 Task: Add a signature Krystal Hall containing With sincere appreciation and gratitude, Krystal Hall to email address softage.6@softage.net and add a label Warehousing
Action: Mouse moved to (1057, 64)
Screenshot: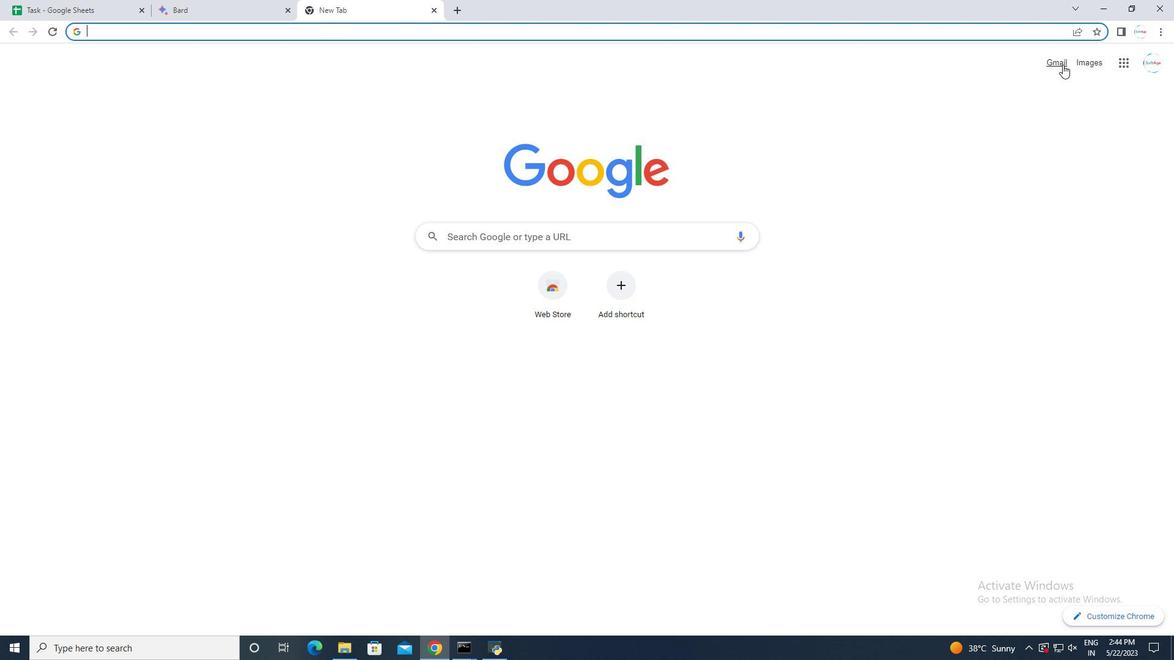 
Action: Mouse pressed left at (1057, 64)
Screenshot: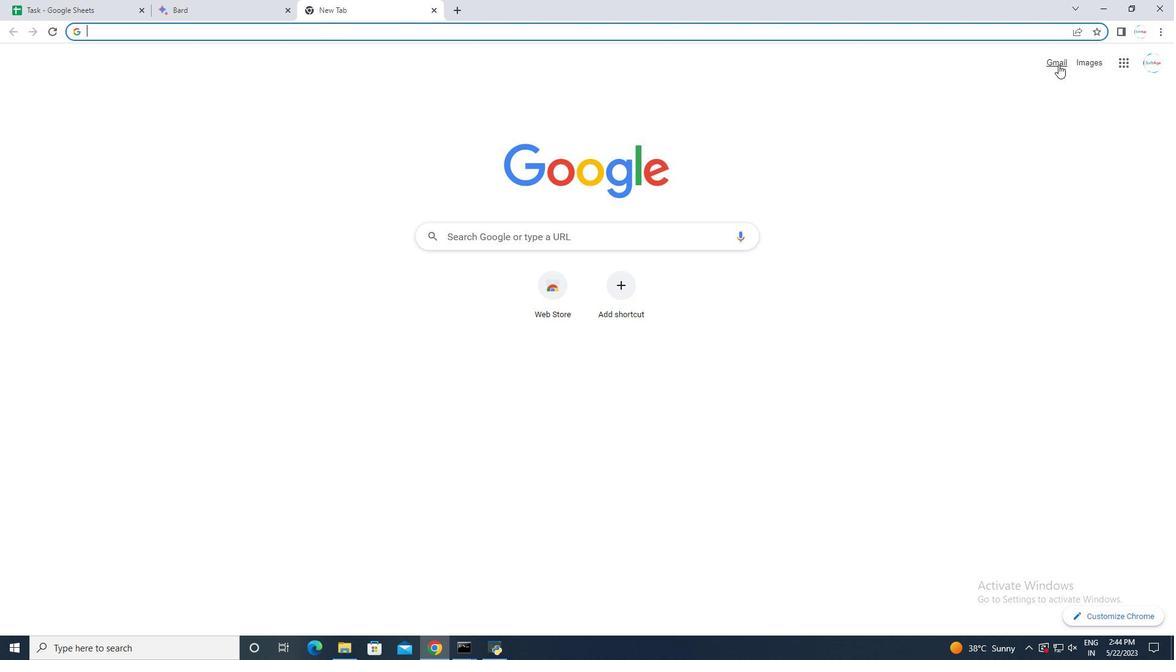 
Action: Mouse moved to (63, 108)
Screenshot: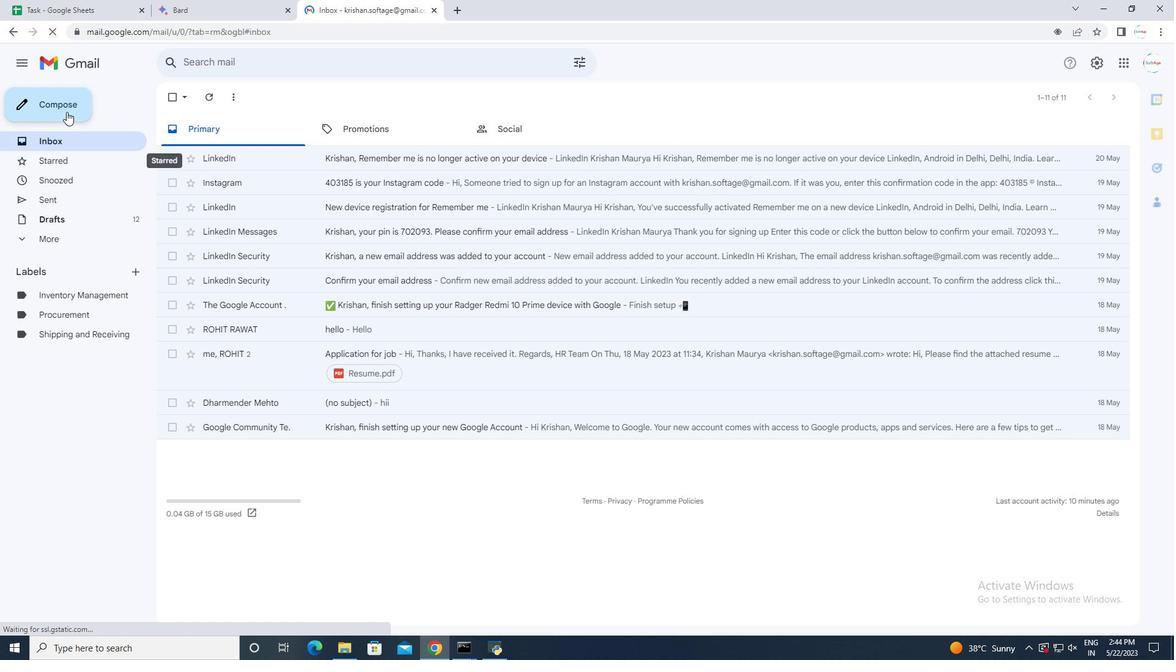 
Action: Mouse pressed left at (63, 108)
Screenshot: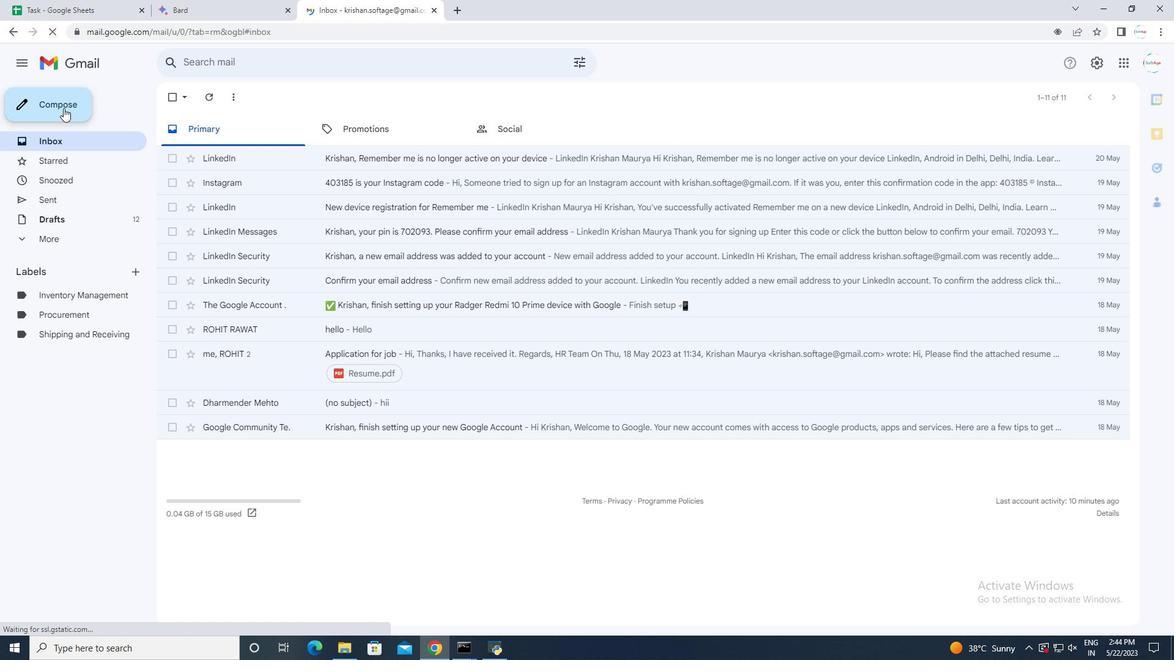 
Action: Mouse moved to (993, 613)
Screenshot: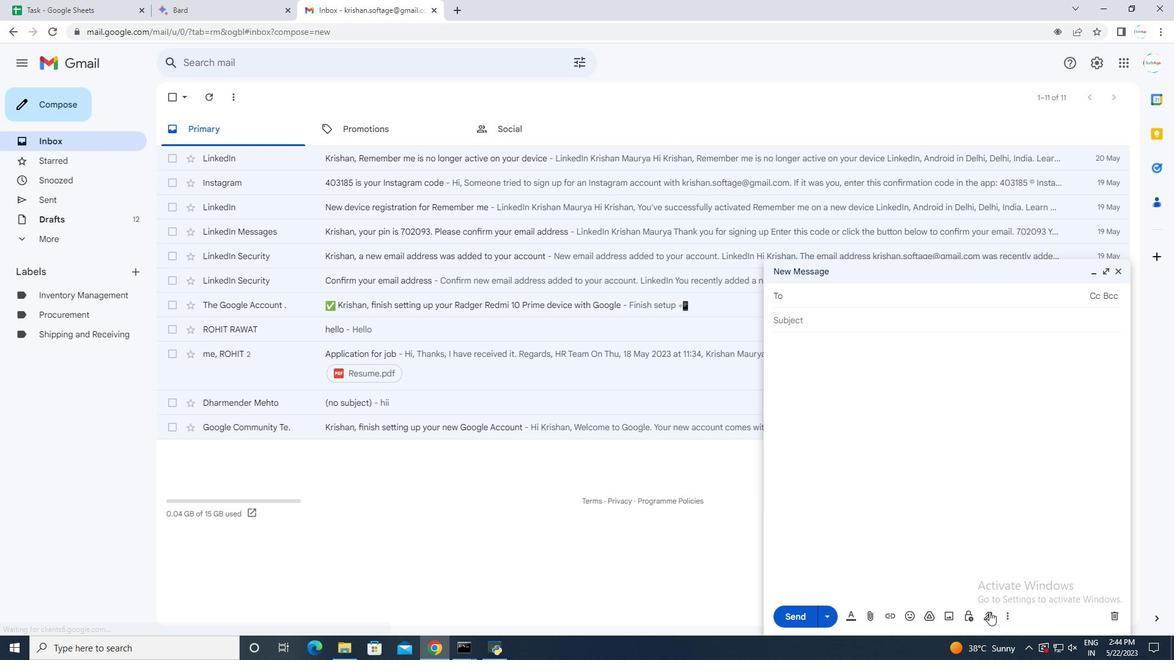 
Action: Mouse pressed left at (993, 613)
Screenshot: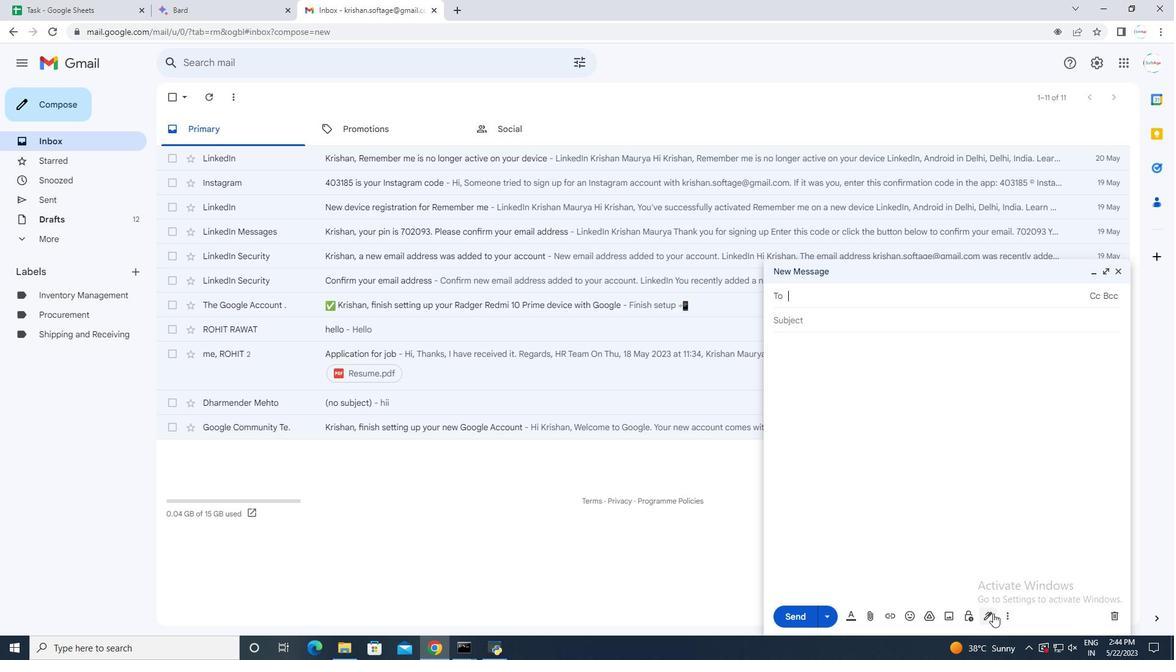 
Action: Mouse moved to (1024, 547)
Screenshot: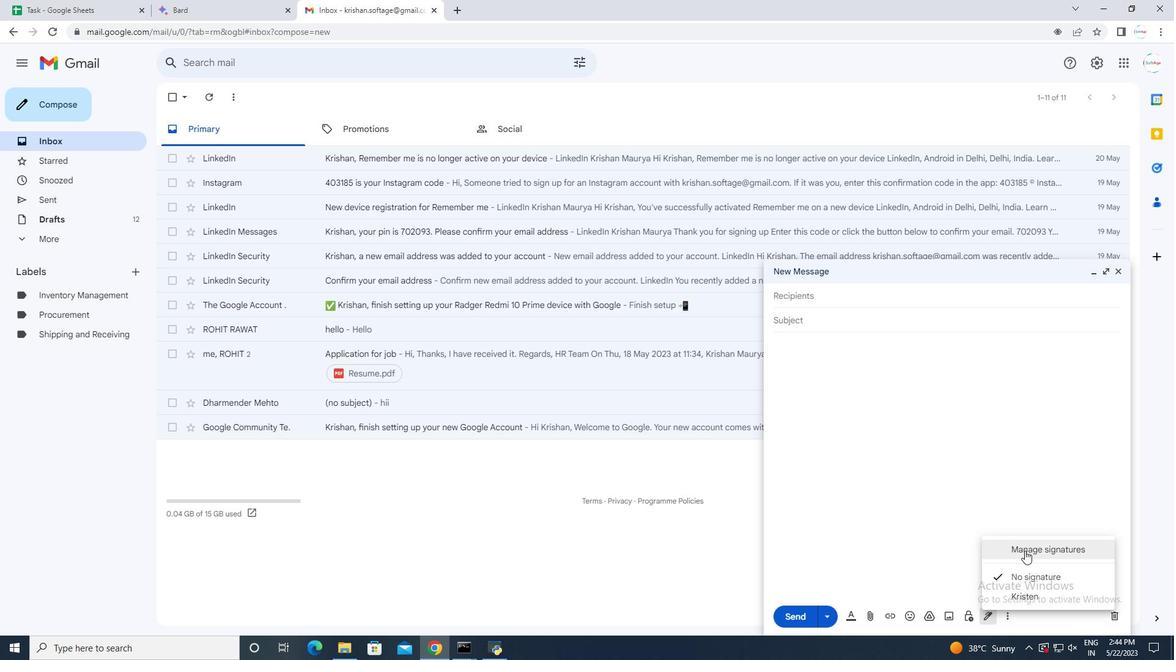 
Action: Mouse pressed left at (1024, 547)
Screenshot: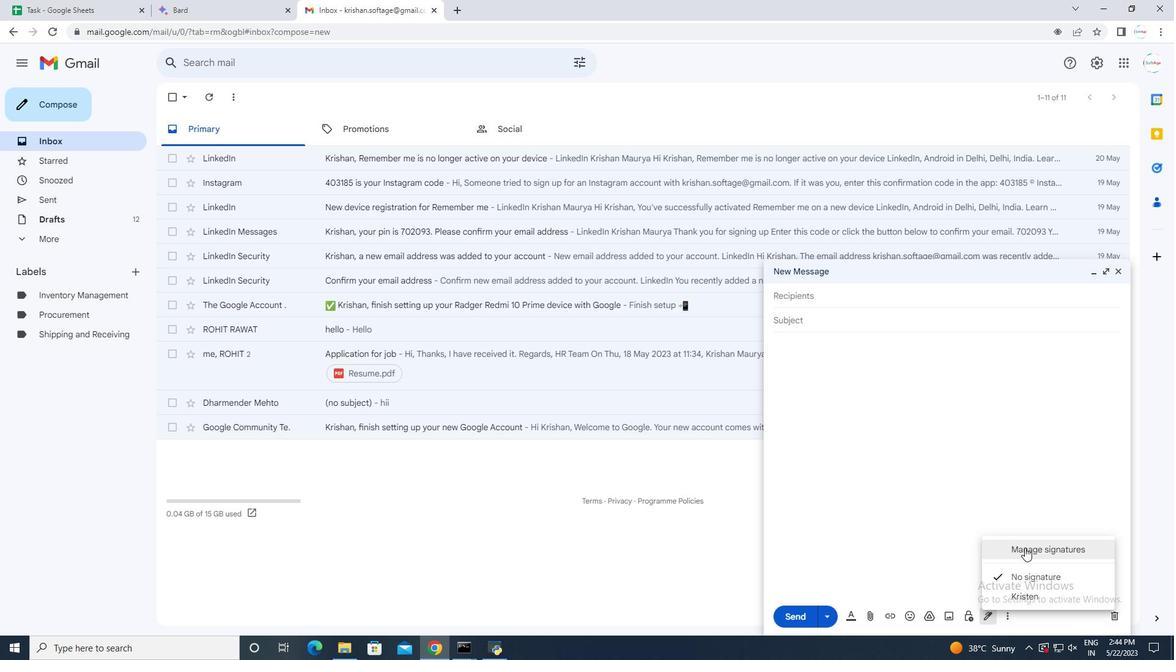
Action: Mouse moved to (525, 406)
Screenshot: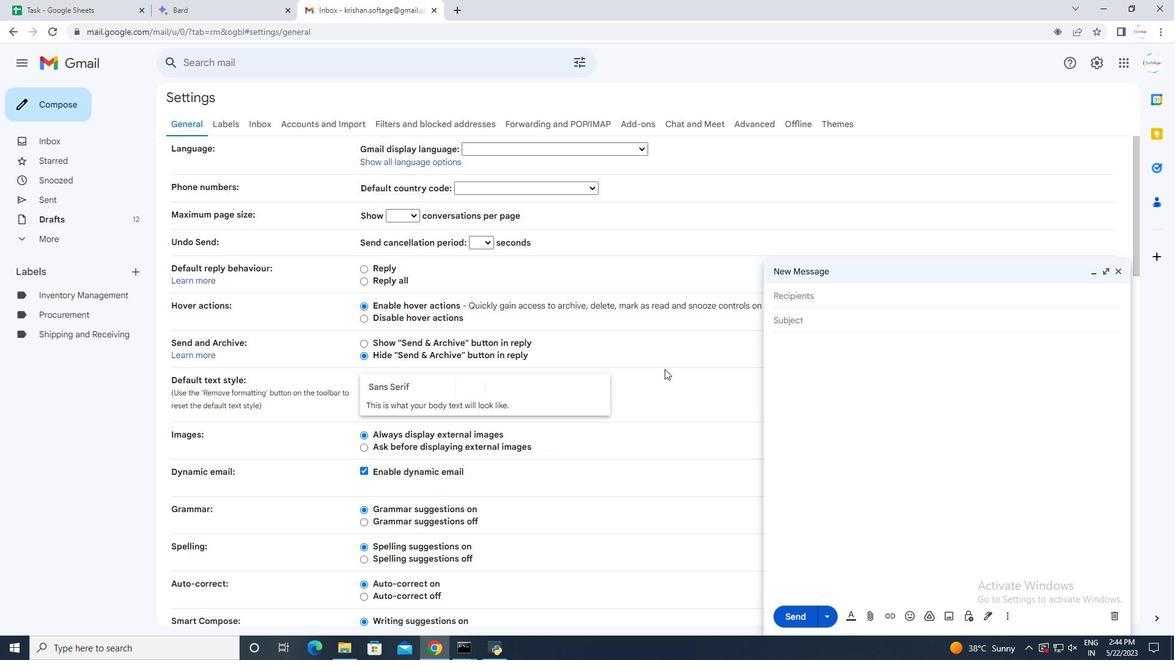 
Action: Mouse scrolled (525, 406) with delta (0, 0)
Screenshot: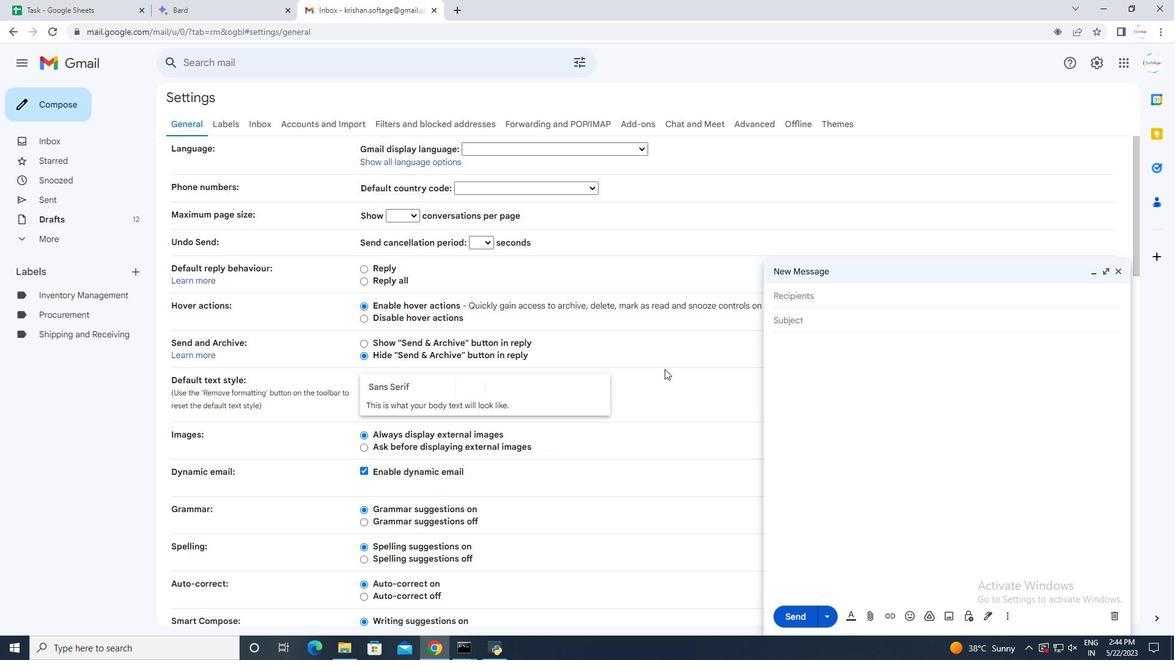 
Action: Mouse moved to (525, 408)
Screenshot: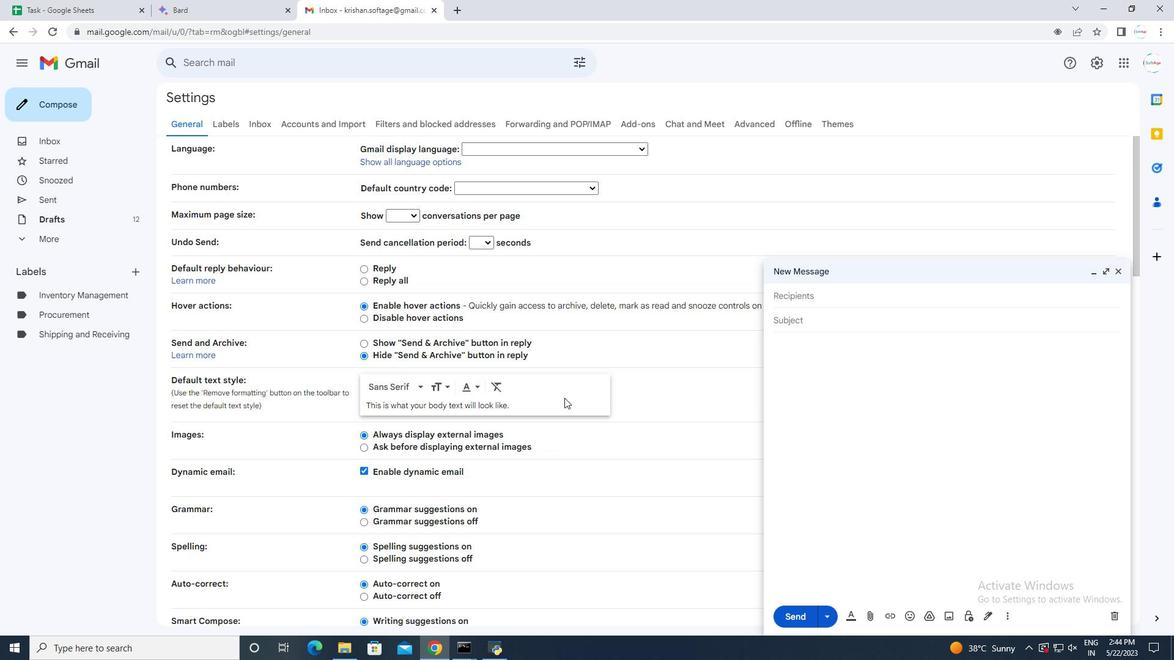 
Action: Mouse scrolled (525, 407) with delta (0, 0)
Screenshot: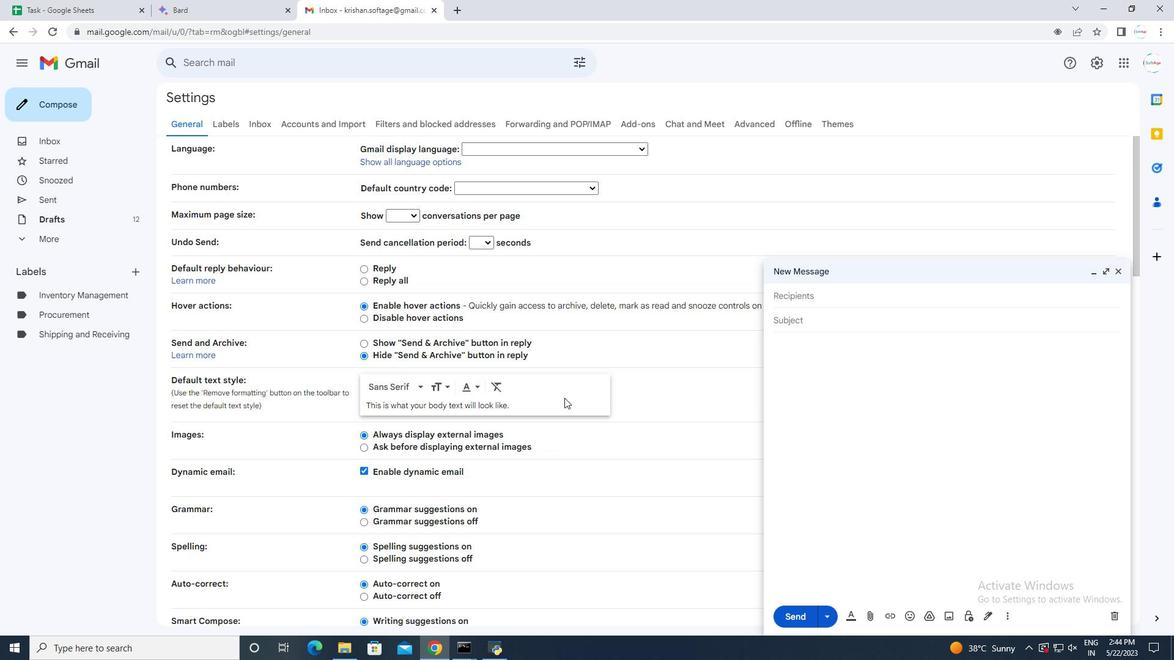 
Action: Mouse moved to (524, 410)
Screenshot: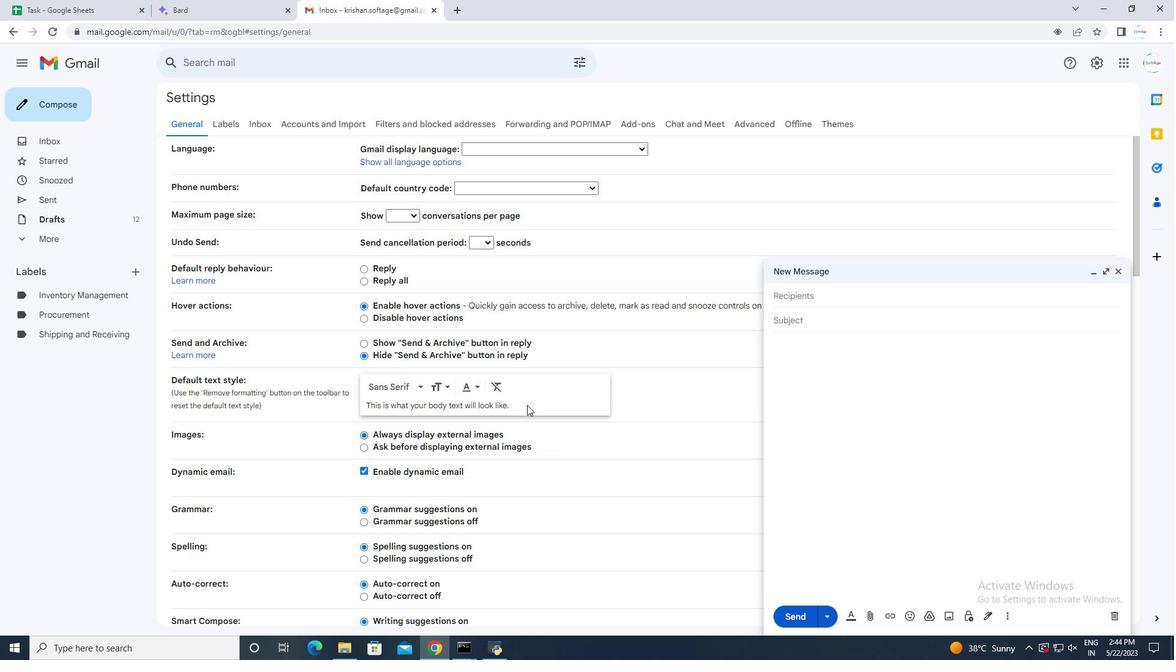 
Action: Mouse scrolled (524, 409) with delta (0, 0)
Screenshot: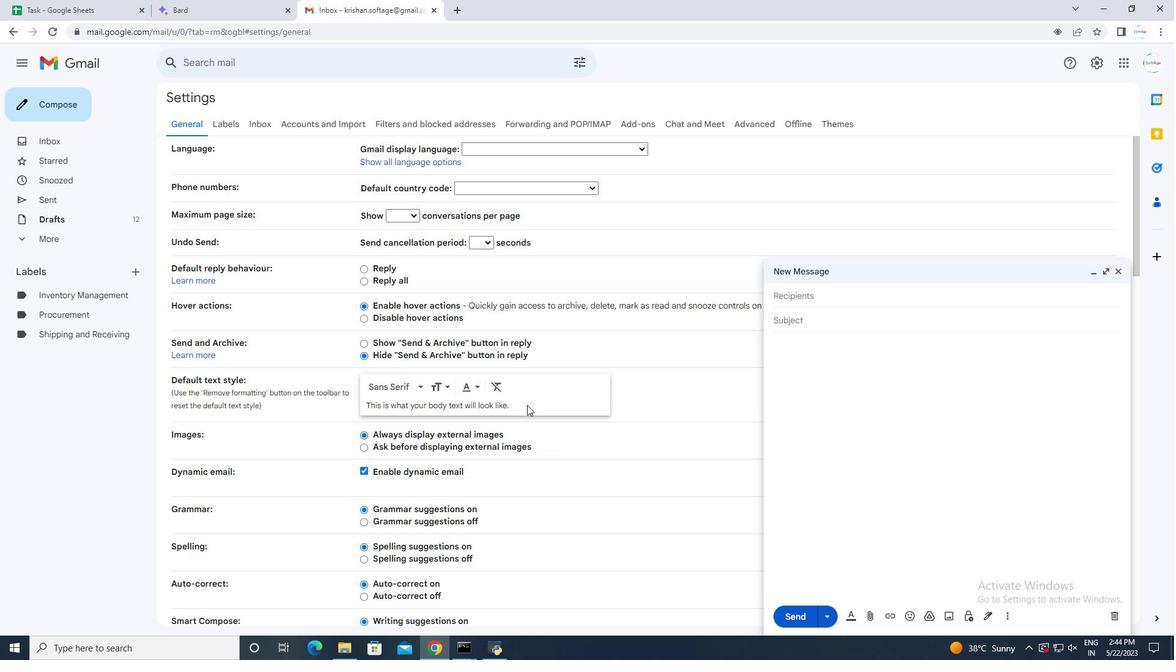 
Action: Mouse scrolled (524, 410) with delta (0, 0)
Screenshot: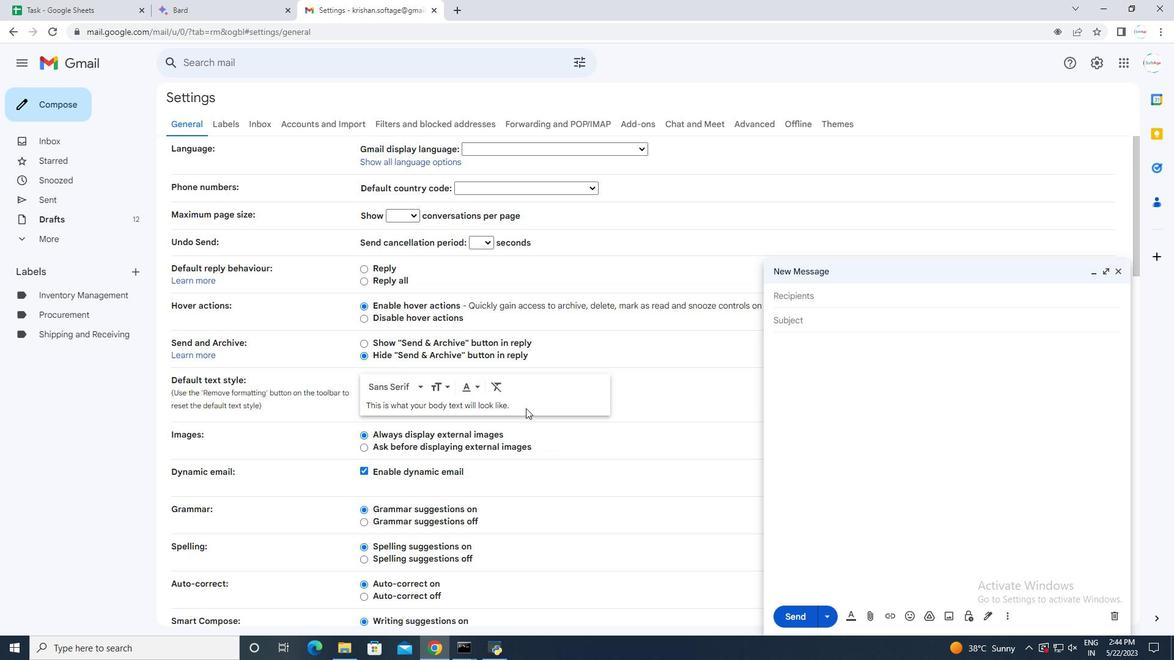 
Action: Mouse scrolled (524, 410) with delta (0, 0)
Screenshot: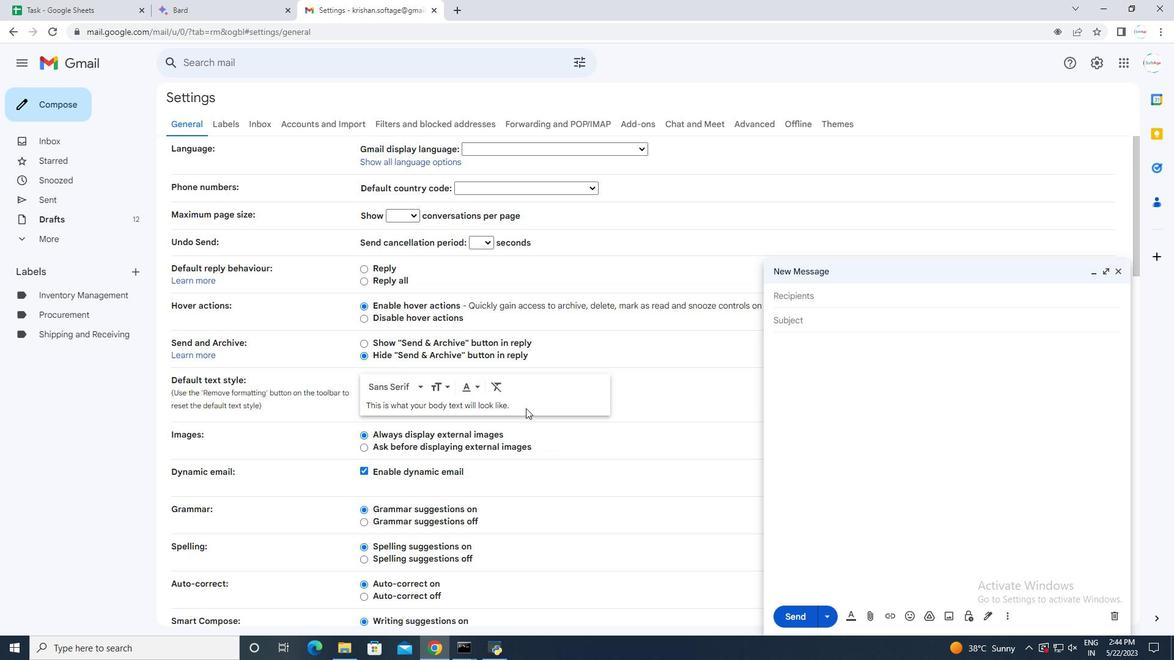 
Action: Mouse scrolled (524, 410) with delta (0, 0)
Screenshot: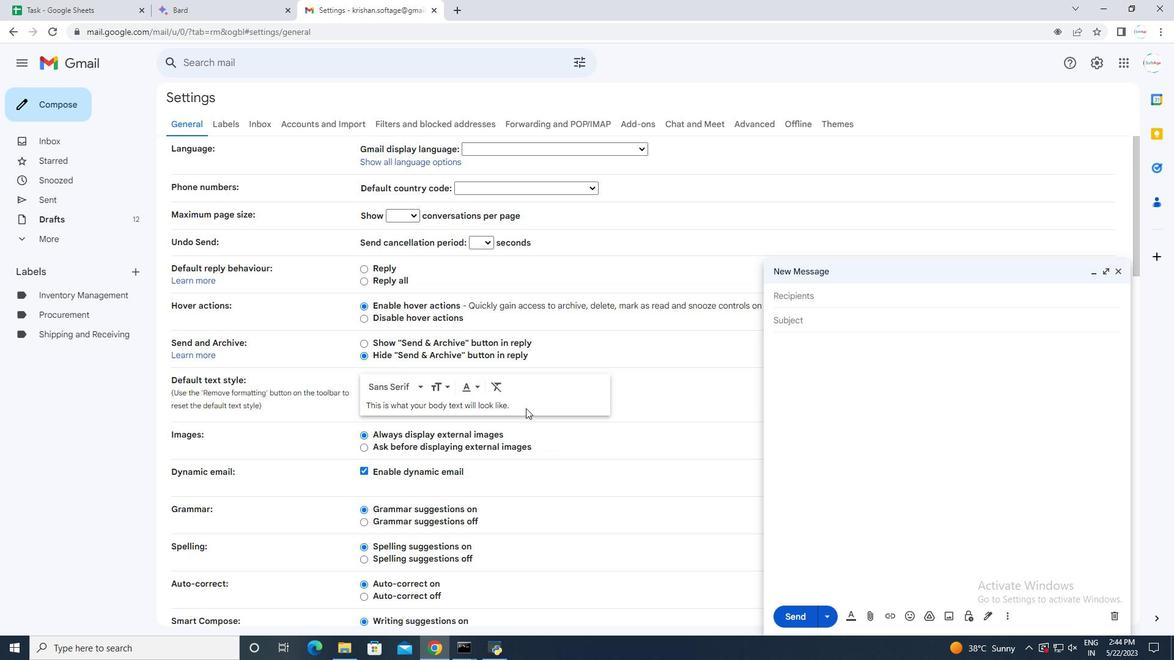 
Action: Mouse scrolled (524, 410) with delta (0, 0)
Screenshot: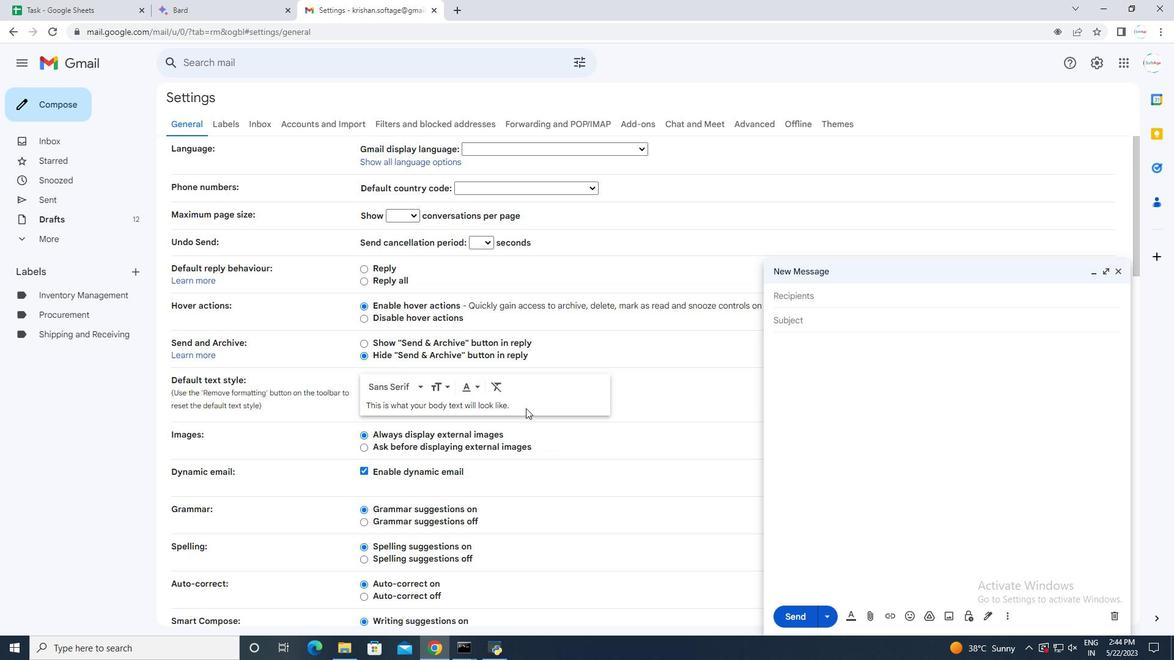 
Action: Mouse moved to (522, 411)
Screenshot: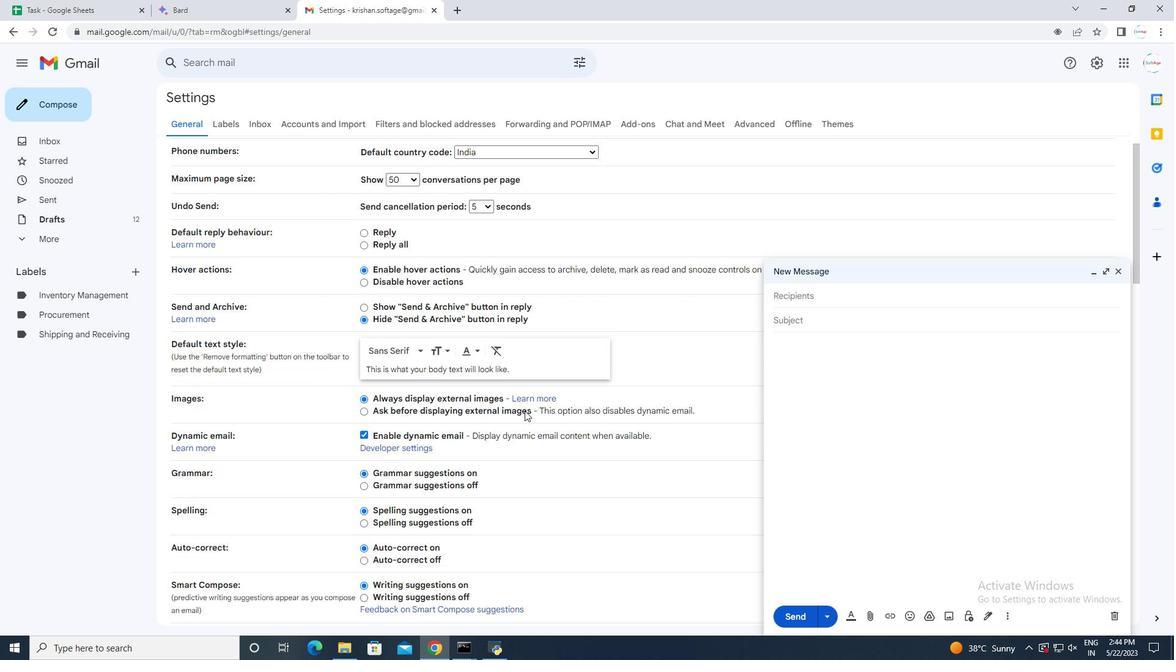 
Action: Mouse scrolled (522, 410) with delta (0, 0)
Screenshot: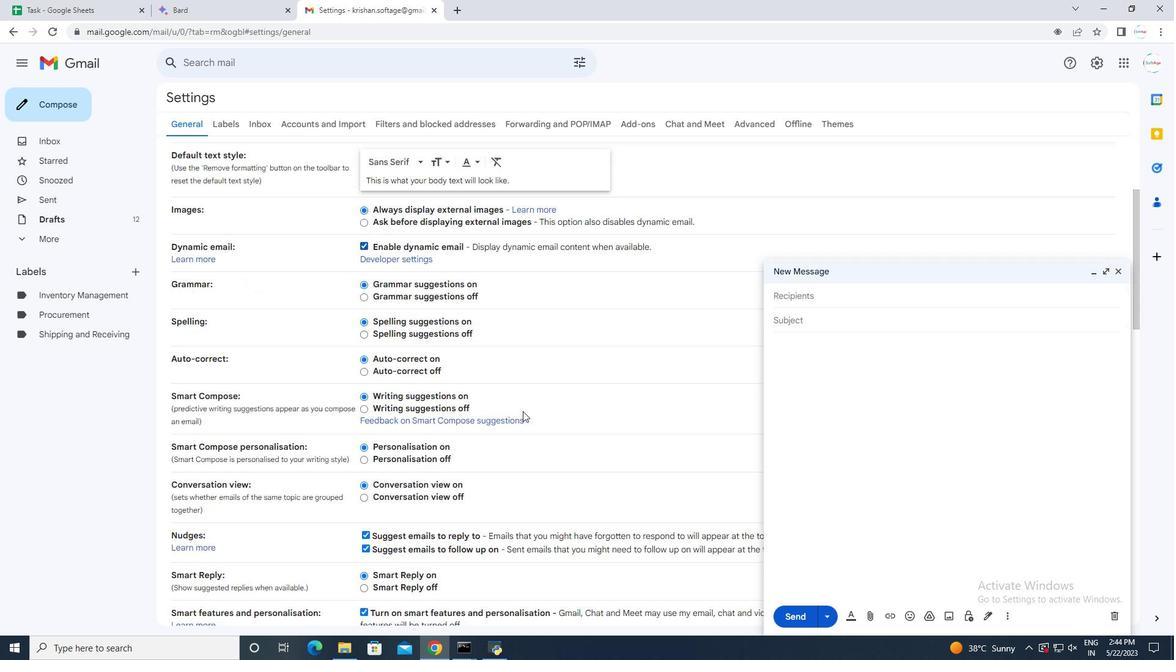 
Action: Mouse scrolled (522, 410) with delta (0, 0)
Screenshot: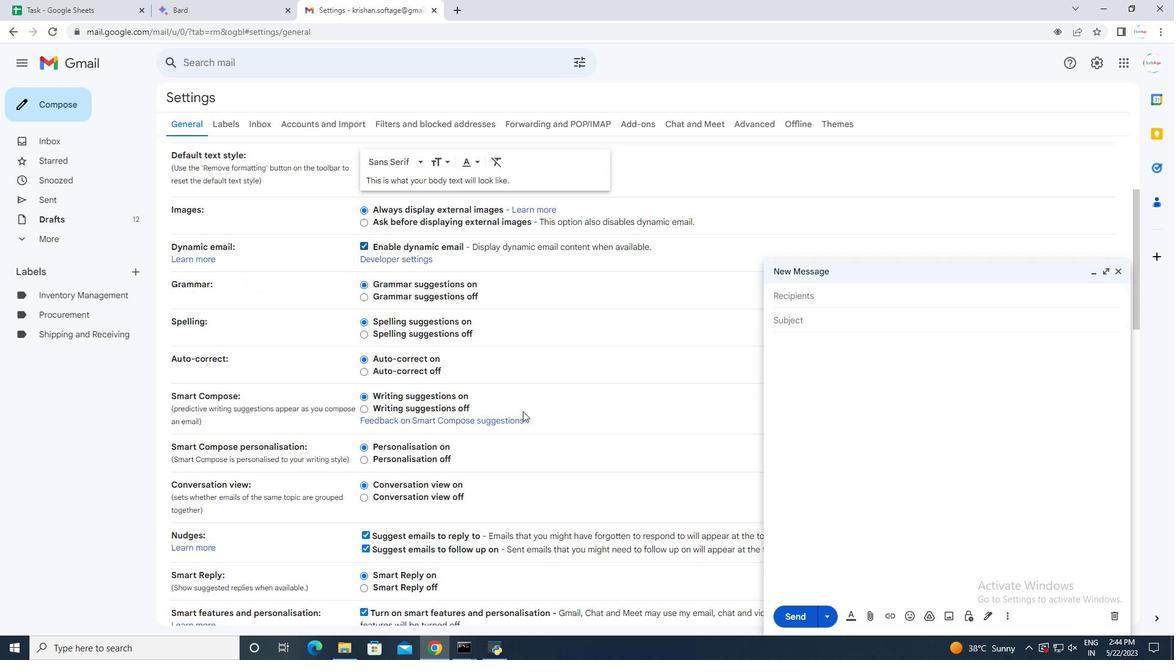 
Action: Mouse scrolled (522, 410) with delta (0, 0)
Screenshot: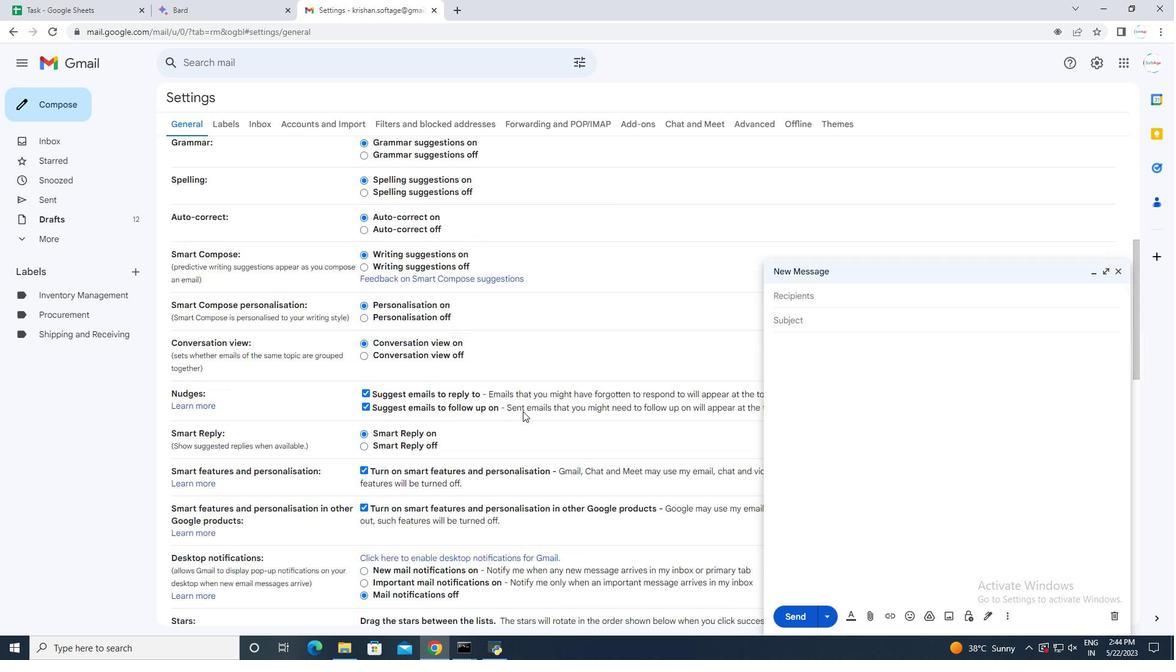 
Action: Mouse scrolled (522, 410) with delta (0, 0)
Screenshot: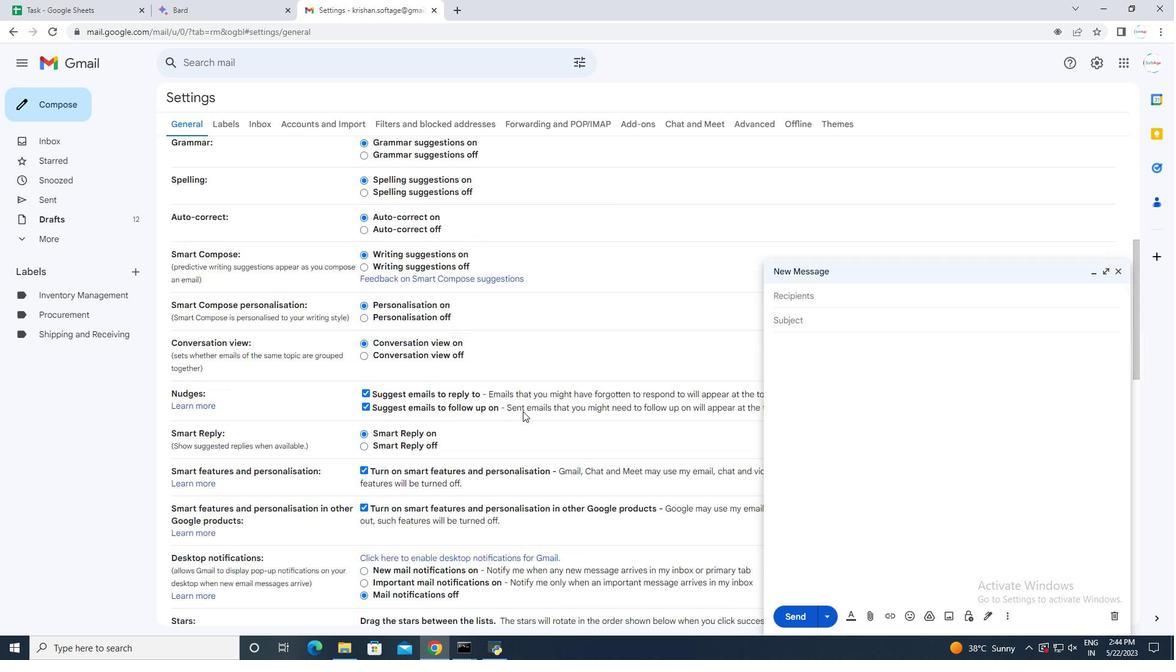 
Action: Mouse scrolled (522, 410) with delta (0, 0)
Screenshot: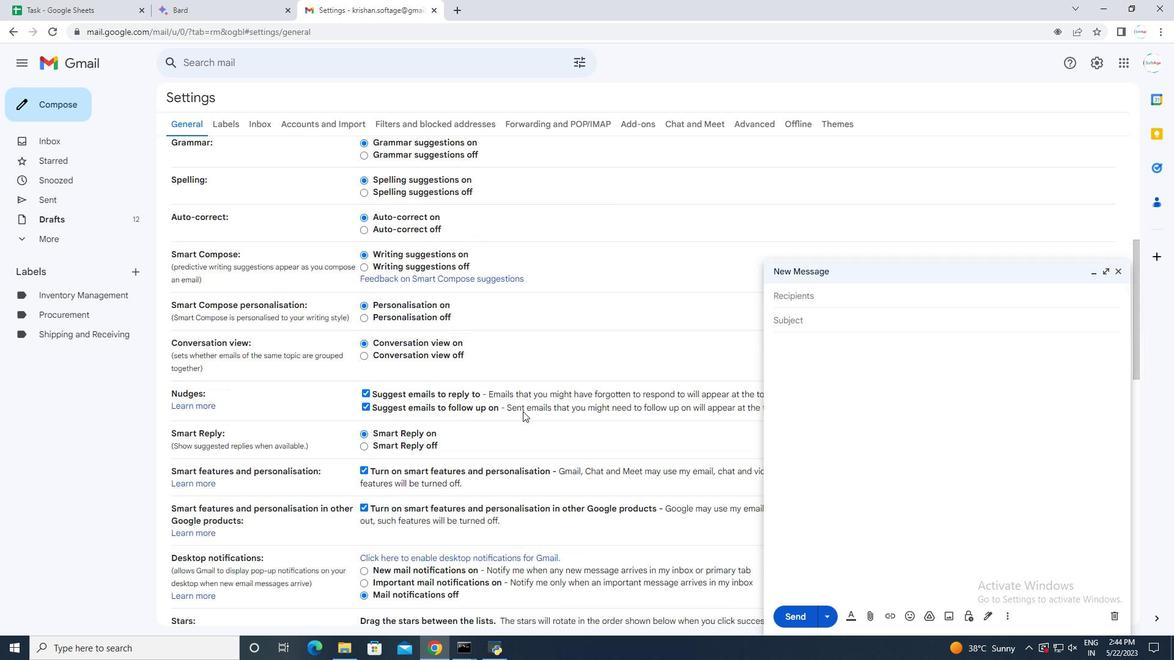 
Action: Mouse scrolled (522, 410) with delta (0, 0)
Screenshot: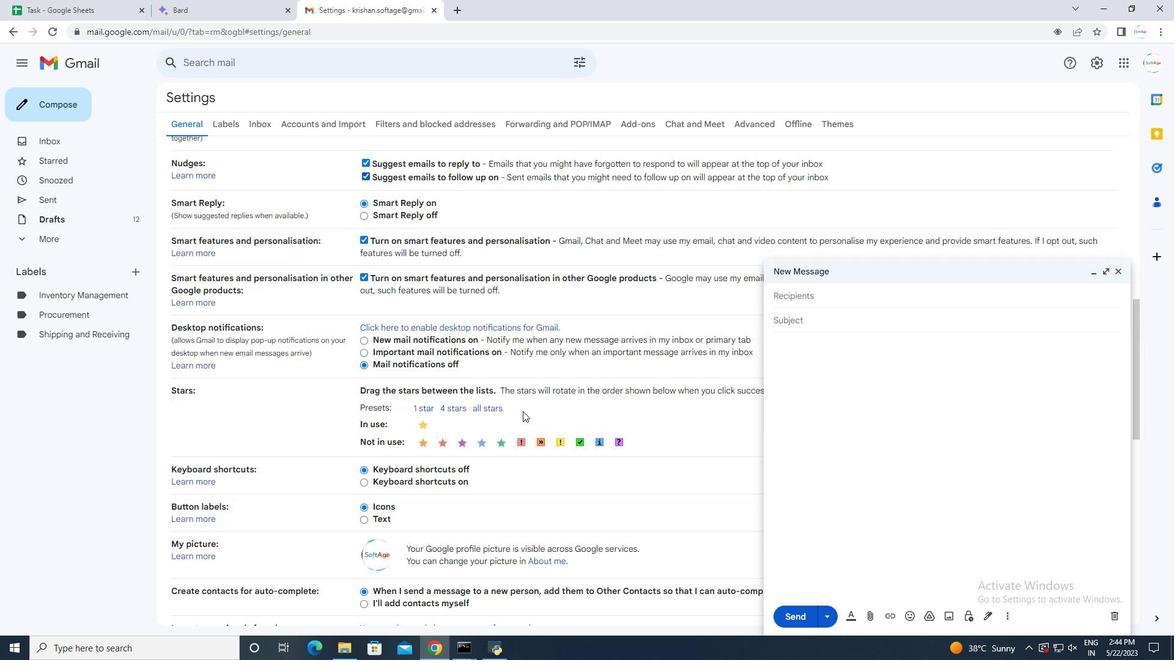 
Action: Mouse scrolled (522, 410) with delta (0, 0)
Screenshot: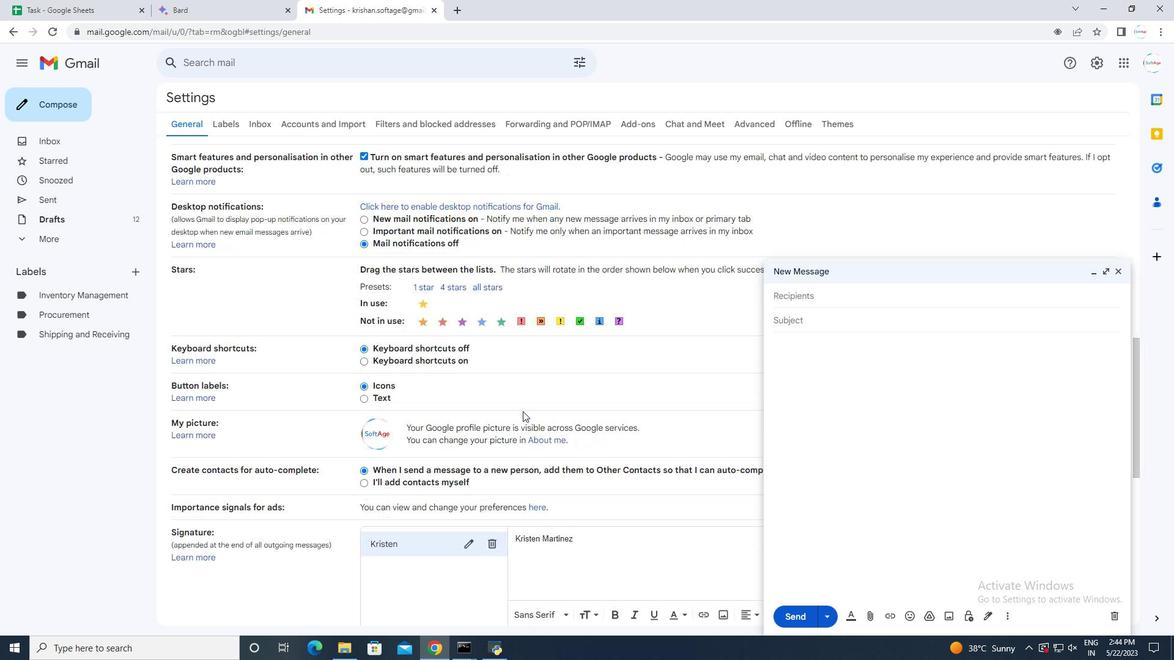 
Action: Mouse scrolled (522, 410) with delta (0, 0)
Screenshot: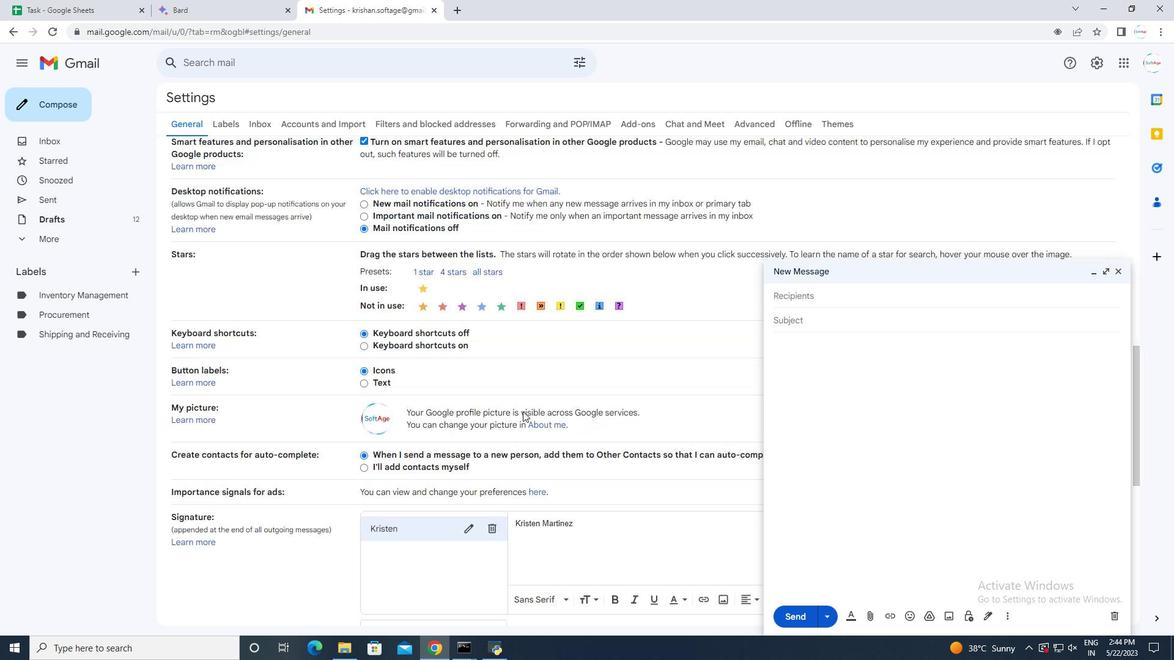 
Action: Mouse moved to (436, 446)
Screenshot: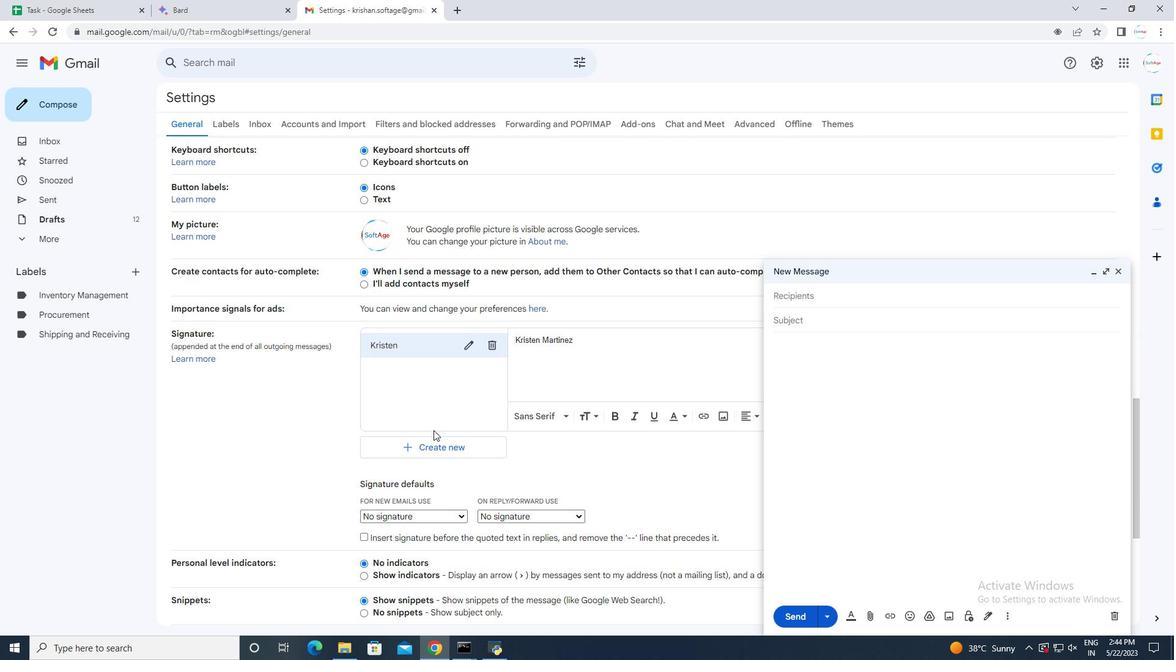 
Action: Mouse pressed left at (436, 446)
Screenshot: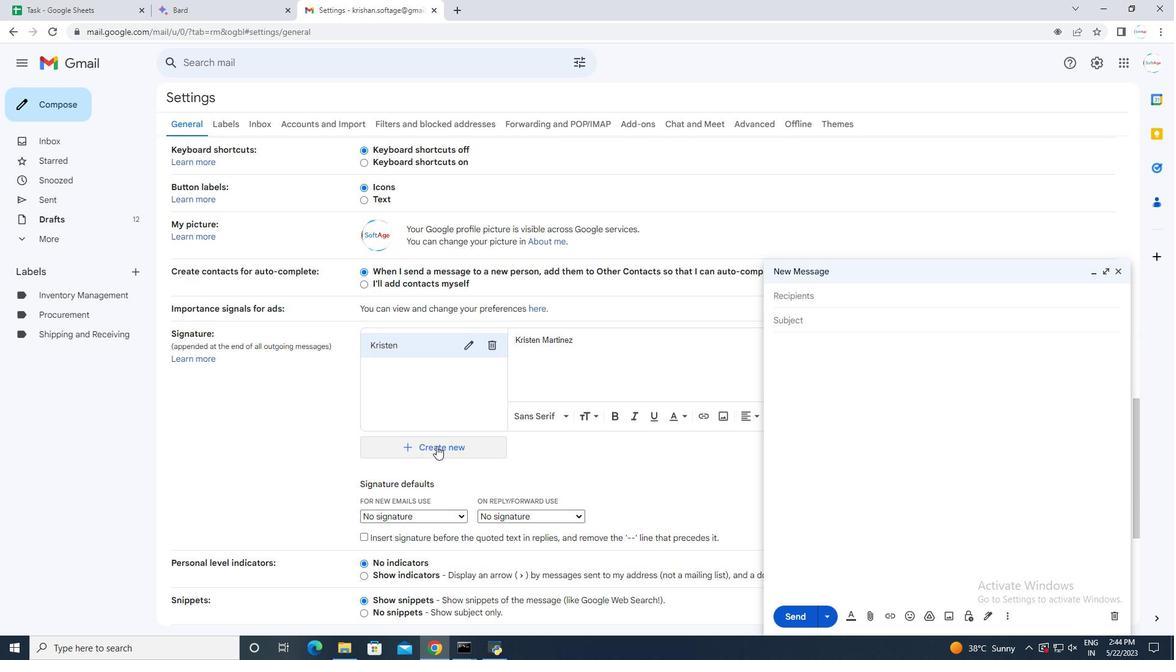 
Action: Mouse moved to (477, 336)
Screenshot: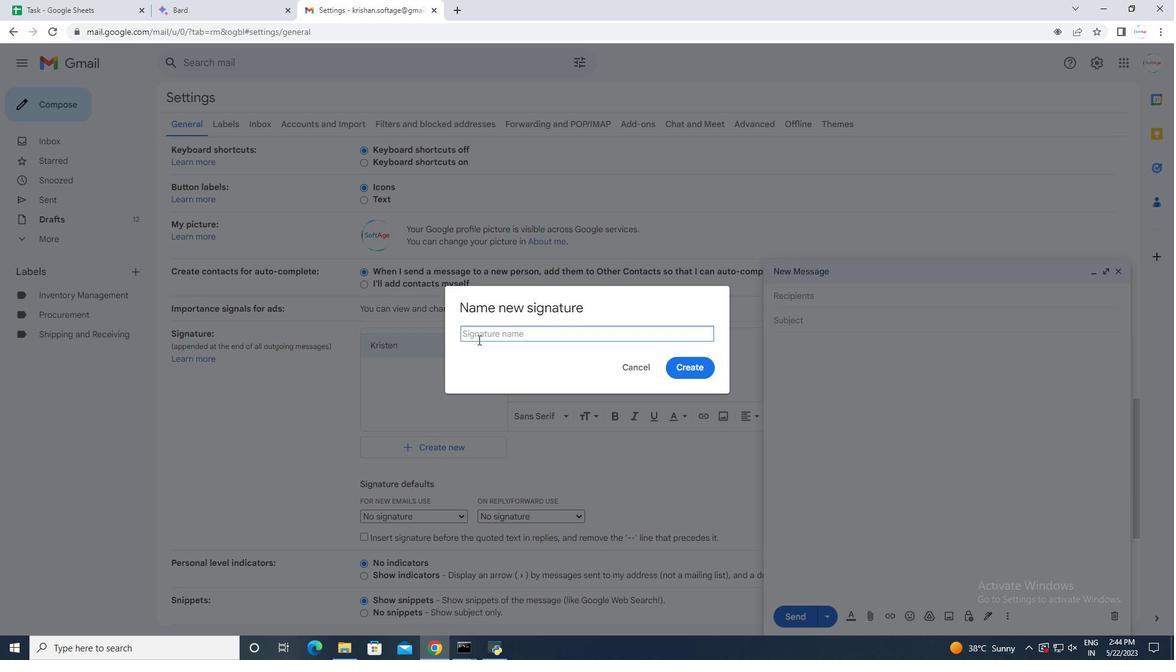 
Action: Mouse pressed left at (477, 336)
Screenshot: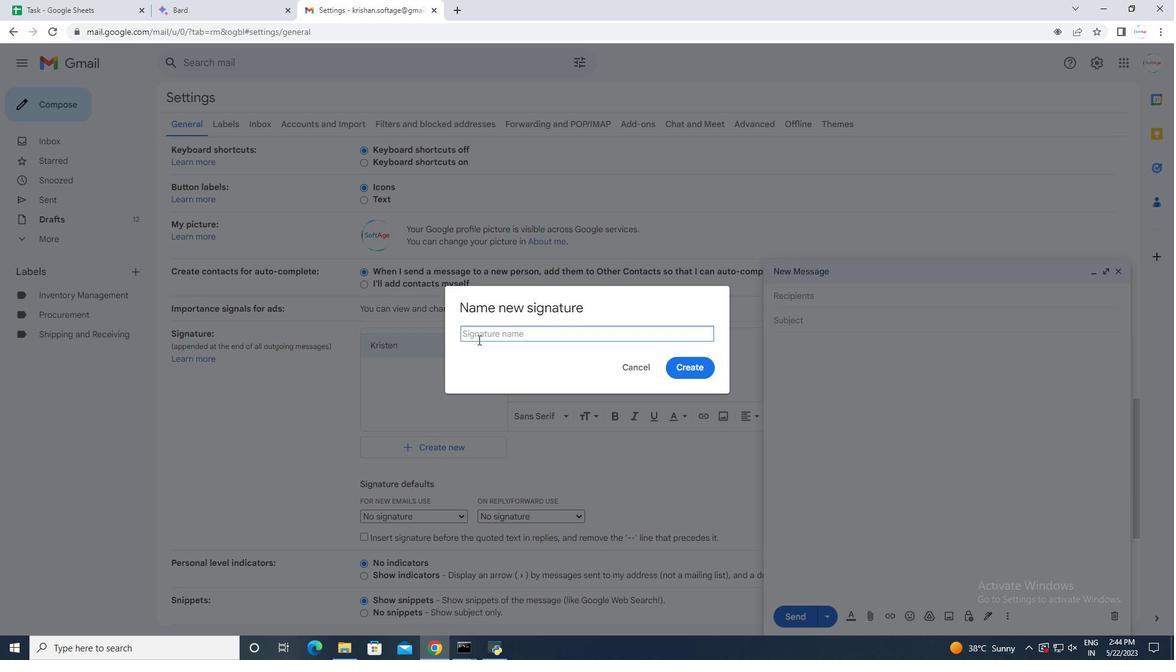 
Action: Key pressed <Key.shift>Krystal
Screenshot: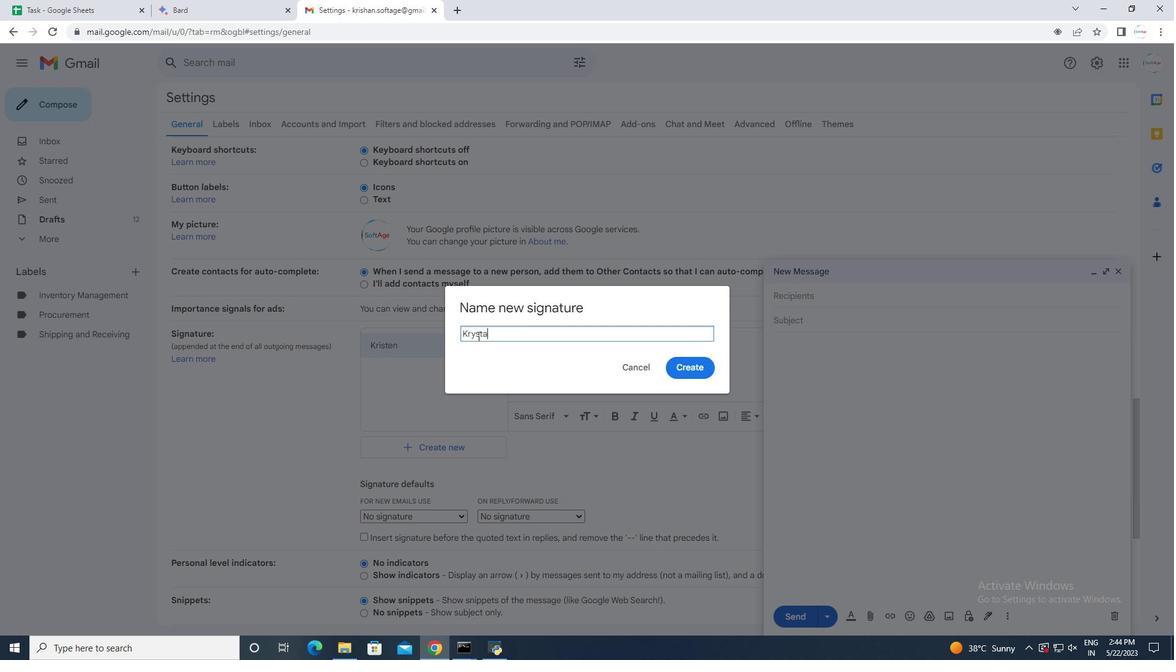 
Action: Mouse moved to (682, 369)
Screenshot: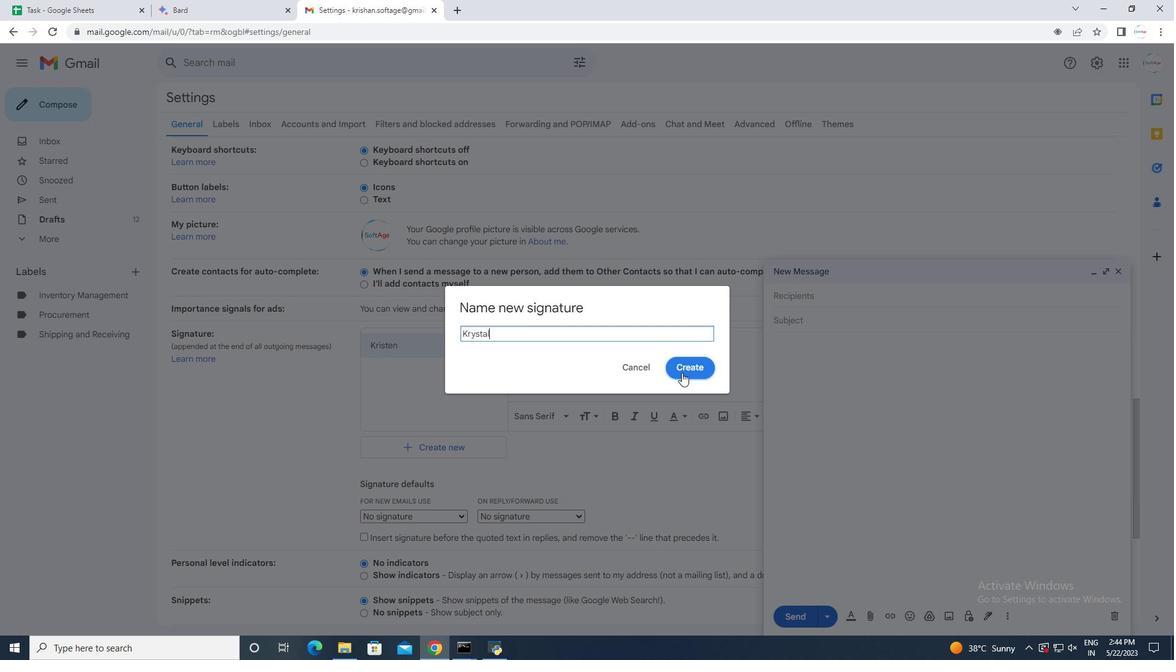 
Action: Mouse pressed left at (682, 369)
Screenshot: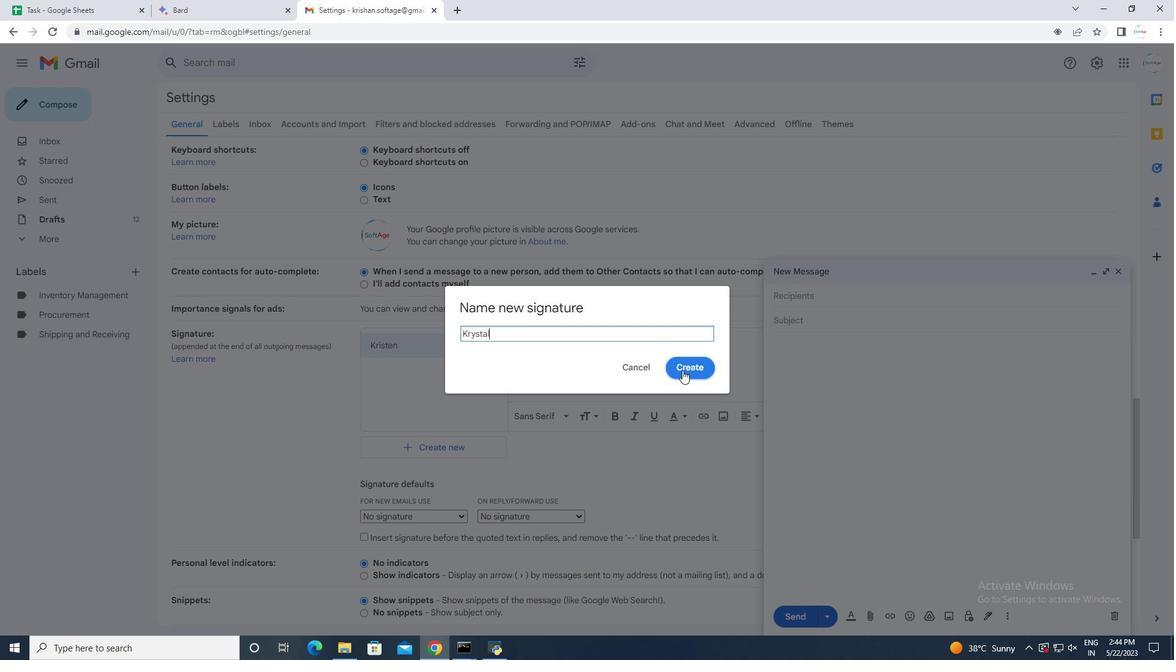 
Action: Mouse moved to (544, 343)
Screenshot: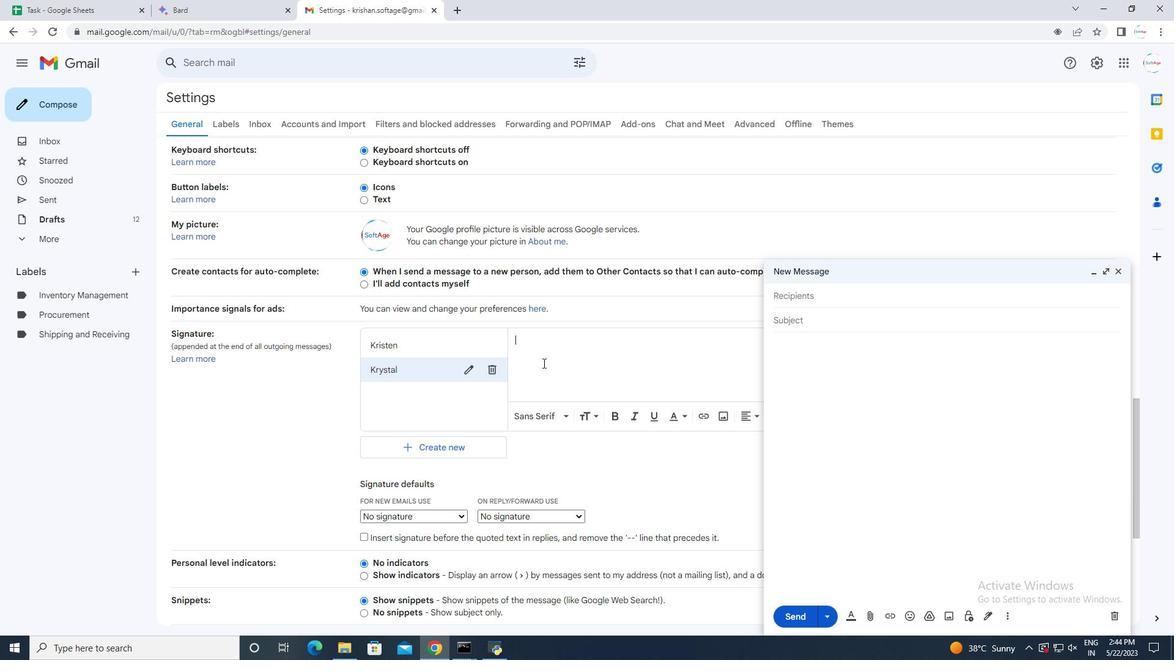 
Action: Mouse pressed left at (544, 343)
Screenshot: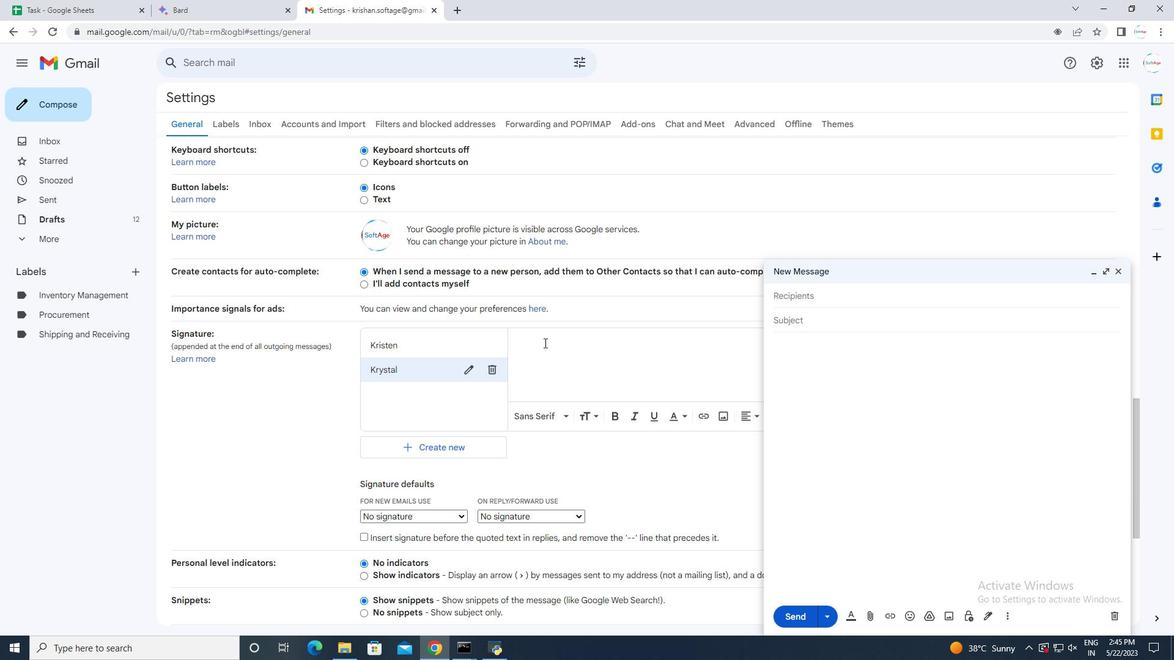
Action: Key pressed <Key.shift>Krystal<Key.space><Key.shift>Hall
Screenshot: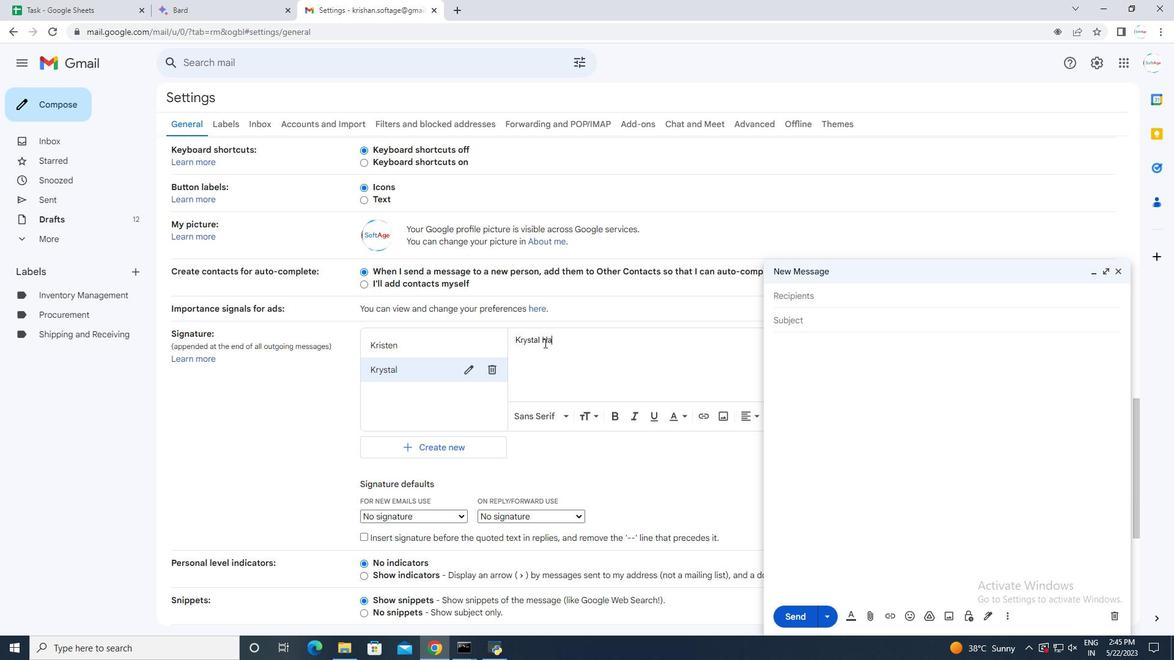 
Action: Mouse moved to (492, 496)
Screenshot: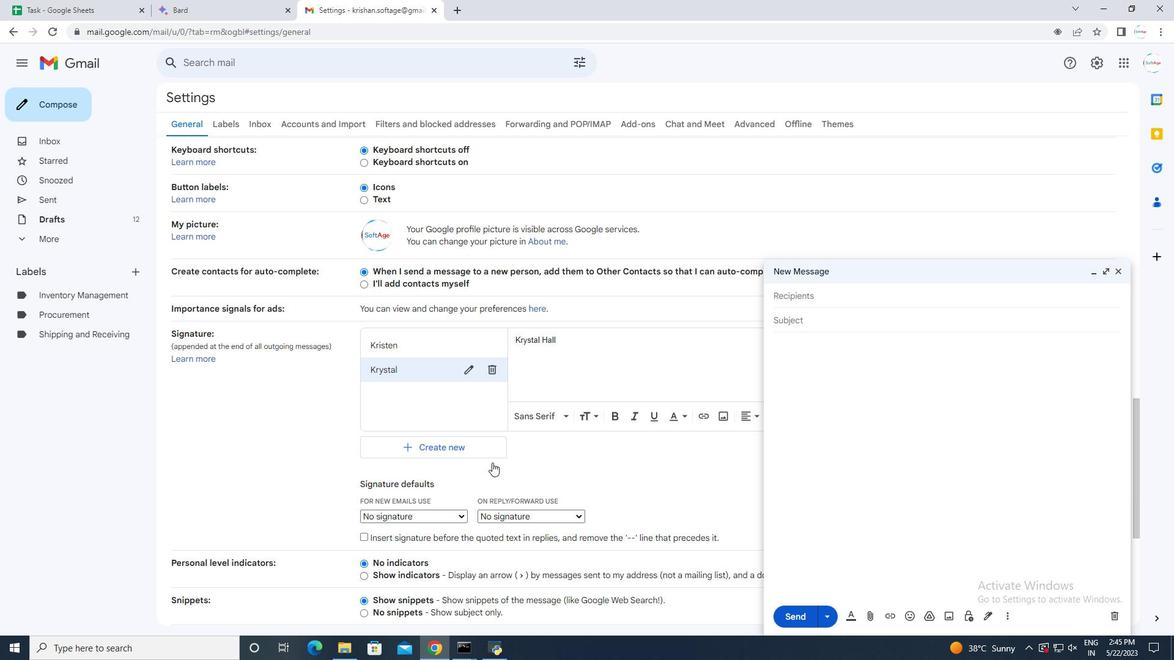 
Action: Mouse scrolled (492, 495) with delta (0, 0)
Screenshot: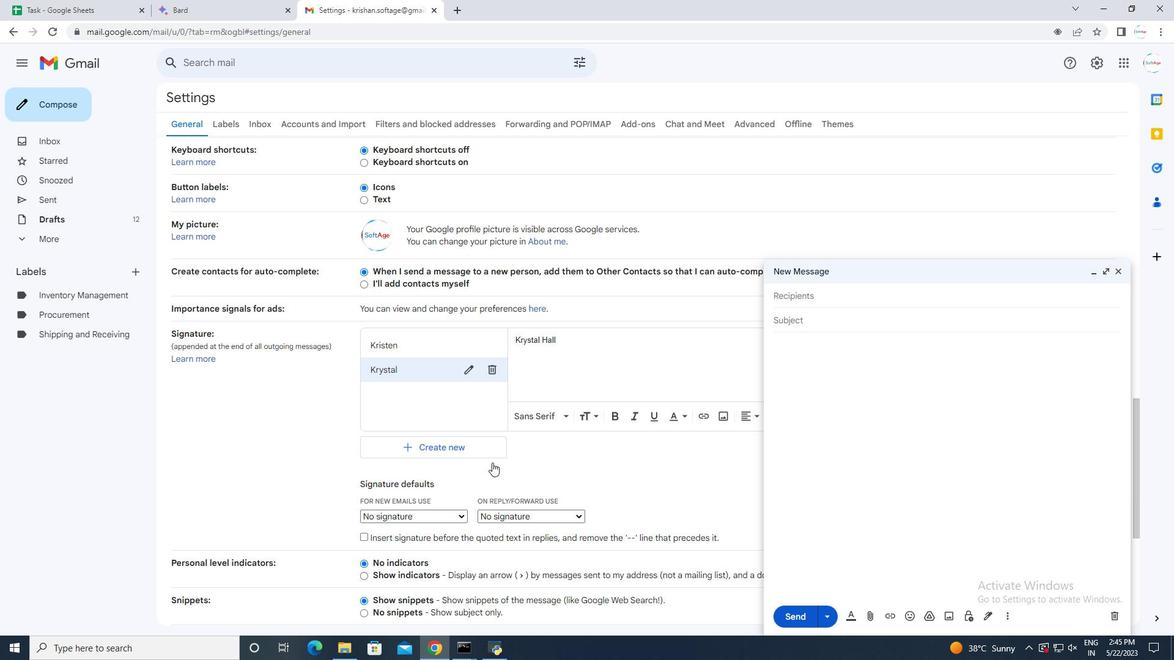 
Action: Mouse scrolled (492, 495) with delta (0, 0)
Screenshot: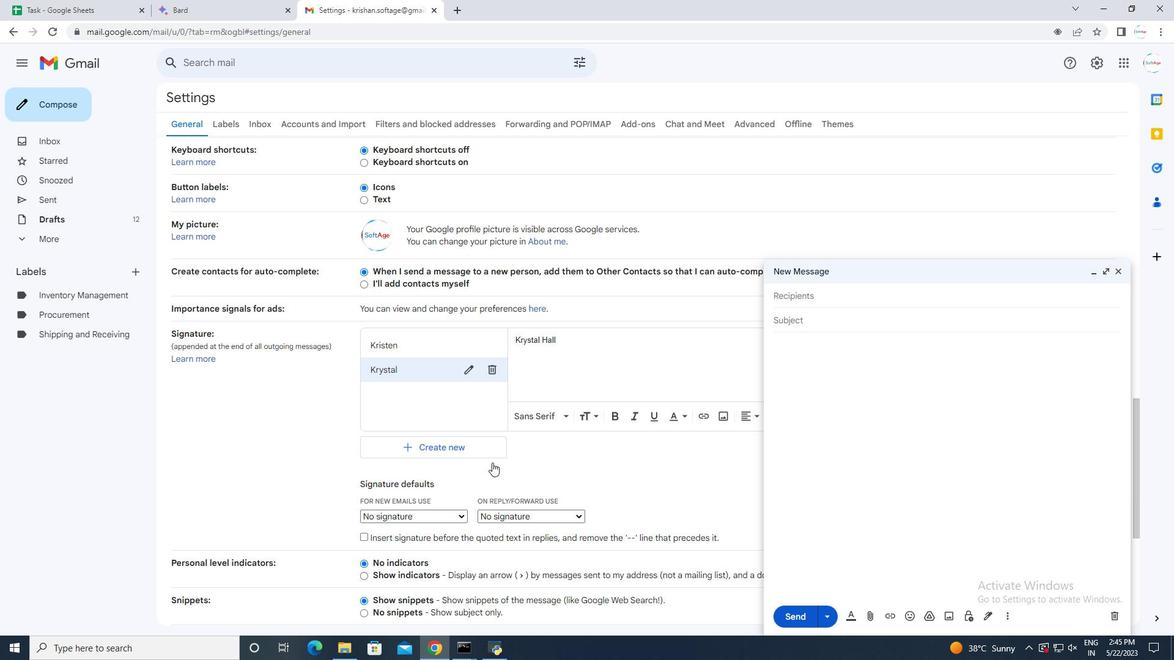 
Action: Mouse scrolled (492, 495) with delta (0, 0)
Screenshot: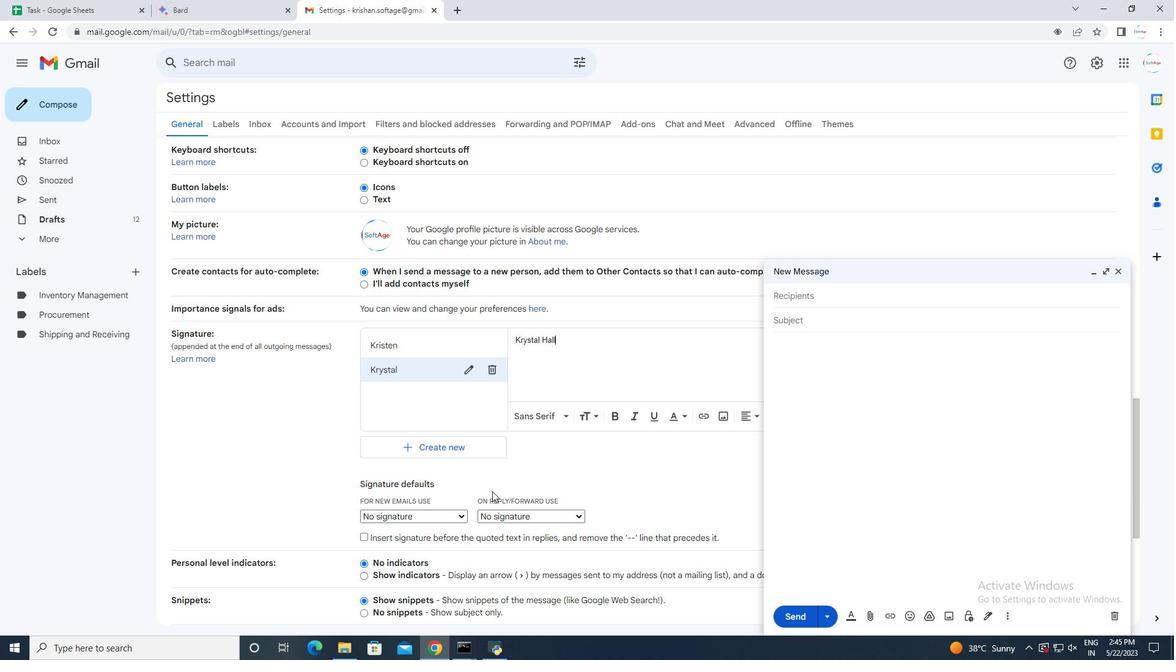 
Action: Mouse scrolled (492, 495) with delta (0, 0)
Screenshot: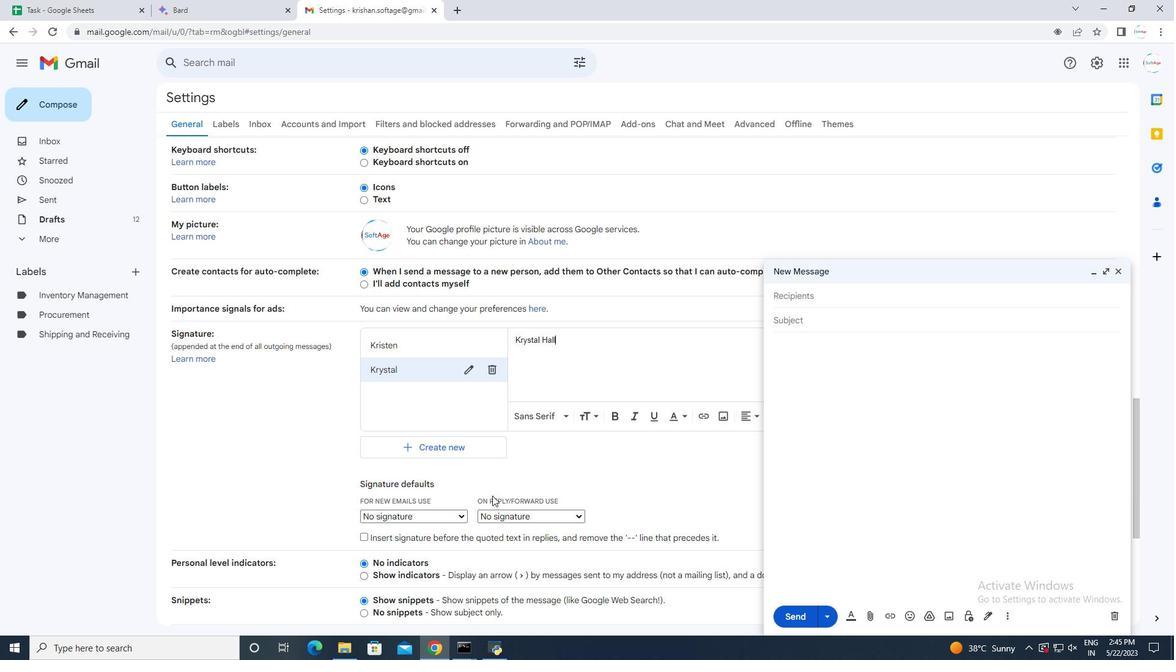 
Action: Mouse moved to (493, 496)
Screenshot: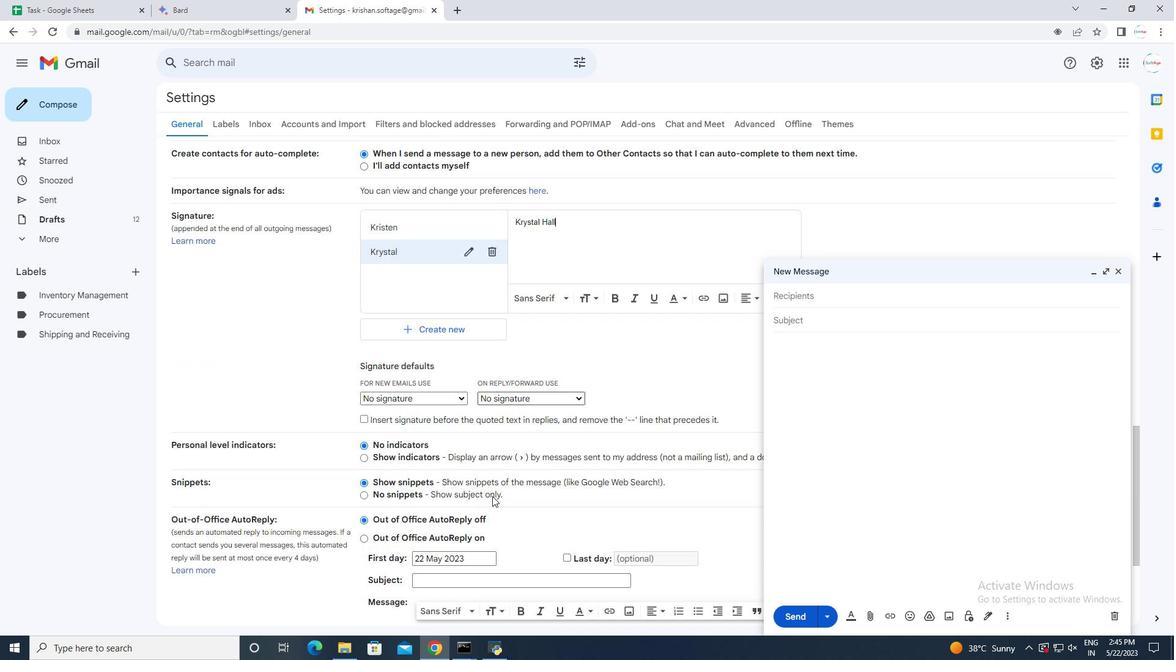 
Action: Mouse scrolled (493, 495) with delta (0, 0)
Screenshot: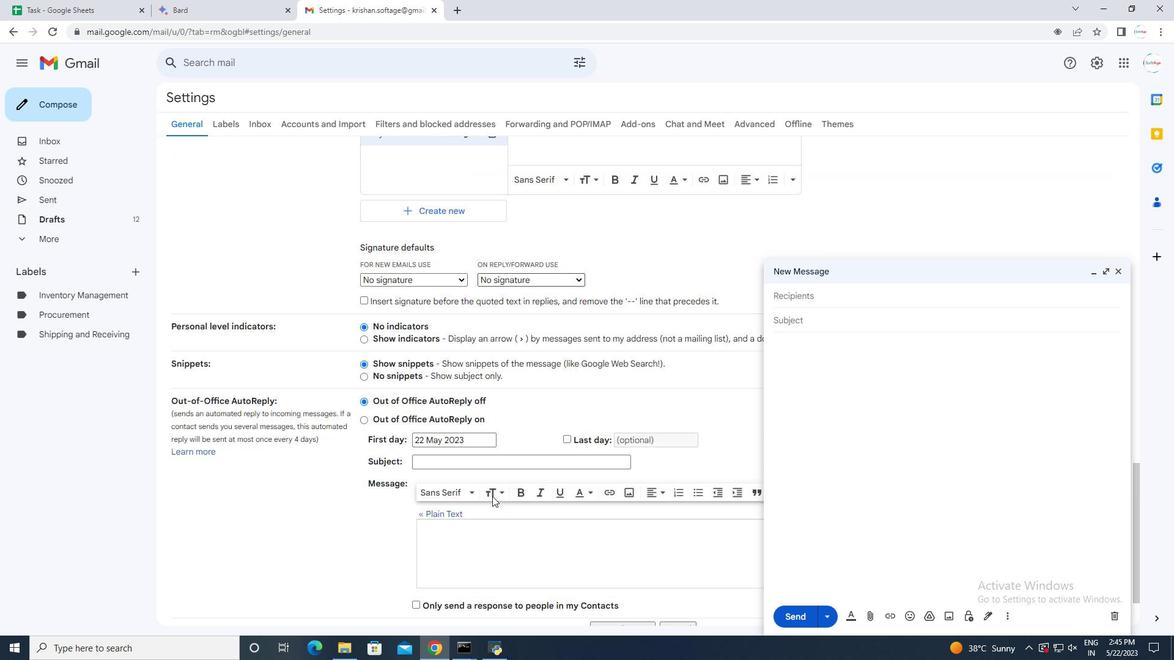 
Action: Mouse scrolled (493, 495) with delta (0, 0)
Screenshot: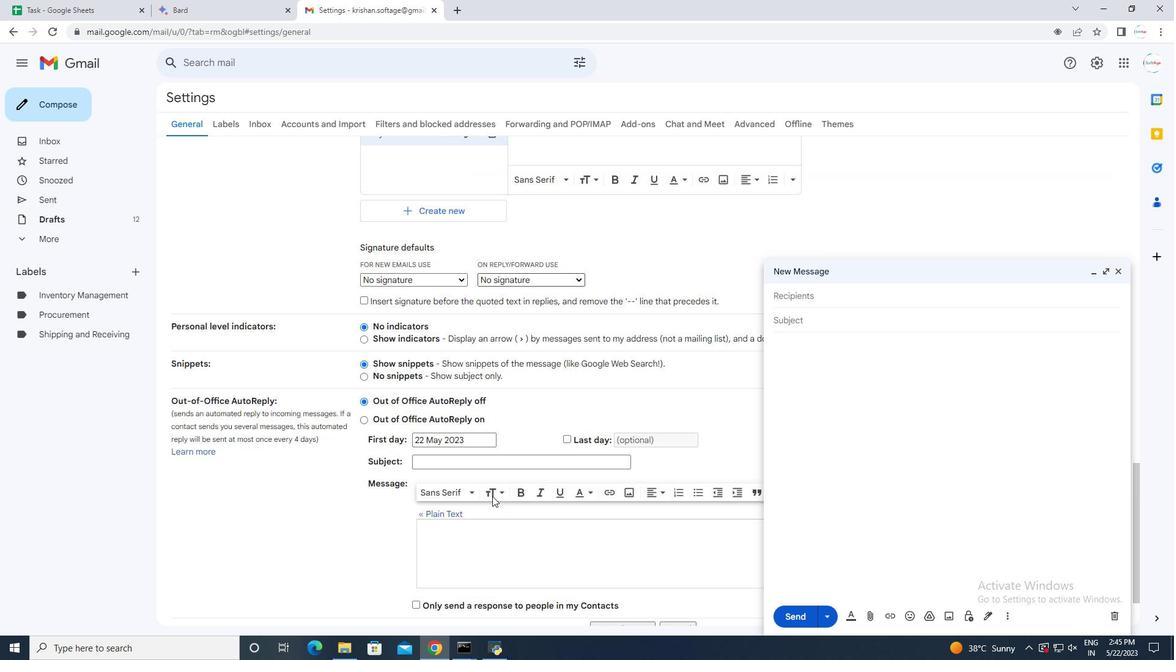 
Action: Mouse scrolled (493, 495) with delta (0, 0)
Screenshot: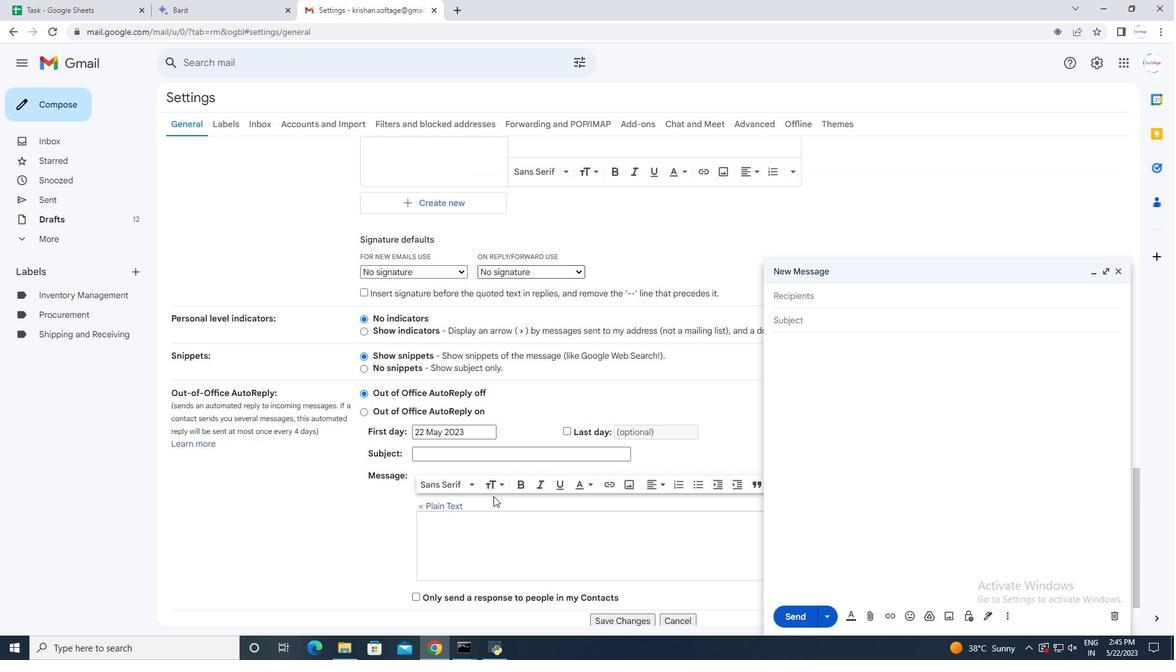 
Action: Mouse moved to (590, 554)
Screenshot: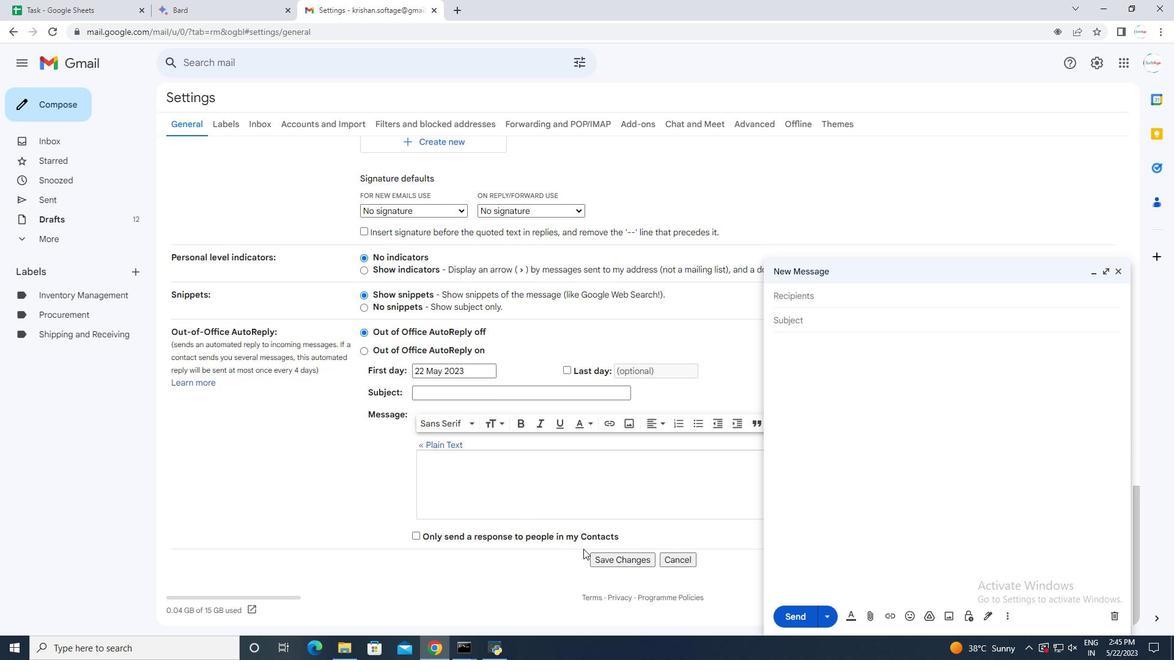 
Action: Mouse pressed left at (590, 554)
Screenshot: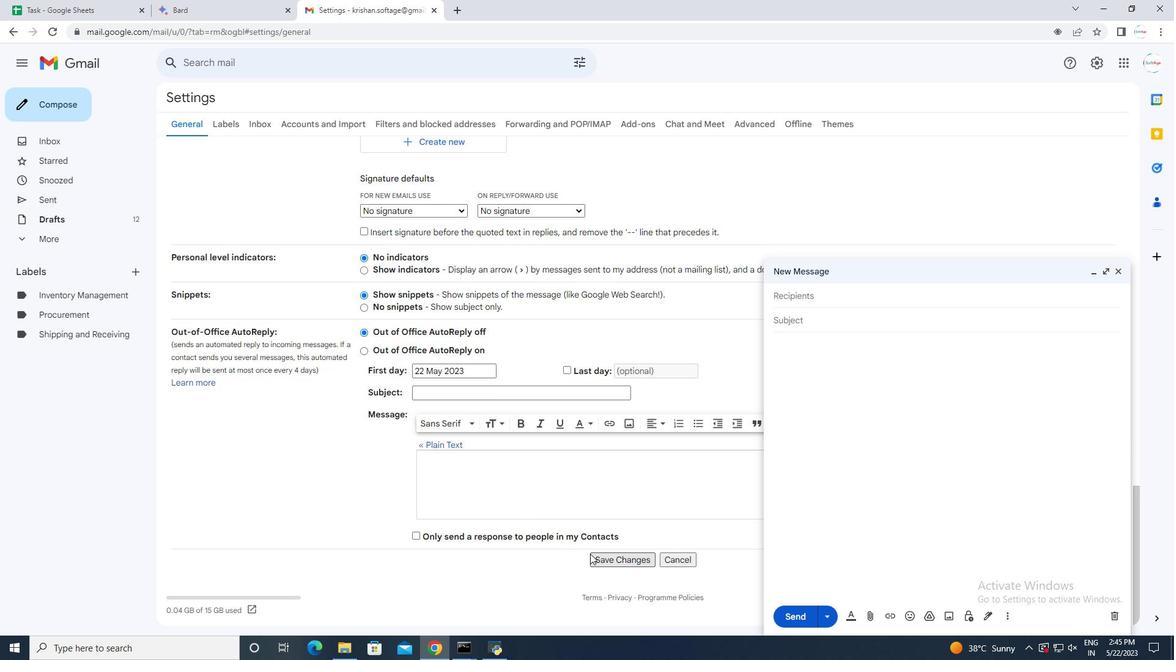 
Action: Mouse moved to (65, 108)
Screenshot: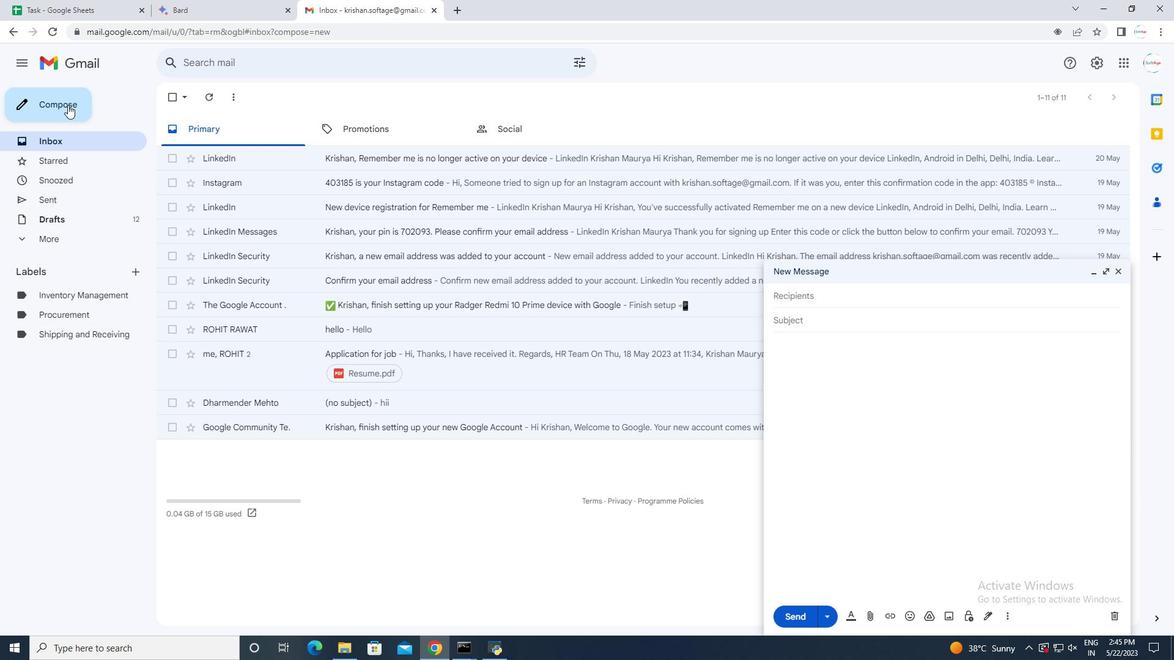 
Action: Mouse pressed left at (65, 108)
Screenshot: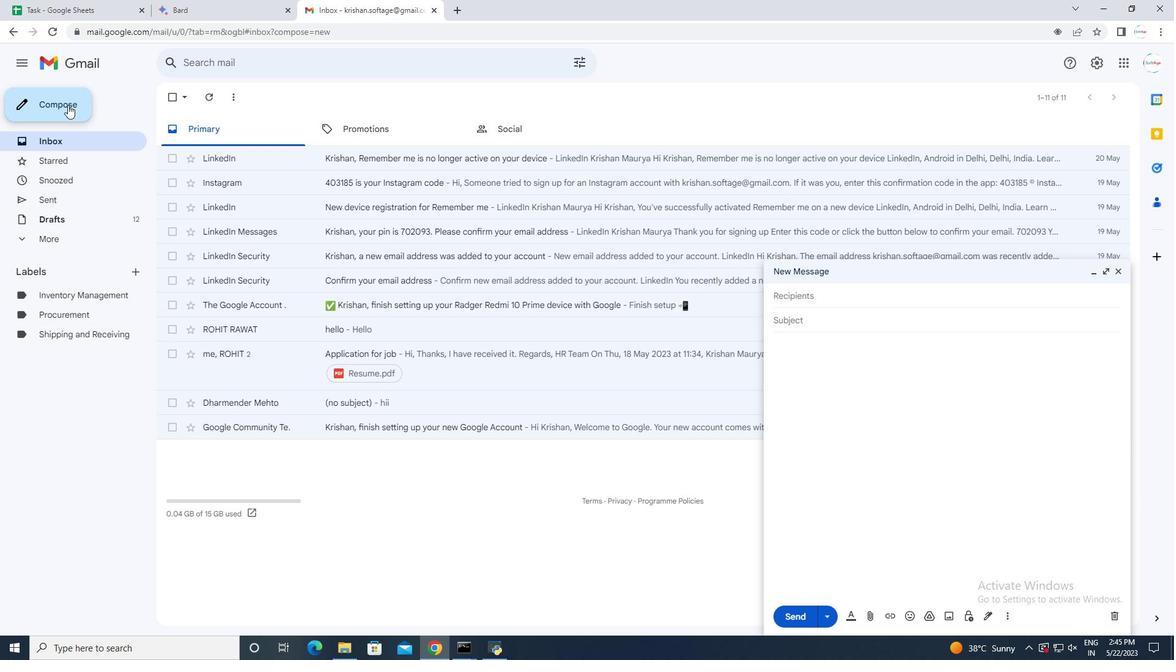 
Action: Mouse moved to (1119, 272)
Screenshot: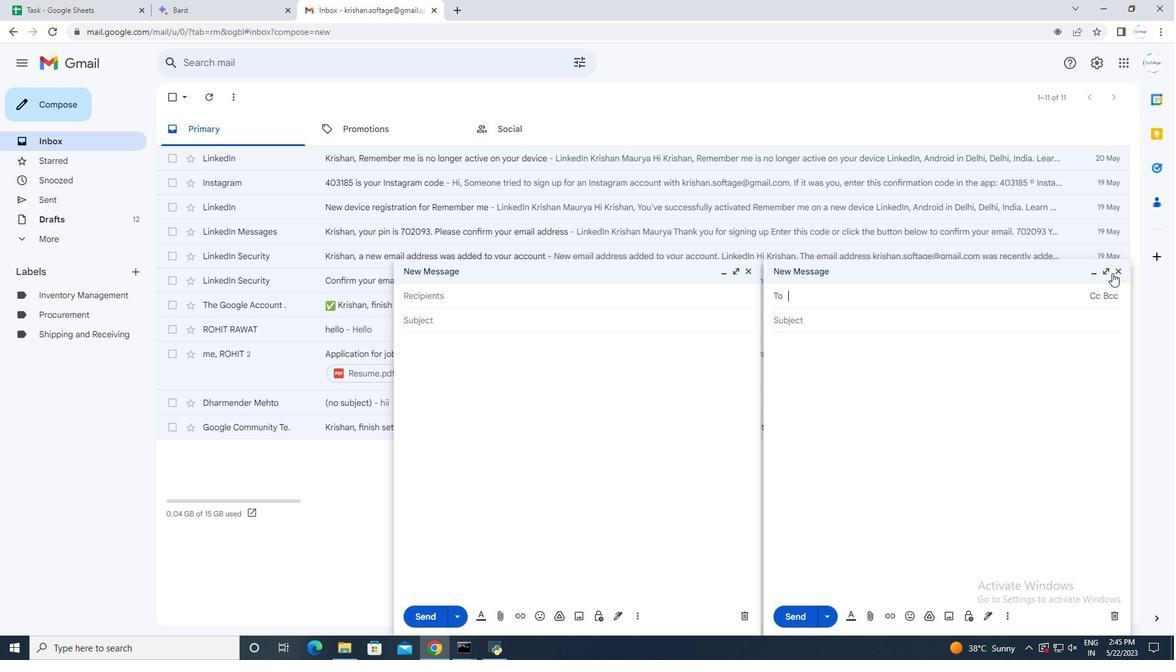 
Action: Mouse pressed left at (1119, 272)
Screenshot: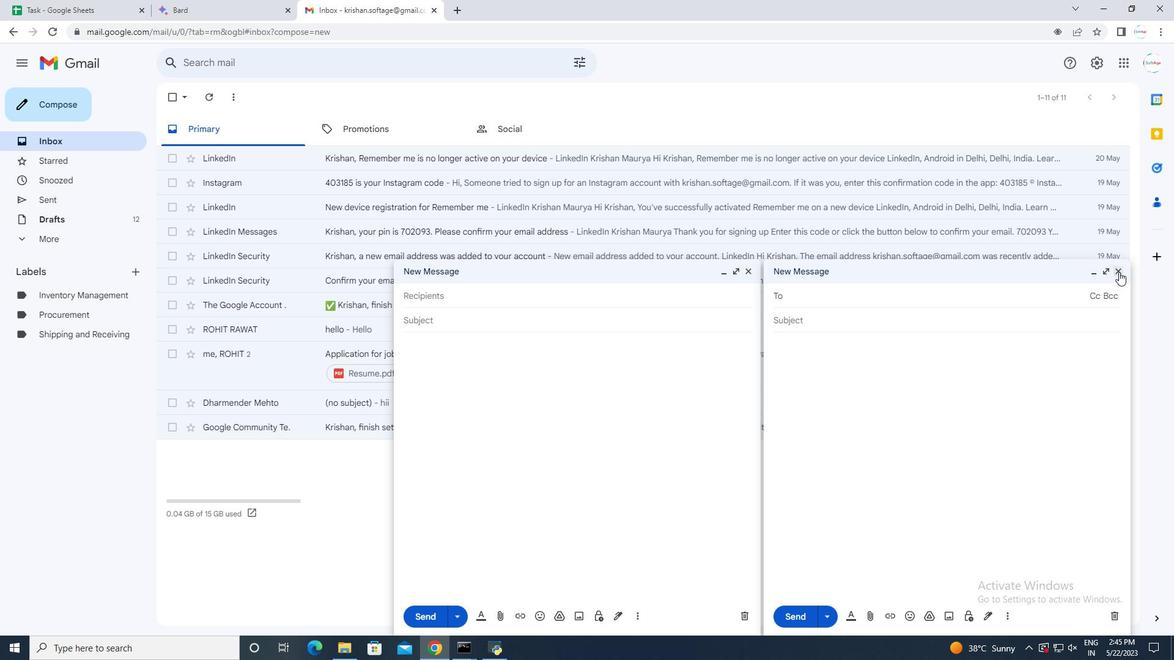 
Action: Mouse moved to (989, 617)
Screenshot: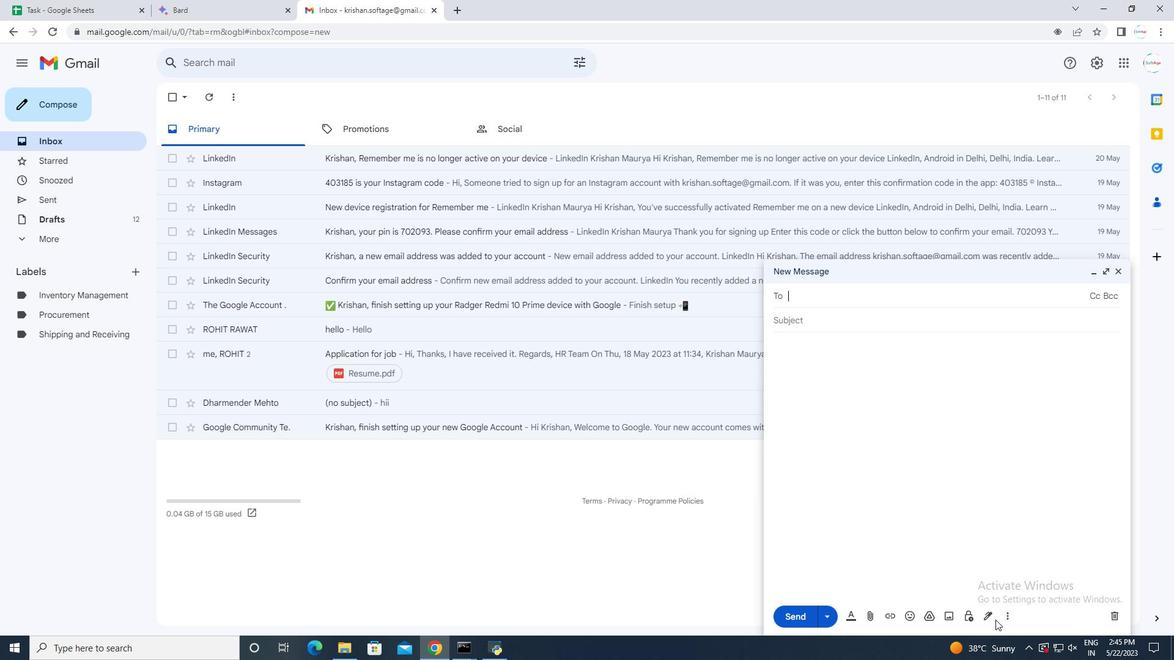 
Action: Mouse pressed left at (989, 617)
Screenshot: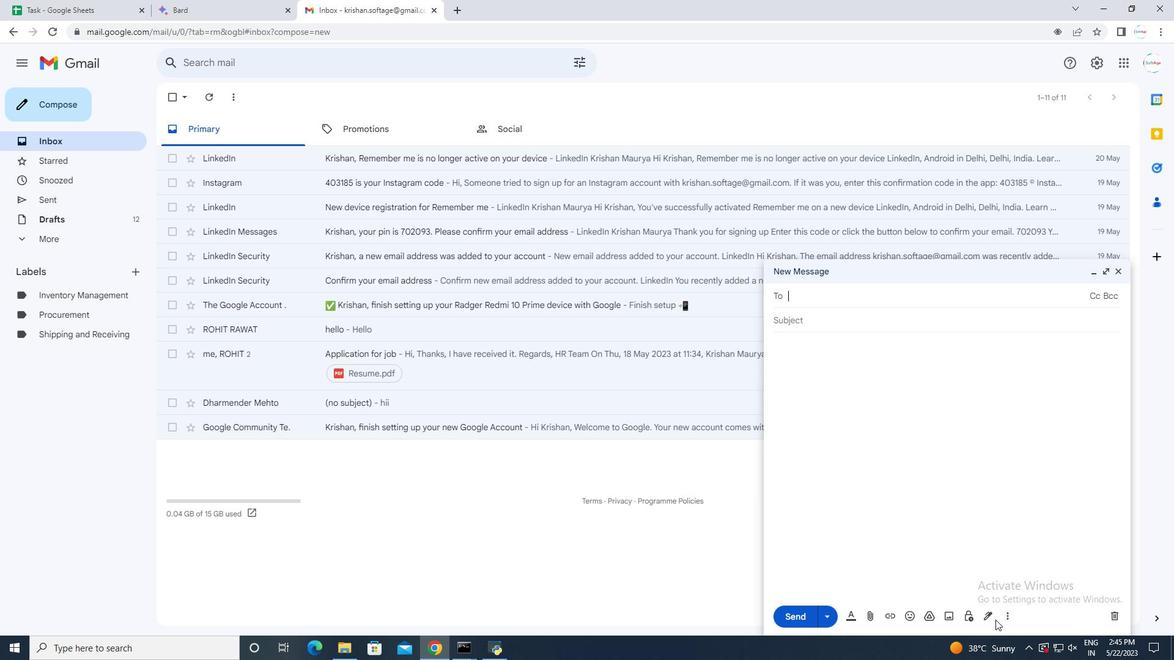 
Action: Mouse moved to (834, 416)
Screenshot: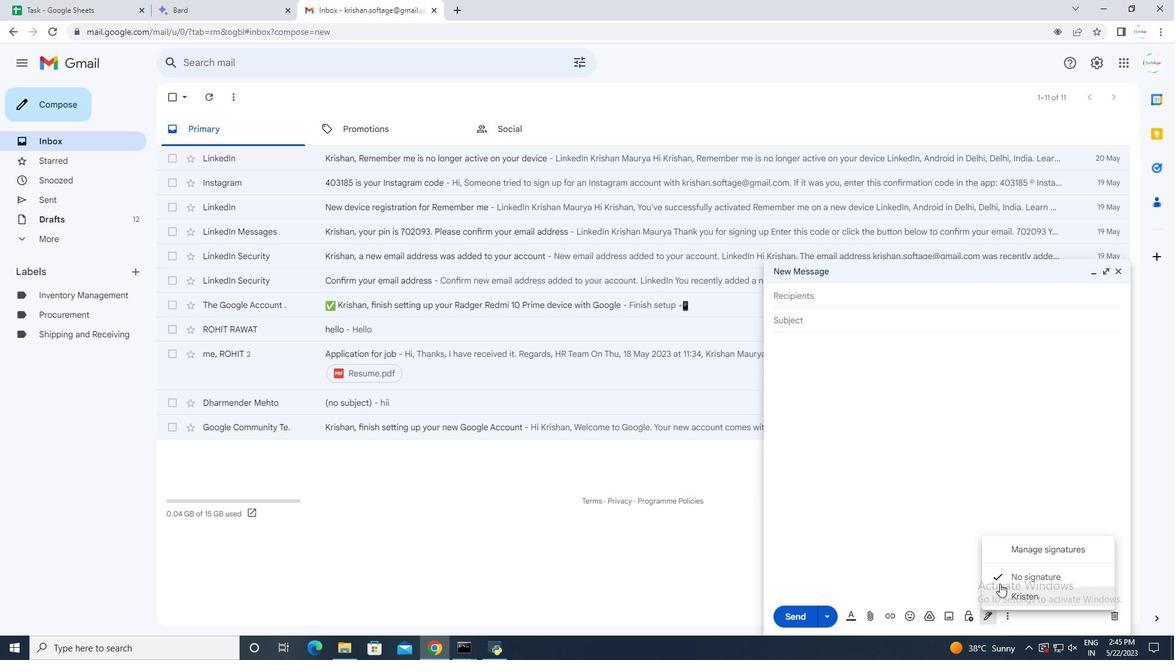 
Action: Mouse pressed left at (834, 416)
Screenshot: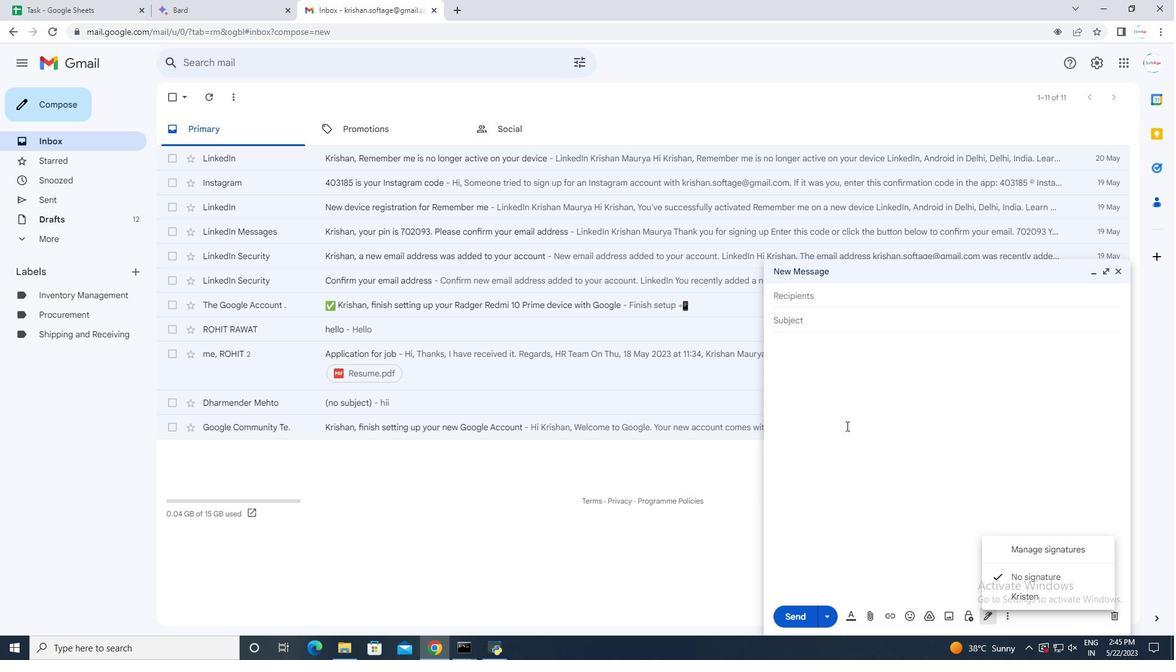 
Action: Mouse moved to (828, 388)
Screenshot: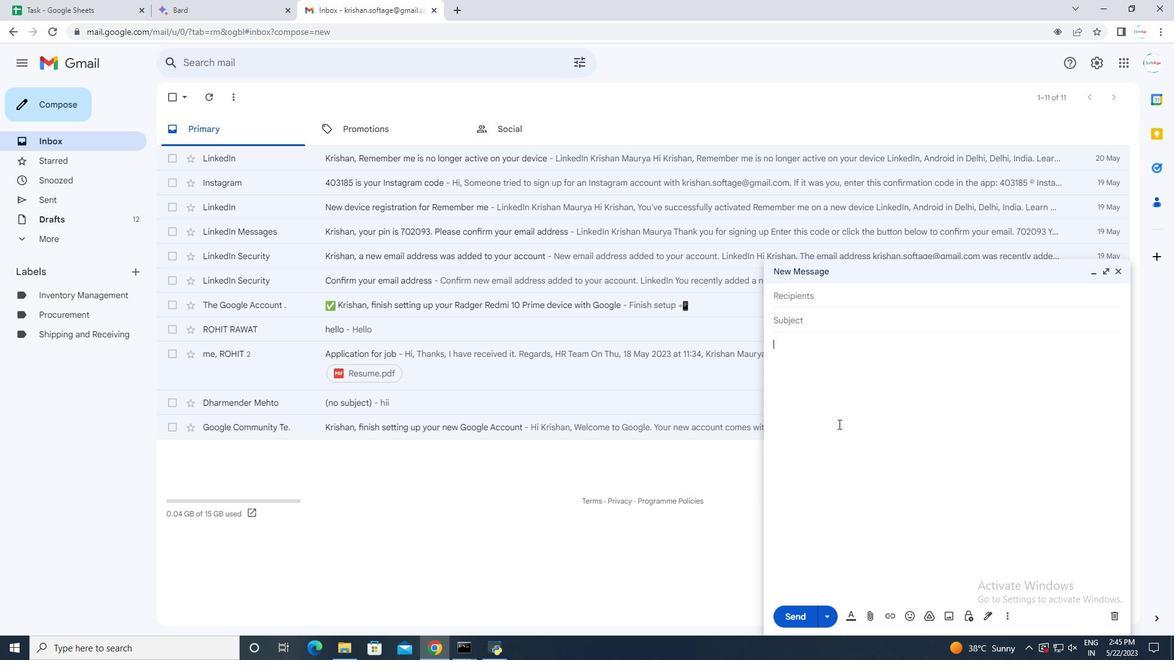 
Action: Mouse pressed left at (828, 388)
Screenshot: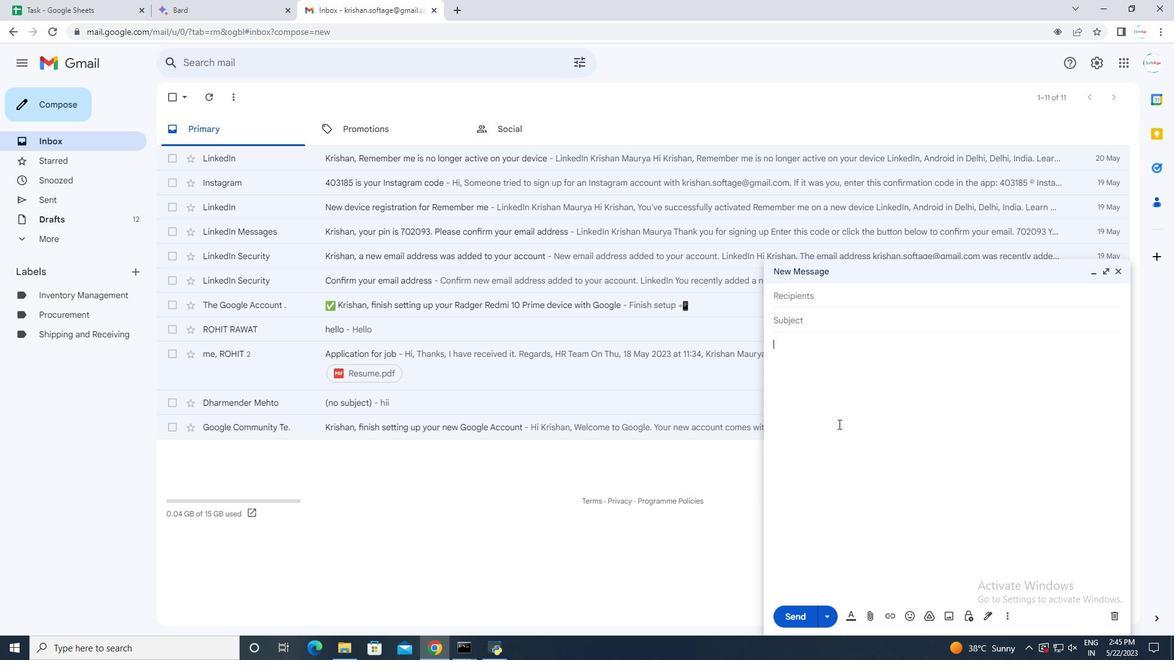 
Action: Mouse moved to (823, 387)
Screenshot: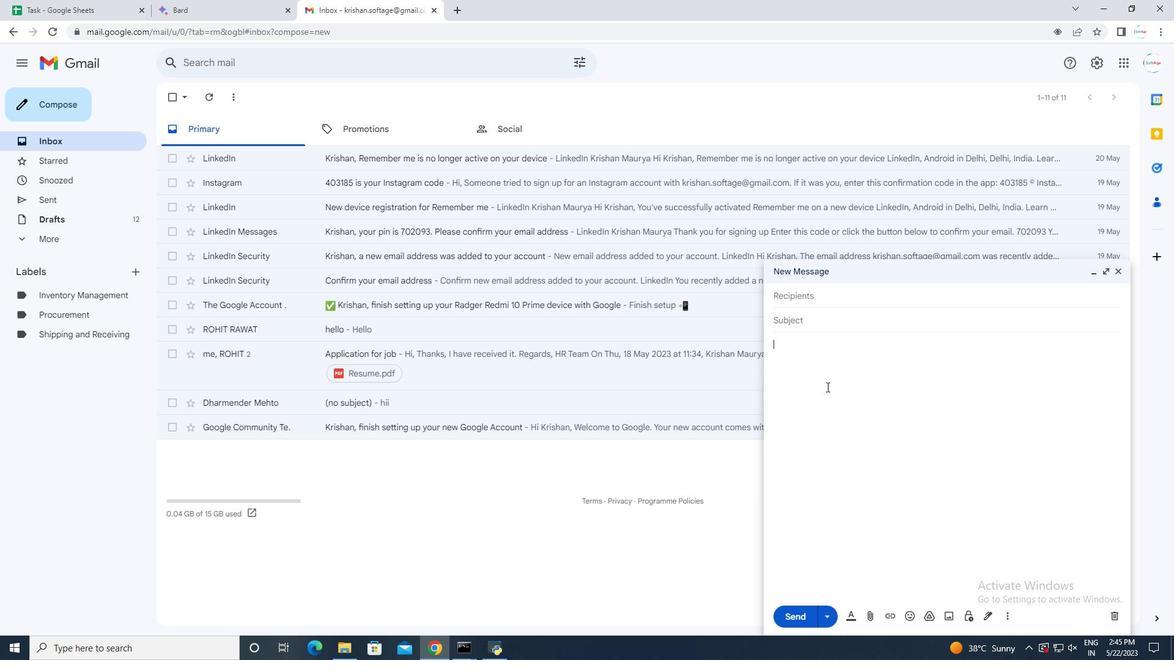 
Action: Mouse pressed right at (823, 387)
Screenshot: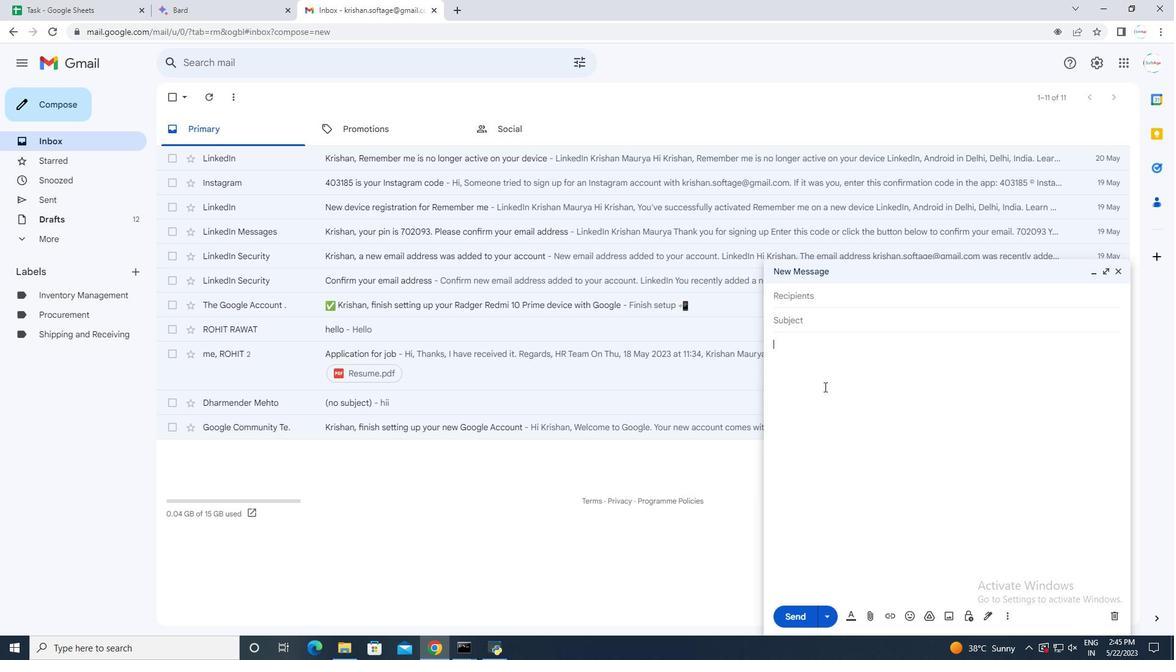 
Action: Mouse moved to (796, 391)
Screenshot: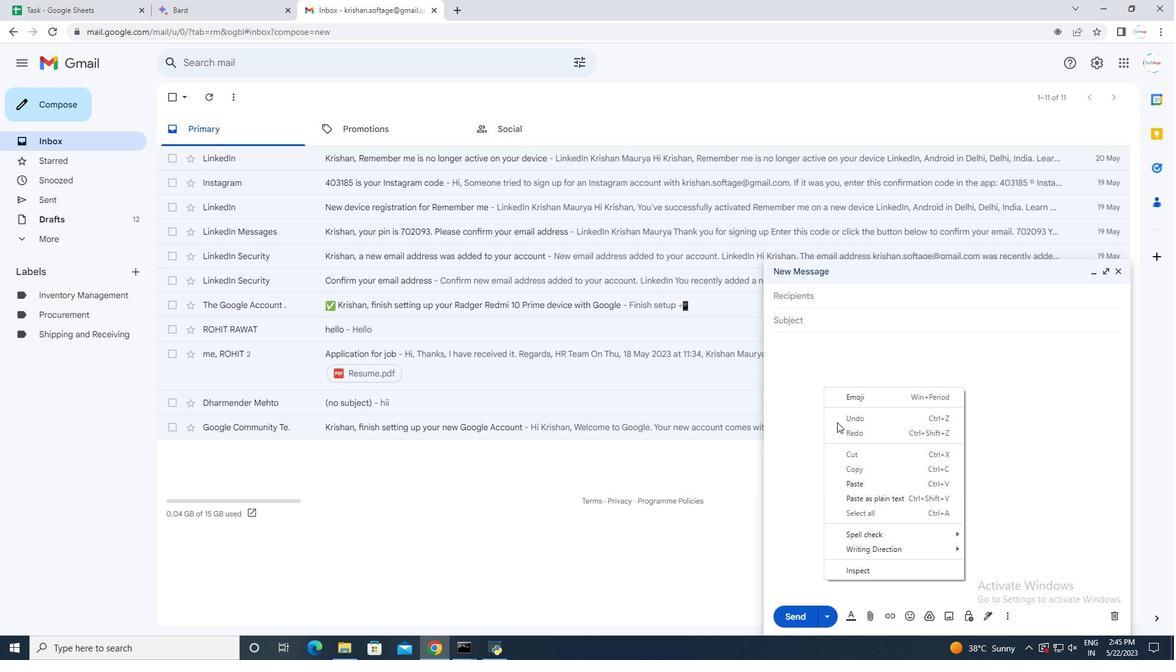 
Action: Mouse pressed left at (796, 391)
Screenshot: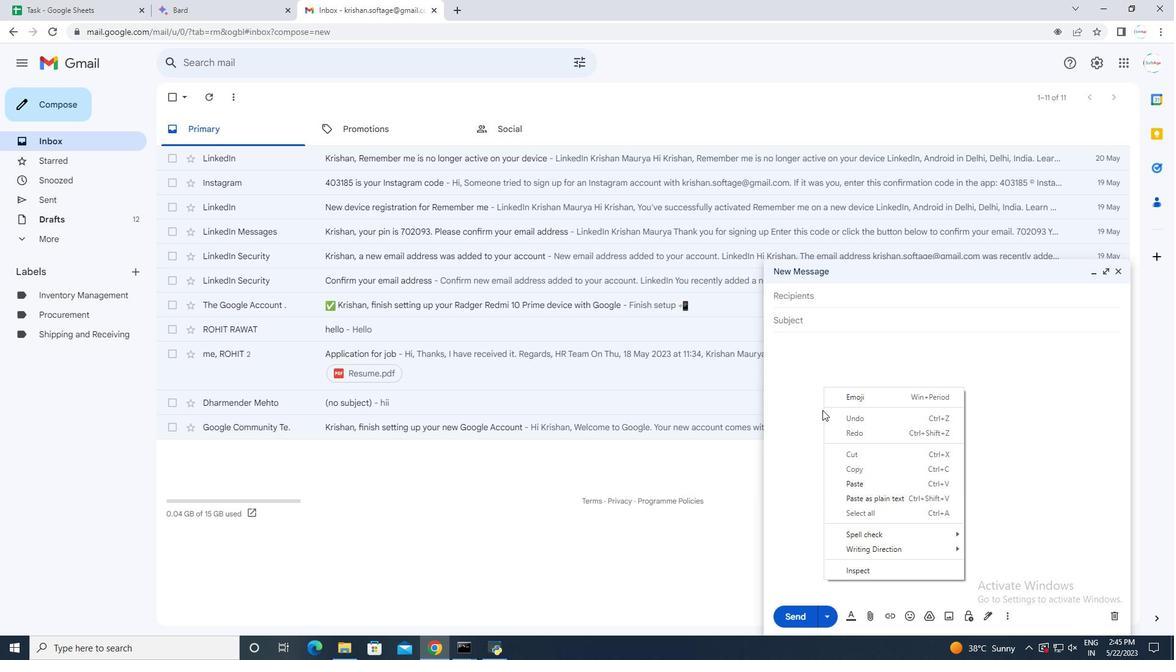 
Action: Mouse moved to (988, 612)
Screenshot: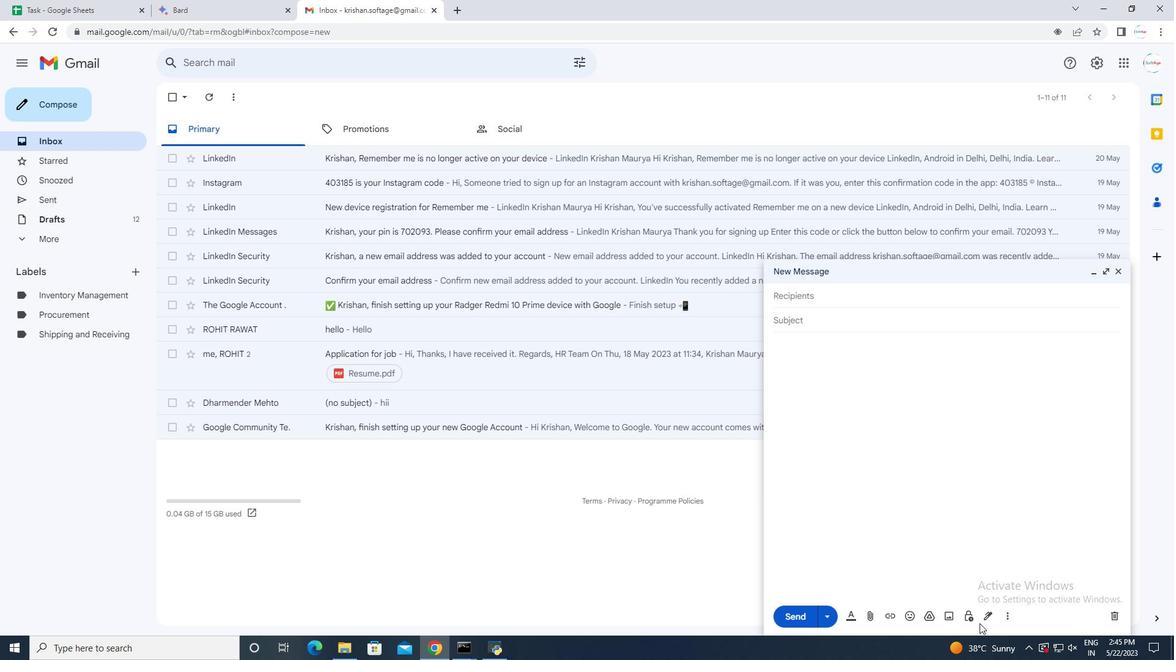 
Action: Mouse pressed left at (988, 612)
Screenshot: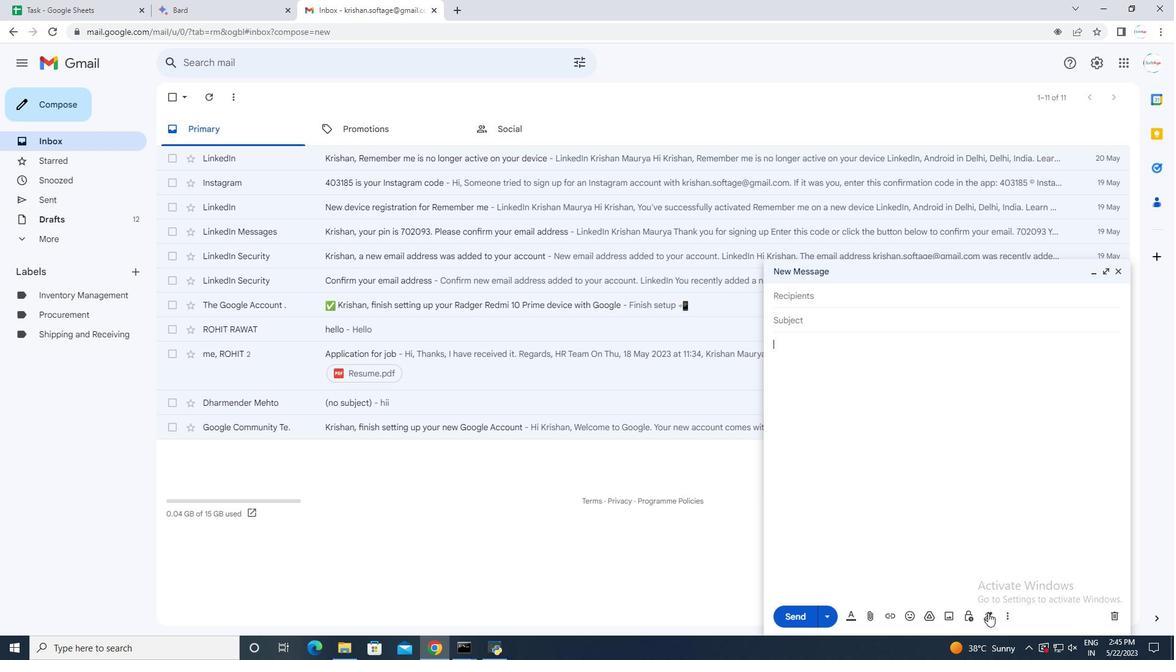 
Action: Mouse moved to (991, 612)
Screenshot: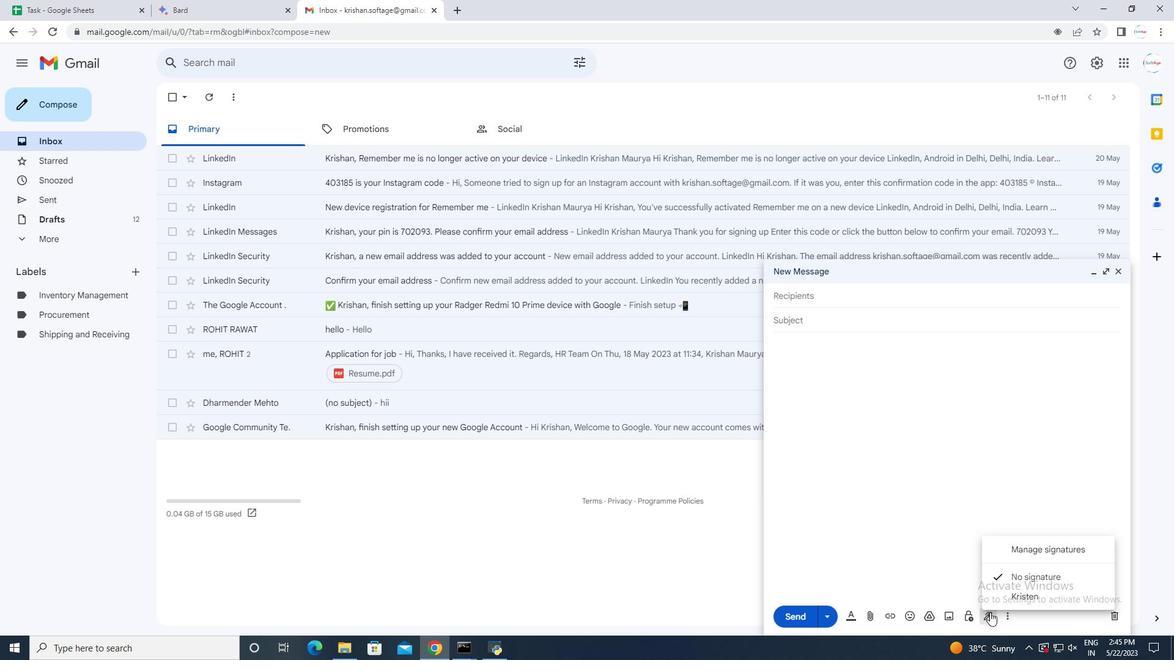 
Action: Mouse pressed left at (991, 612)
Screenshot: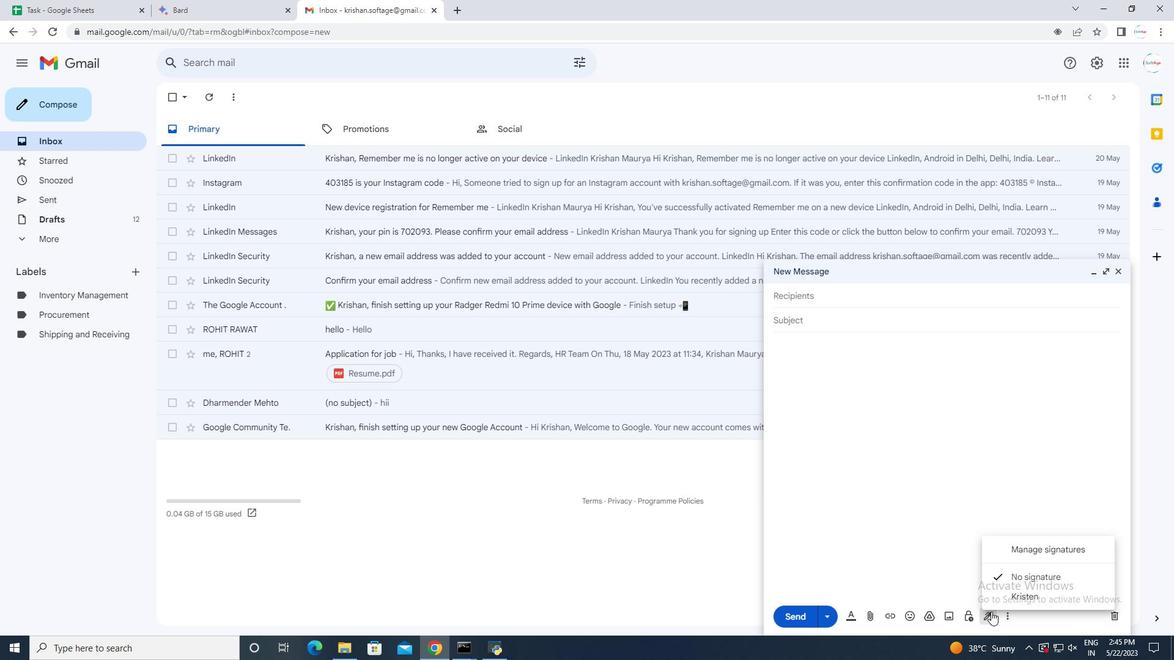 
Action: Mouse moved to (78, 108)
Screenshot: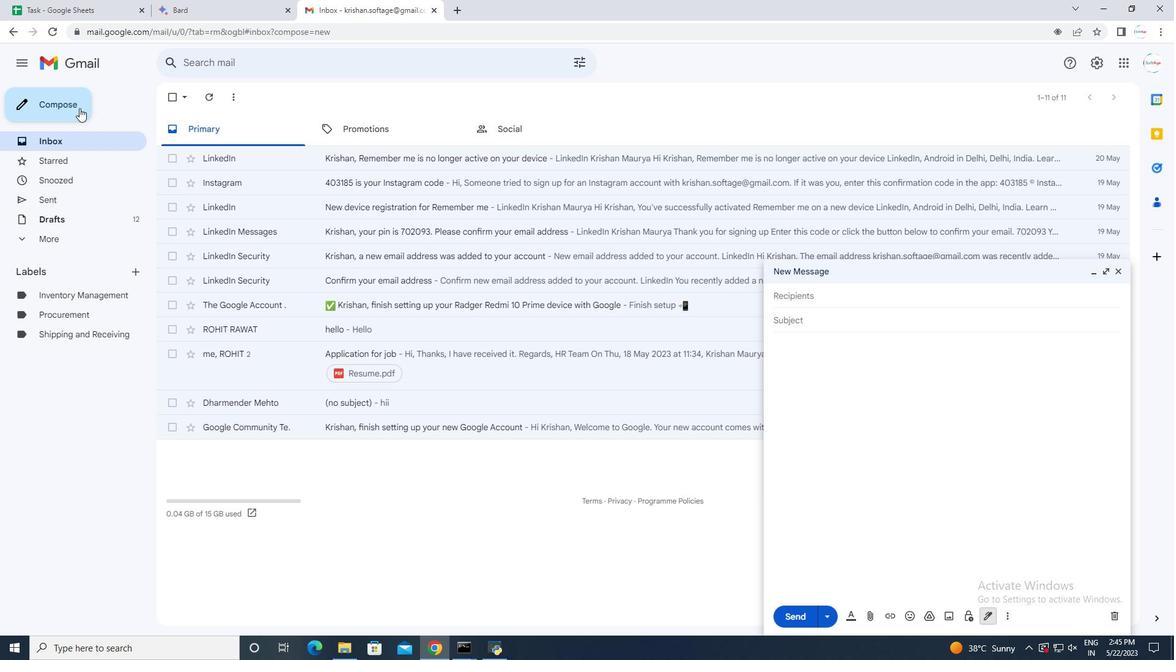 
Action: Mouse pressed left at (78, 108)
Screenshot: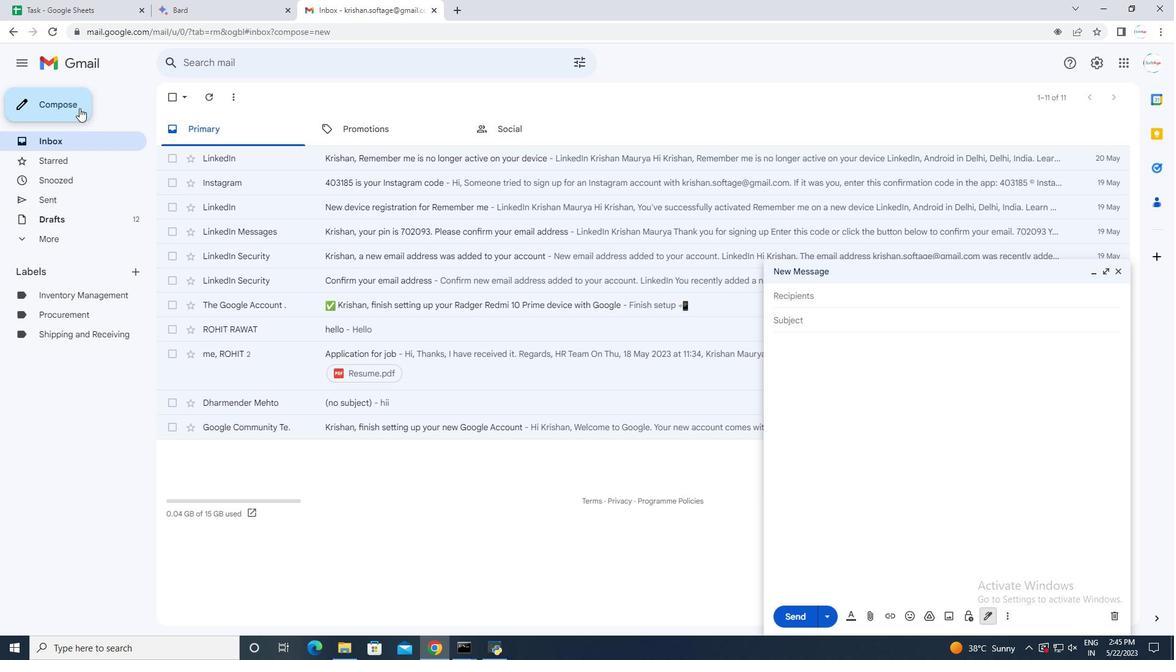 
Action: Mouse moved to (621, 615)
Screenshot: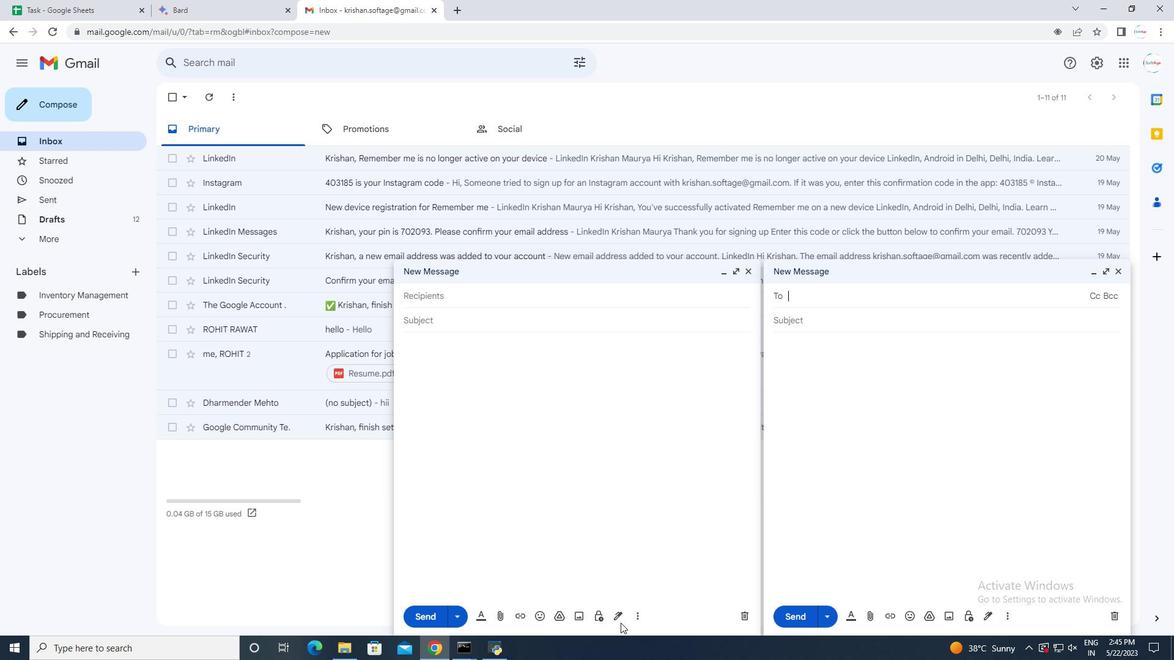 
Action: Mouse pressed left at (621, 615)
Screenshot: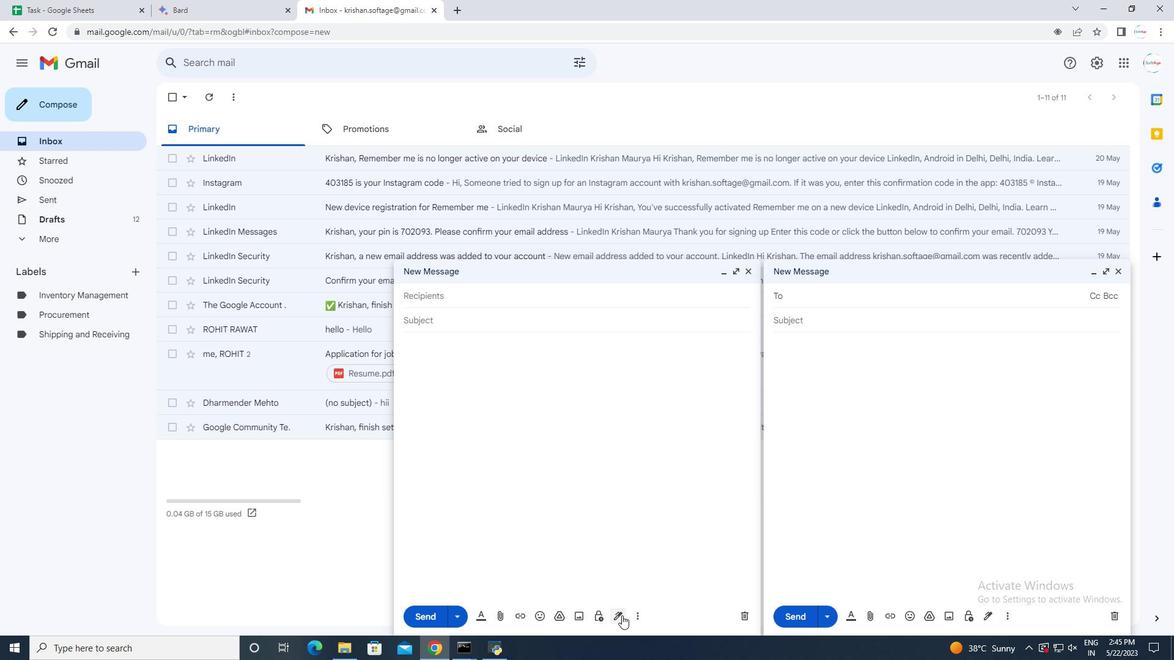 
Action: Mouse moved to (747, 269)
Screenshot: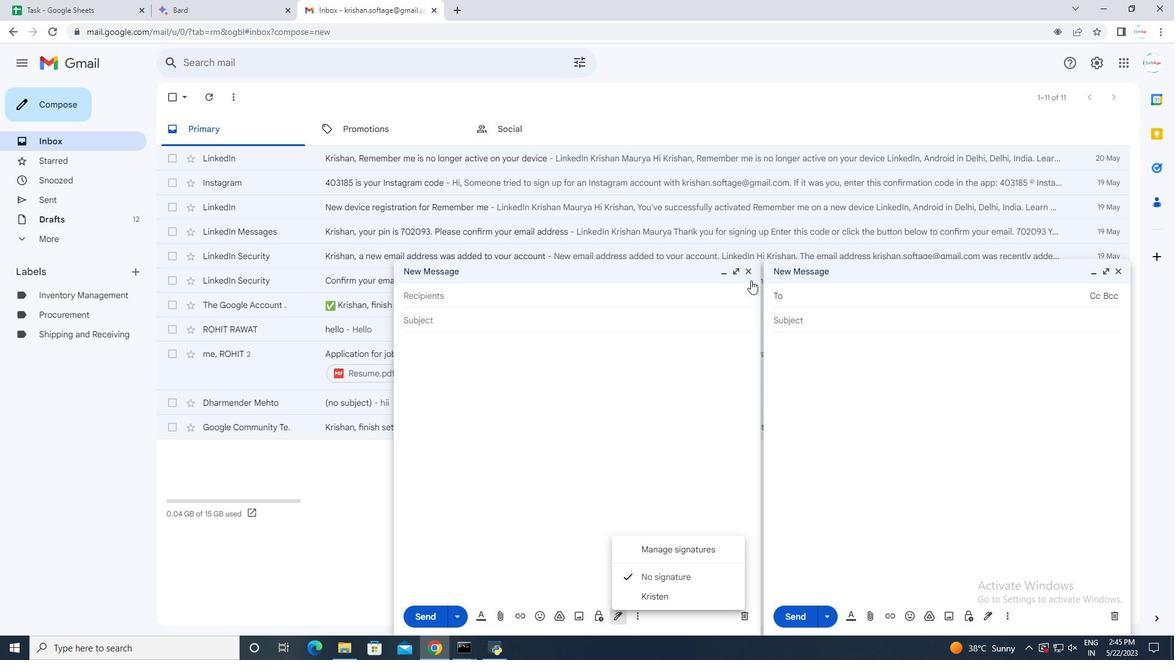 
Action: Mouse pressed left at (747, 269)
Screenshot: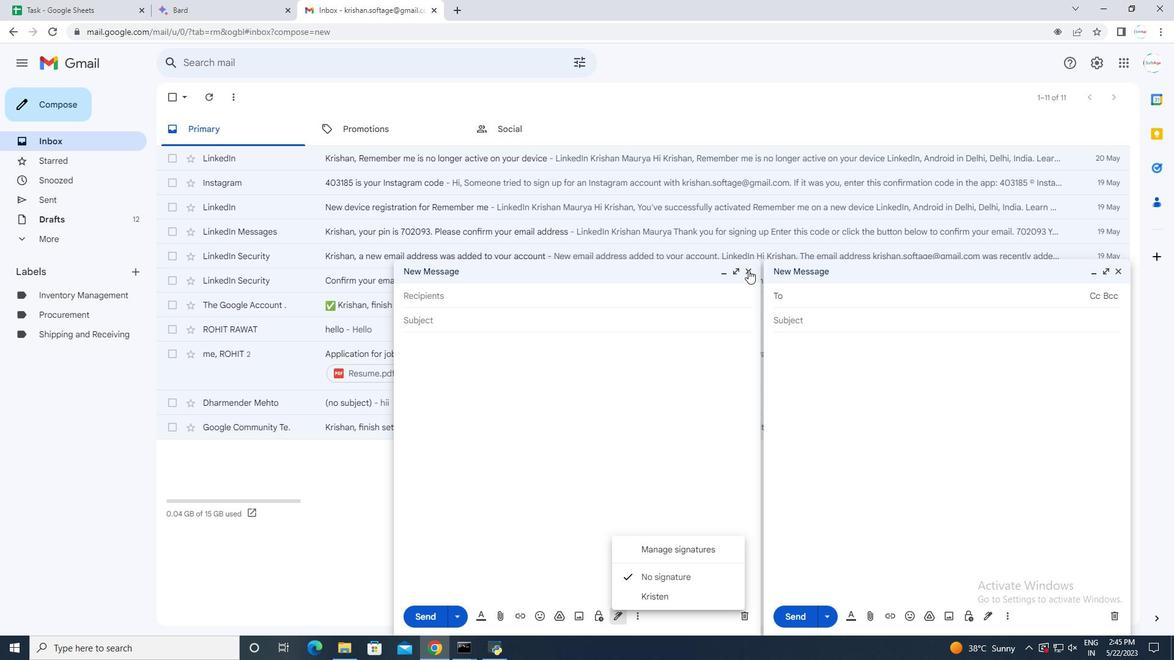 
Action: Mouse moved to (1118, 273)
Screenshot: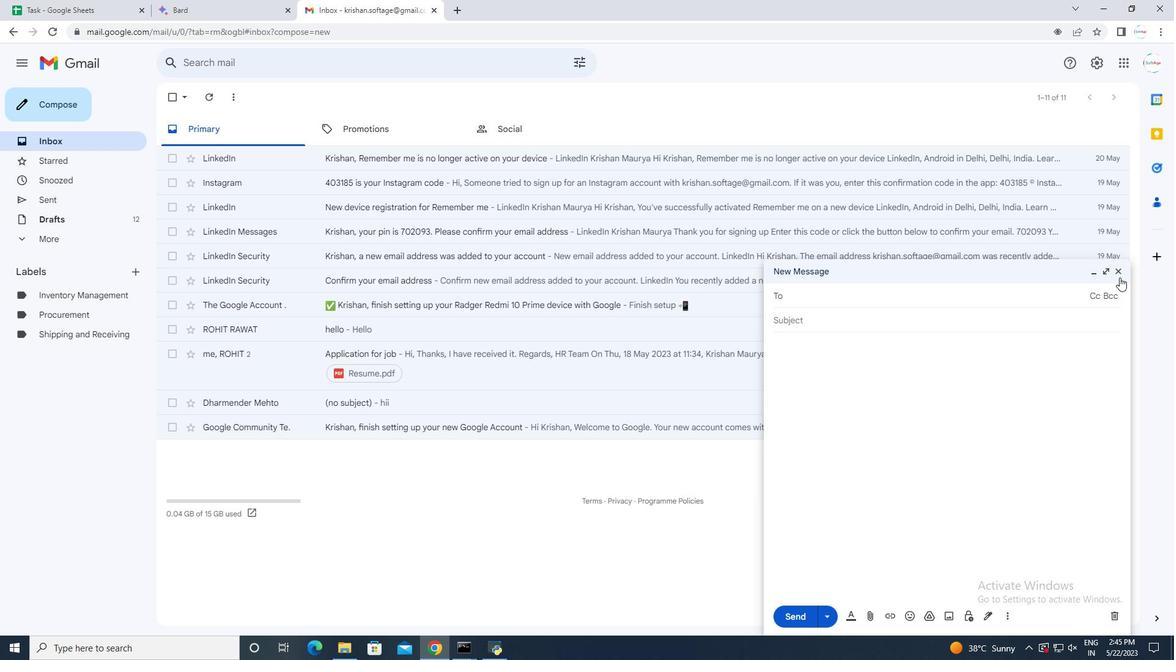 
Action: Mouse pressed left at (1118, 273)
Screenshot: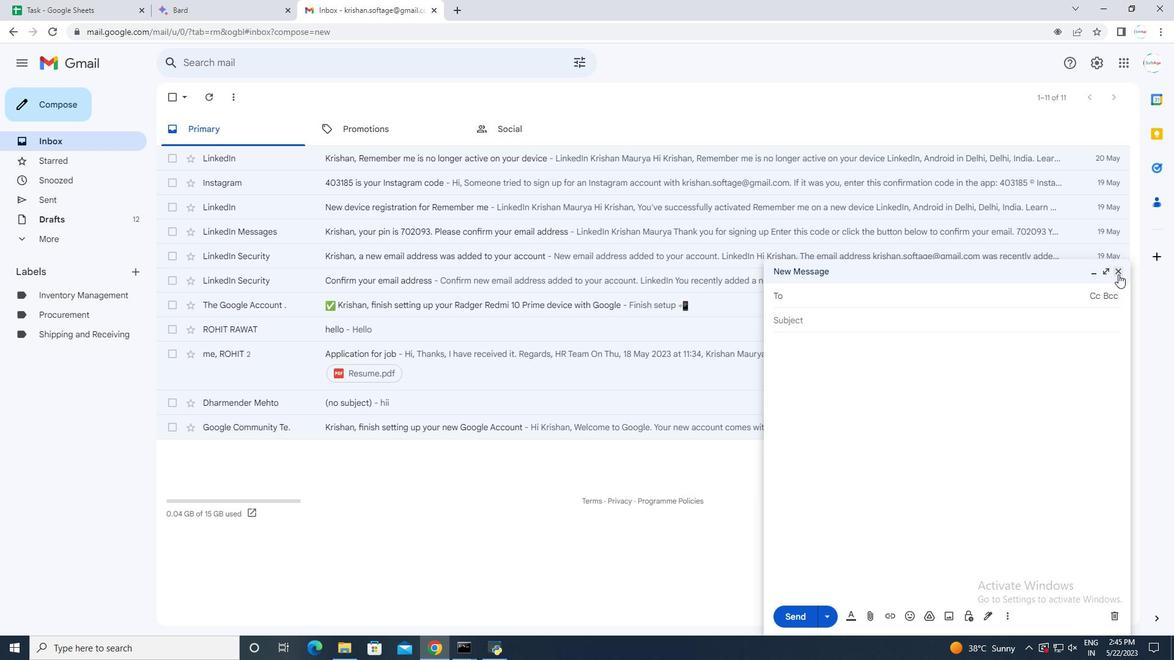 
Action: Mouse moved to (63, 99)
Screenshot: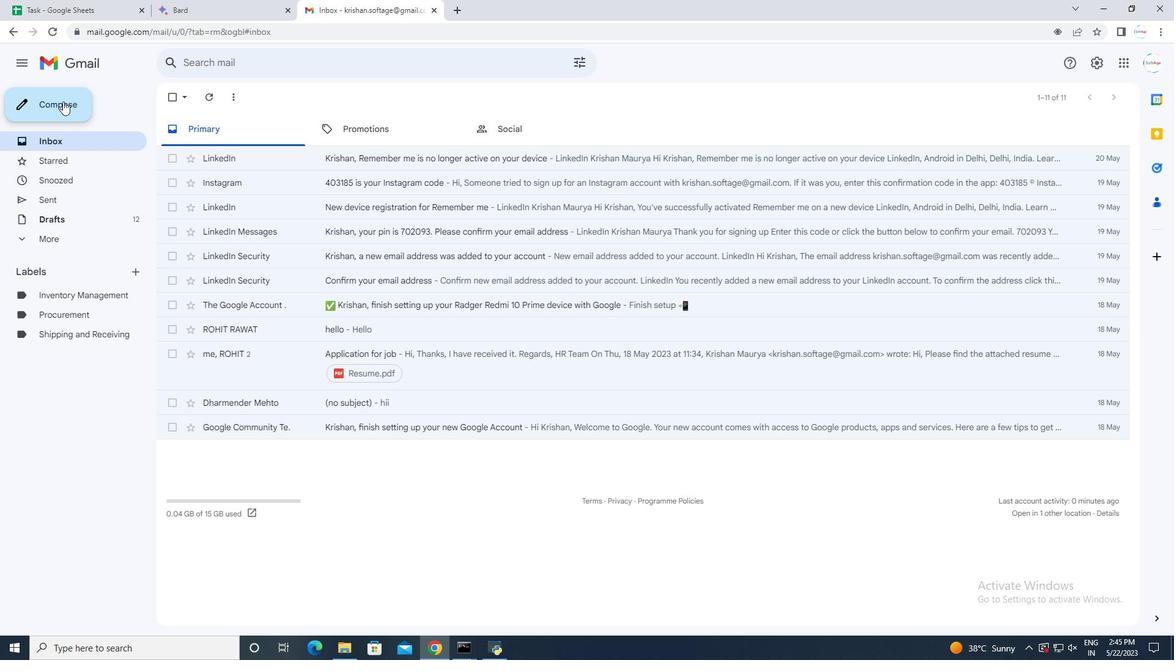 
Action: Mouse pressed left at (63, 99)
Screenshot: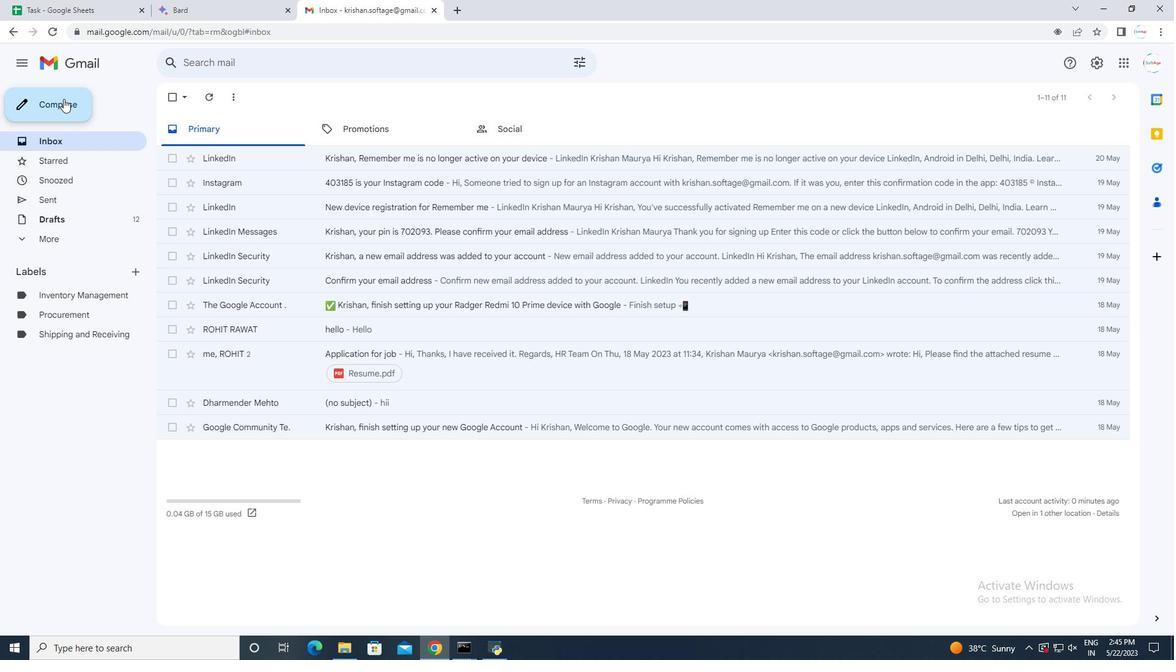 
Action: Mouse moved to (982, 609)
Screenshot: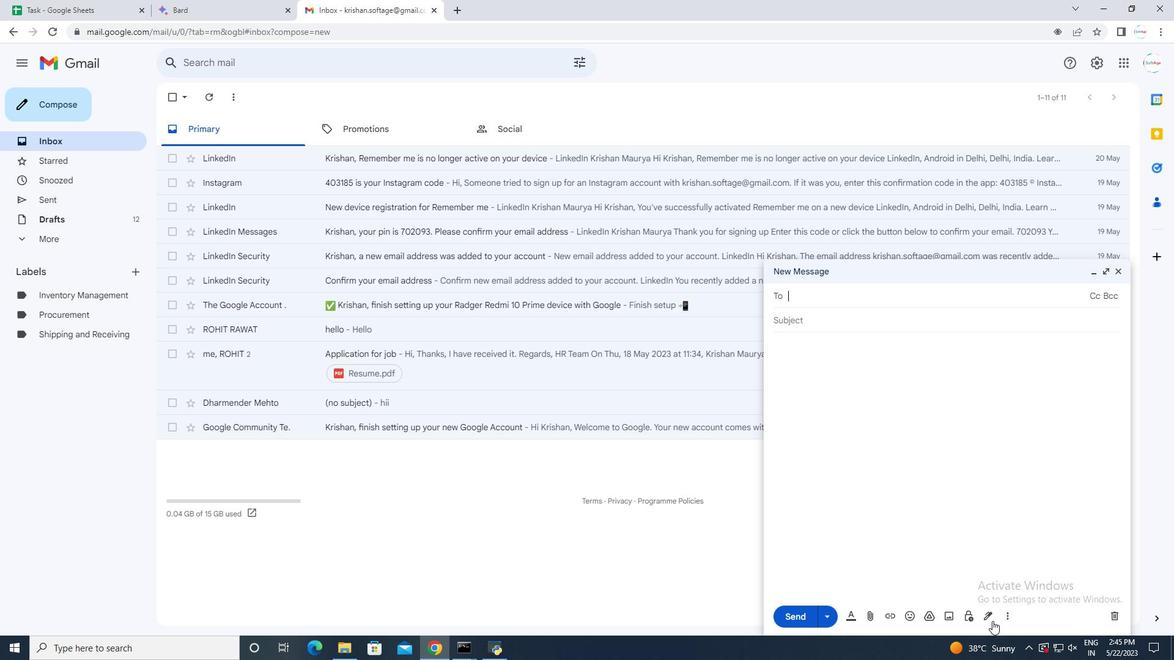 
Action: Mouse pressed left at (982, 609)
Screenshot: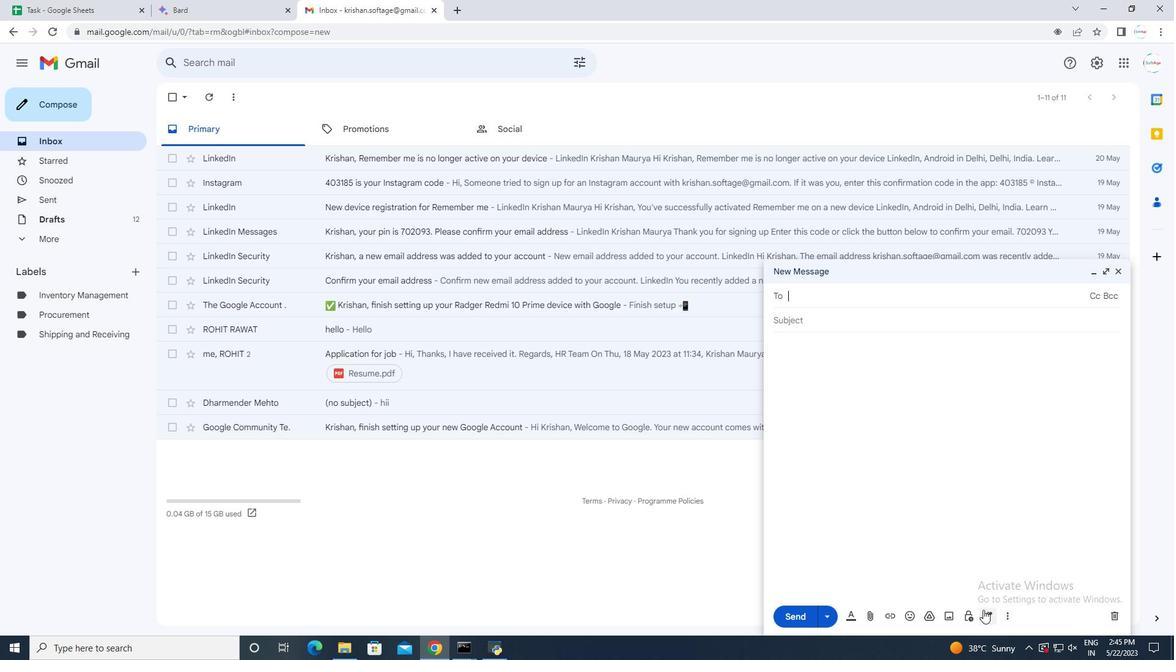 
Action: Mouse moved to (1015, 595)
Screenshot: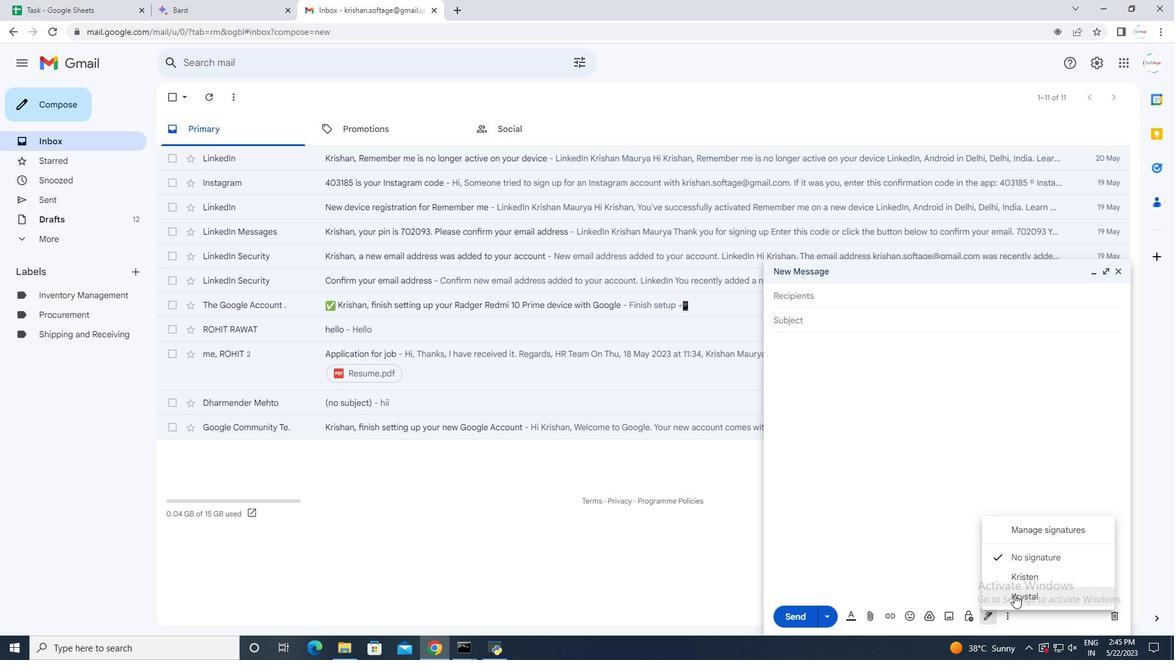 
Action: Mouse pressed left at (1015, 595)
Screenshot: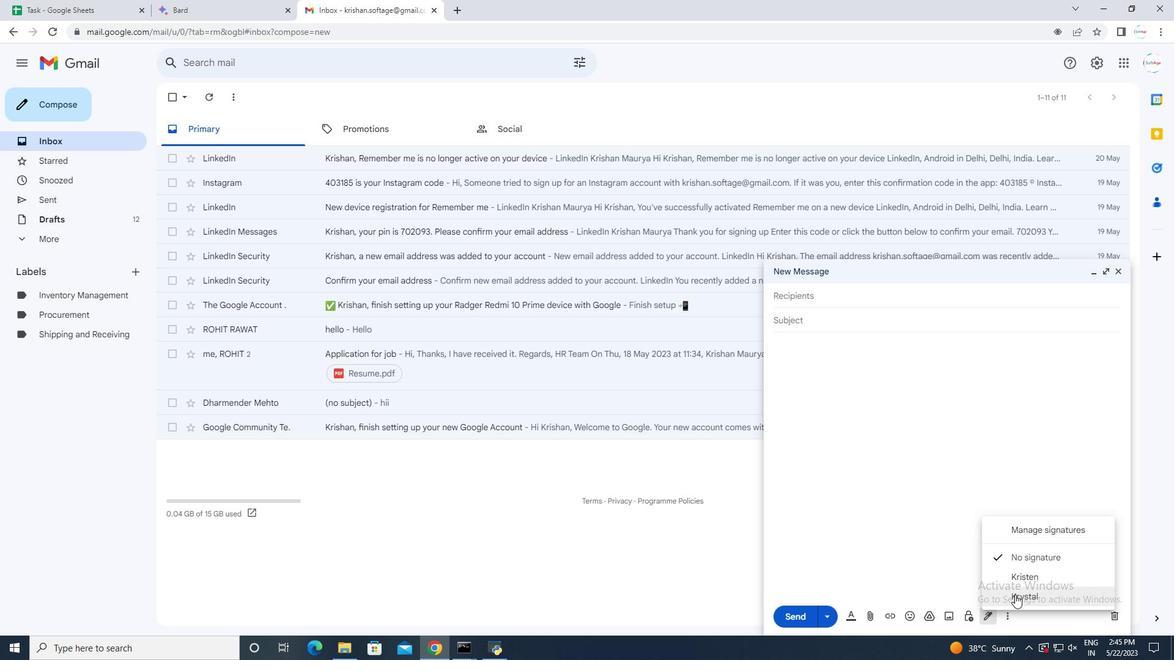 
Action: Mouse moved to (788, 319)
Screenshot: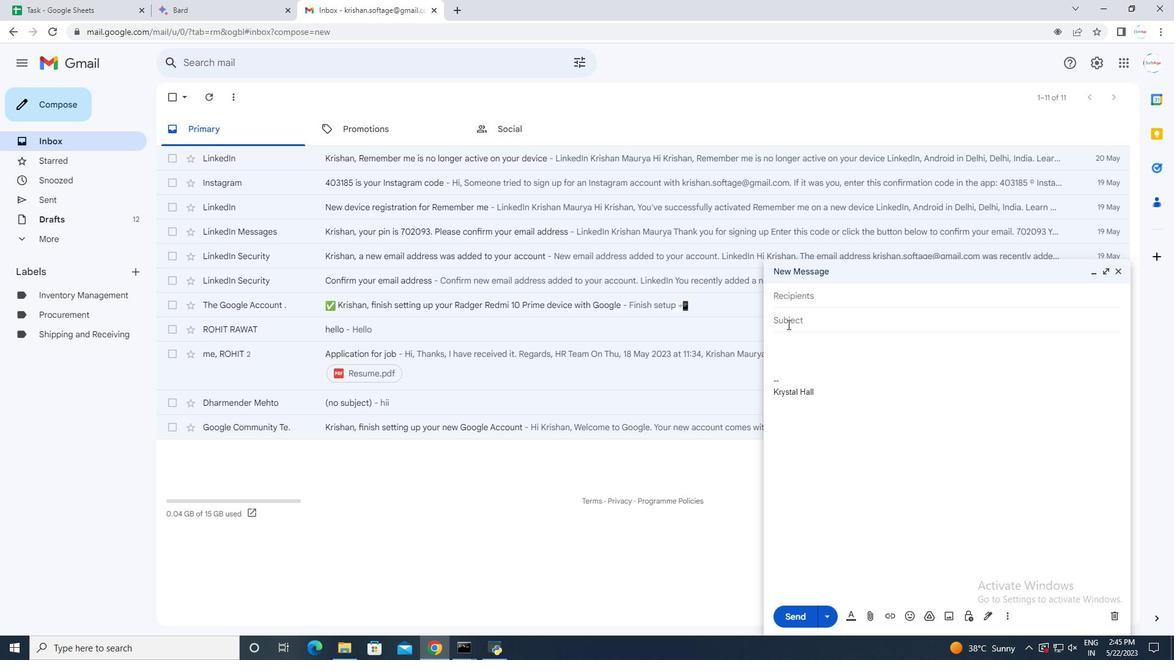 
Action: Mouse pressed left at (788, 319)
Screenshot: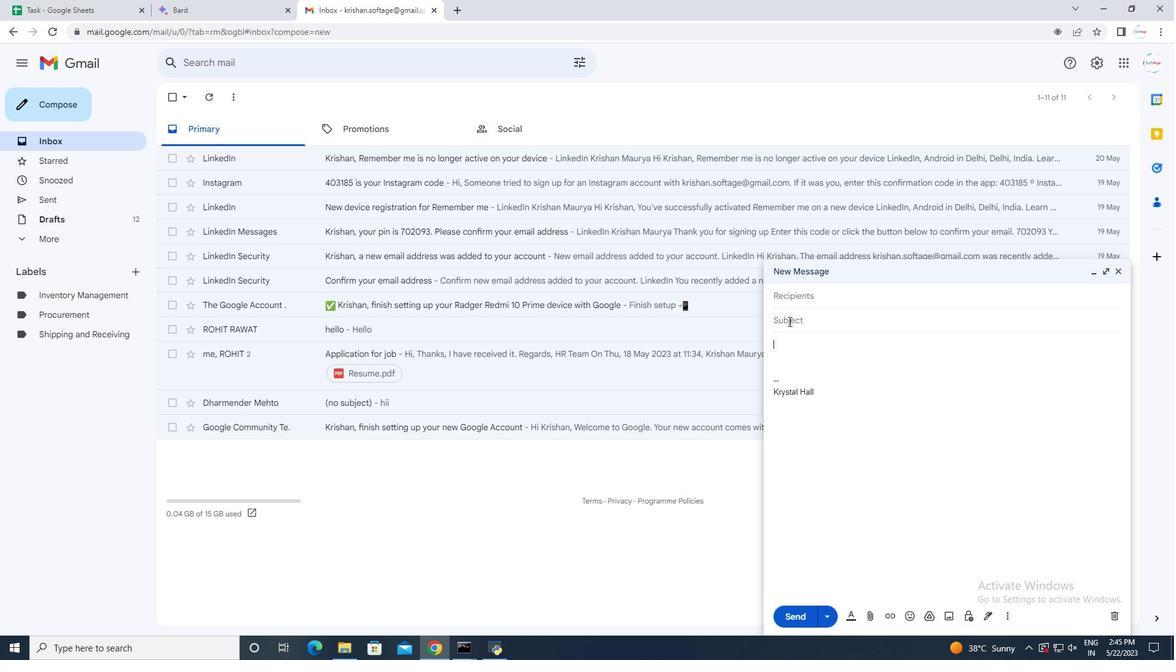 
Action: Mouse moved to (788, 318)
Screenshot: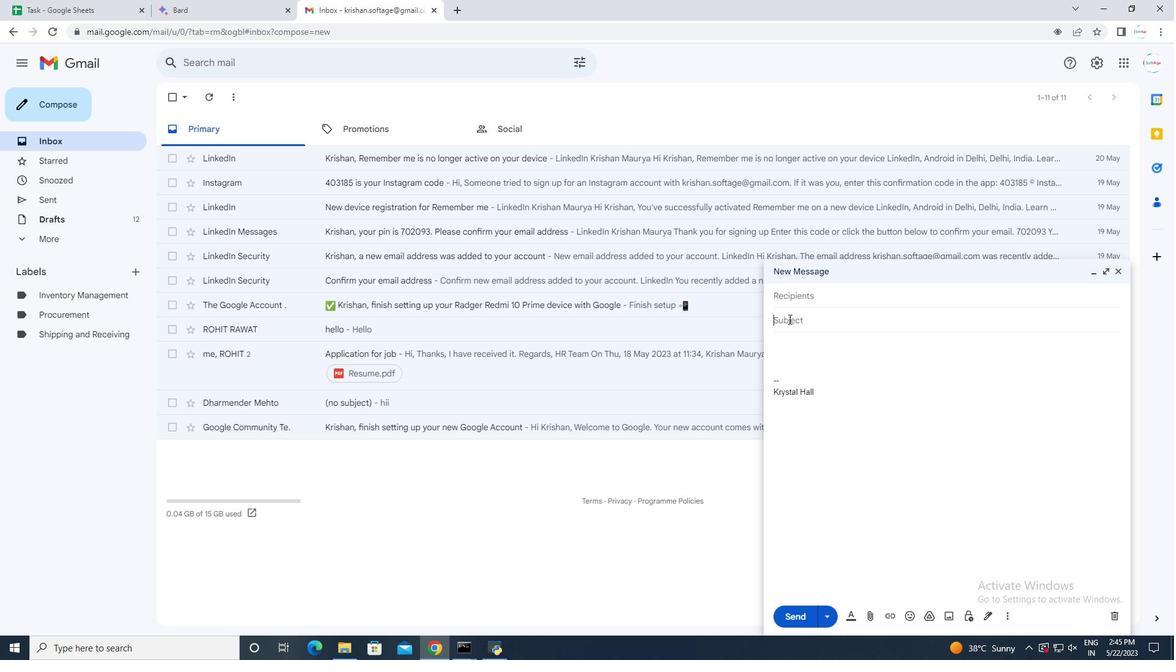 
Action: Key pressed softage.6<Key.shift><Key.backspace><Key.backspace><Key.backspace><Key.backspace><Key.backspace><Key.backspace><Key.backspace><Key.backspace><Key.backspace><Key.backspace><Key.backspace><Key.backspace><Key.backspace><Key.backspace><Key.backspace><Key.backspace><Key.backspace>
Screenshot: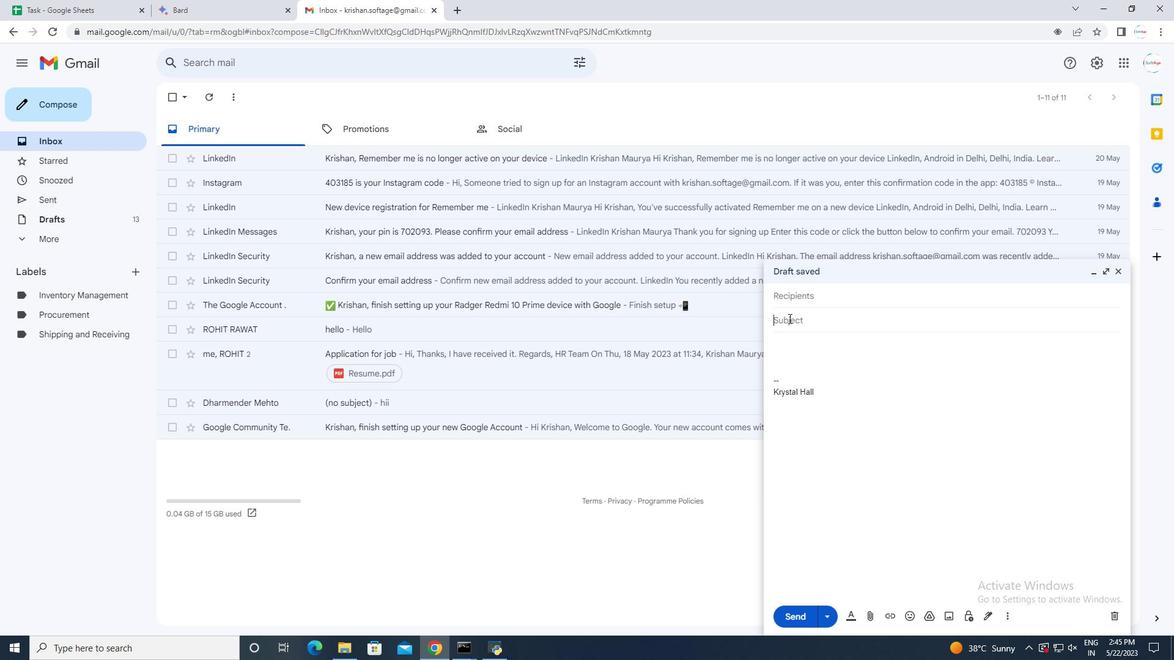 
Action: Mouse moved to (794, 297)
Screenshot: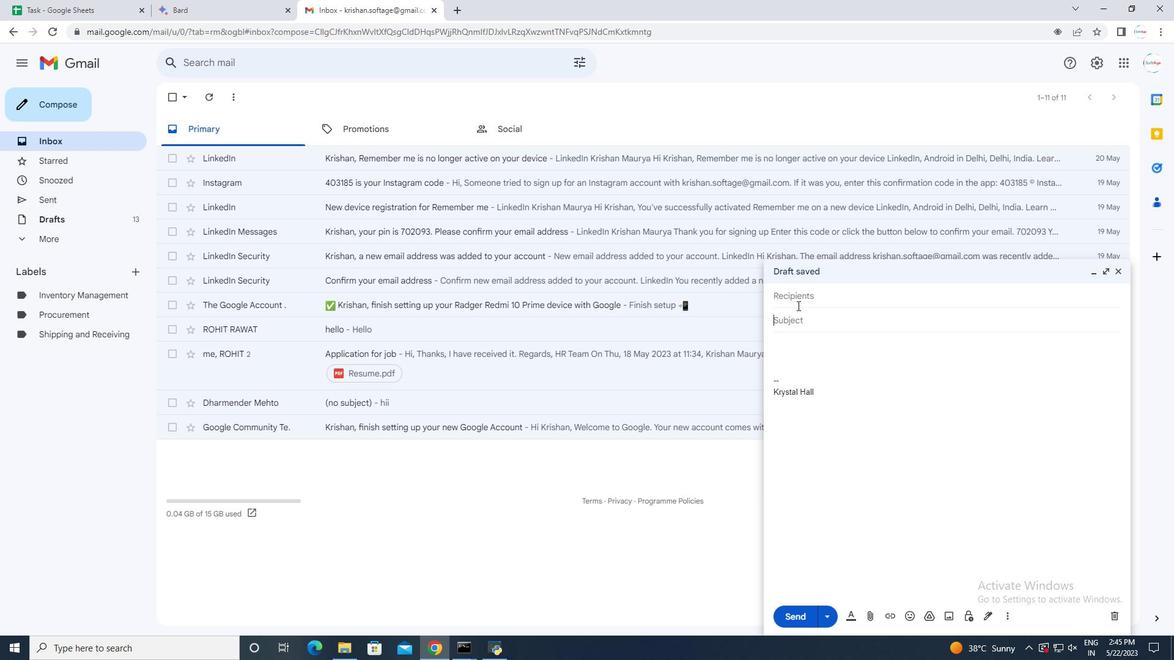 
Action: Mouse pressed left at (794, 297)
Screenshot: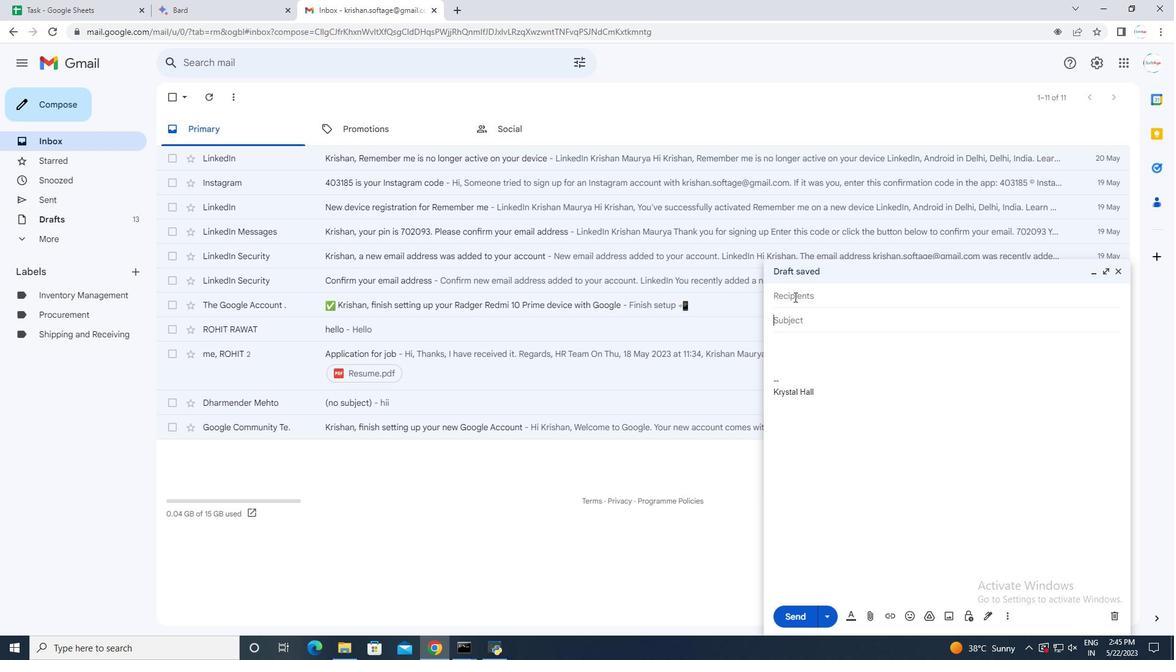 
Action: Mouse moved to (794, 297)
Screenshot: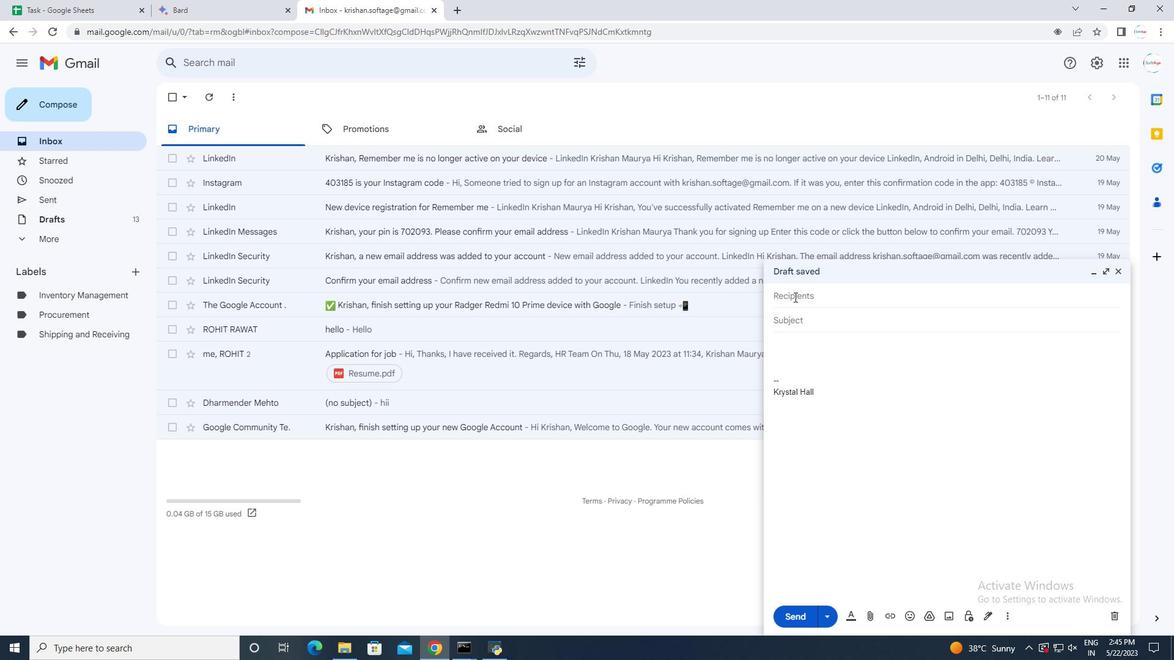 
Action: Key pressed softage.6<Key.shift>@softage.net
Screenshot: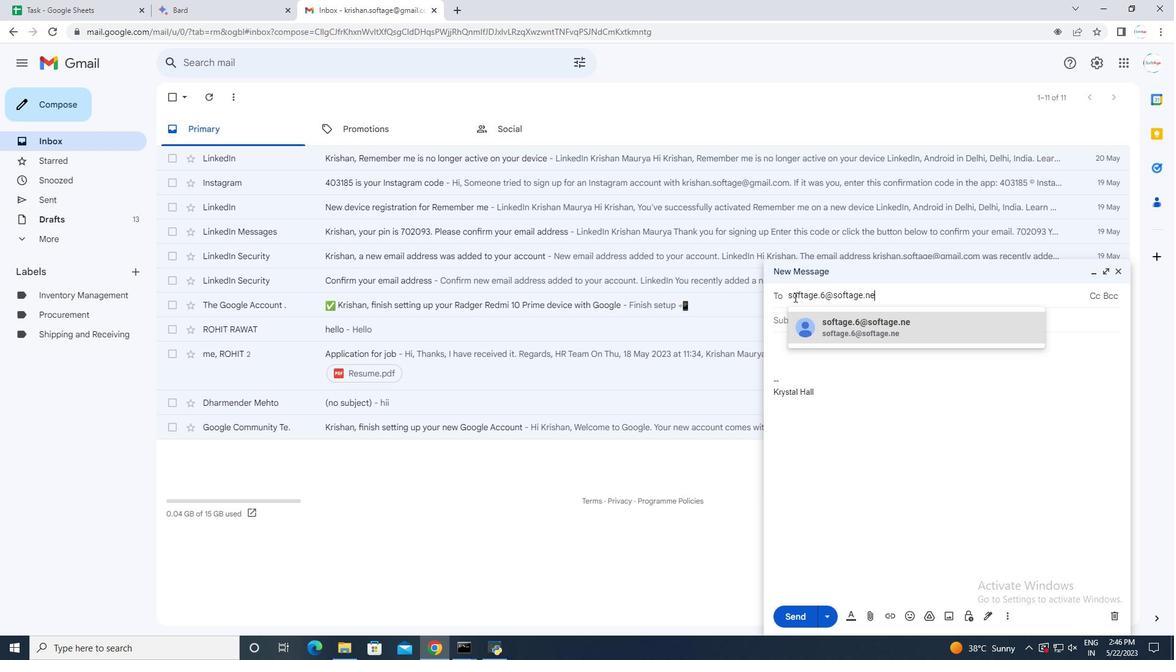 
Action: Mouse moved to (820, 321)
Screenshot: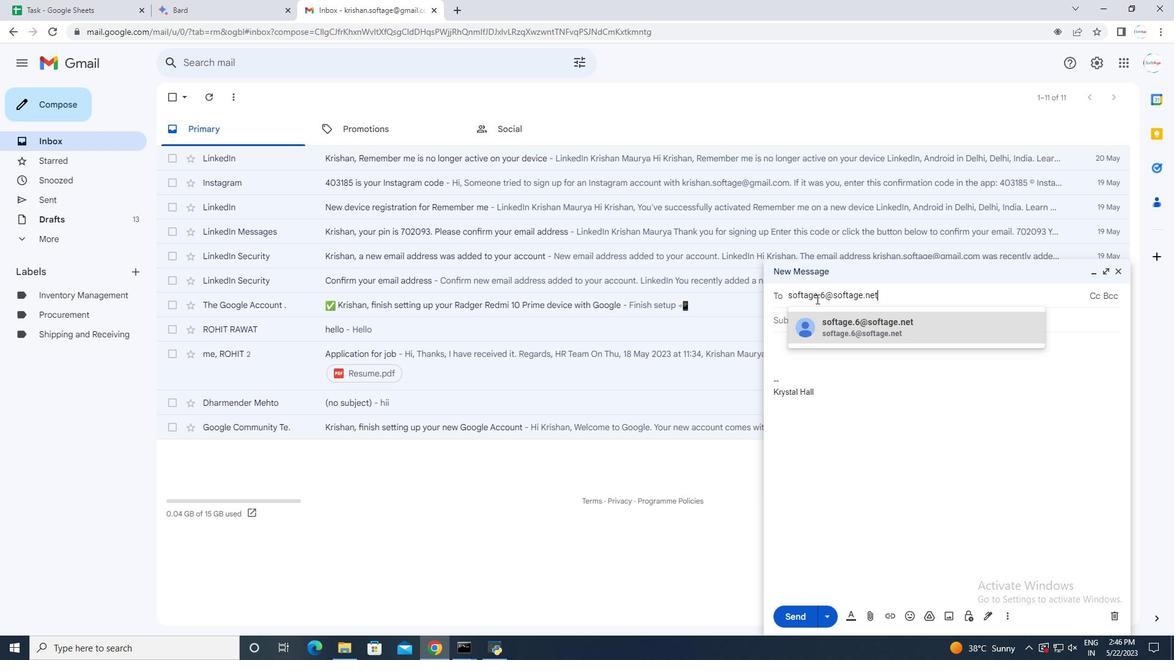 
Action: Mouse pressed left at (820, 321)
Screenshot: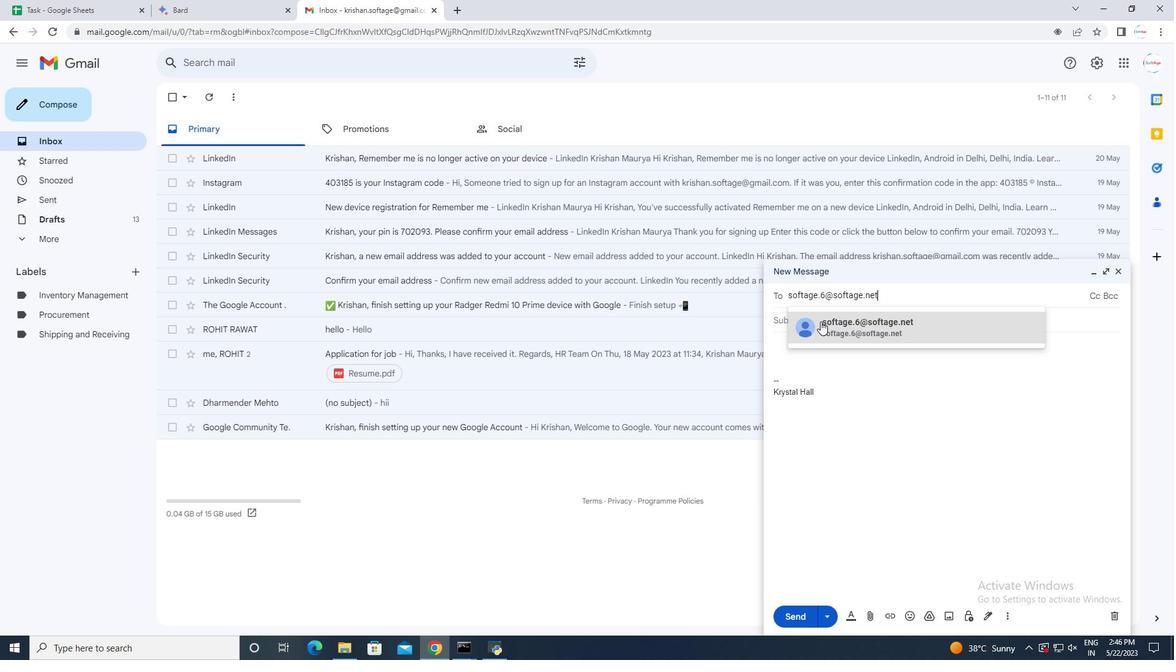 
Action: Mouse moved to (804, 355)
Screenshot: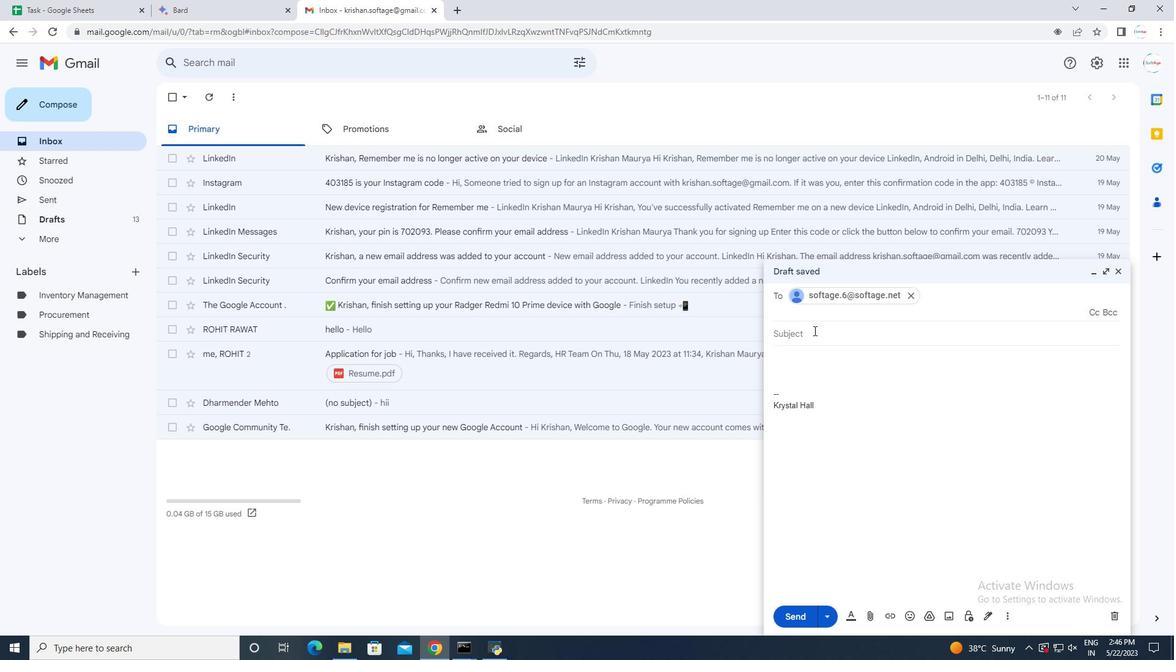 
Action: Mouse pressed left at (804, 355)
Screenshot: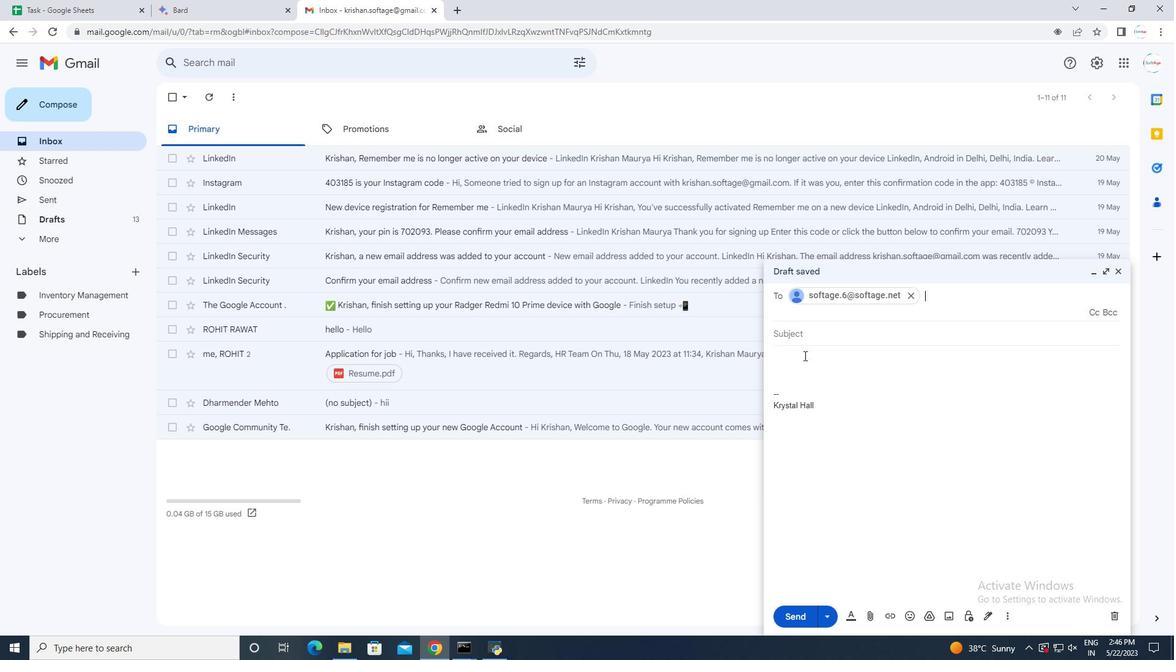 
Action: Key pressed <Key.shift><Key.shift><Key.shift><Key.shift><Key.shift><Key.shift><Key.shift><Key.shift><Key.shift>Sen<Key.backspace><Key.backspace>incere<Key.space>appreciation<Key.space>and<Key.space>gratitude
Screenshot: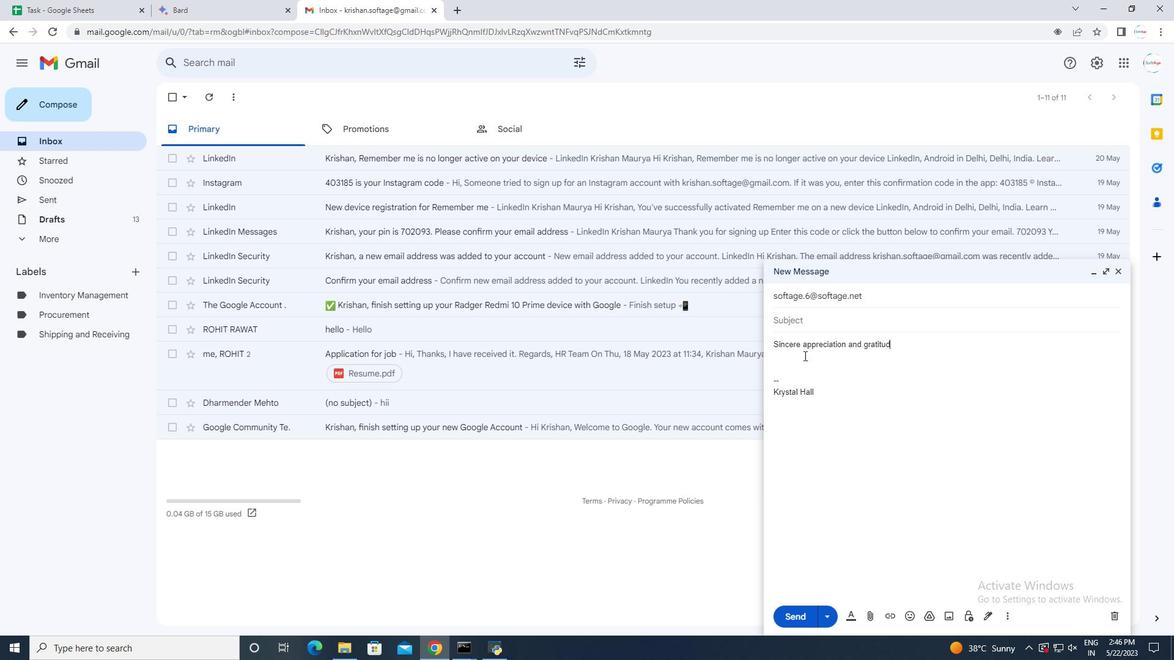 
Action: Mouse moved to (925, 351)
Screenshot: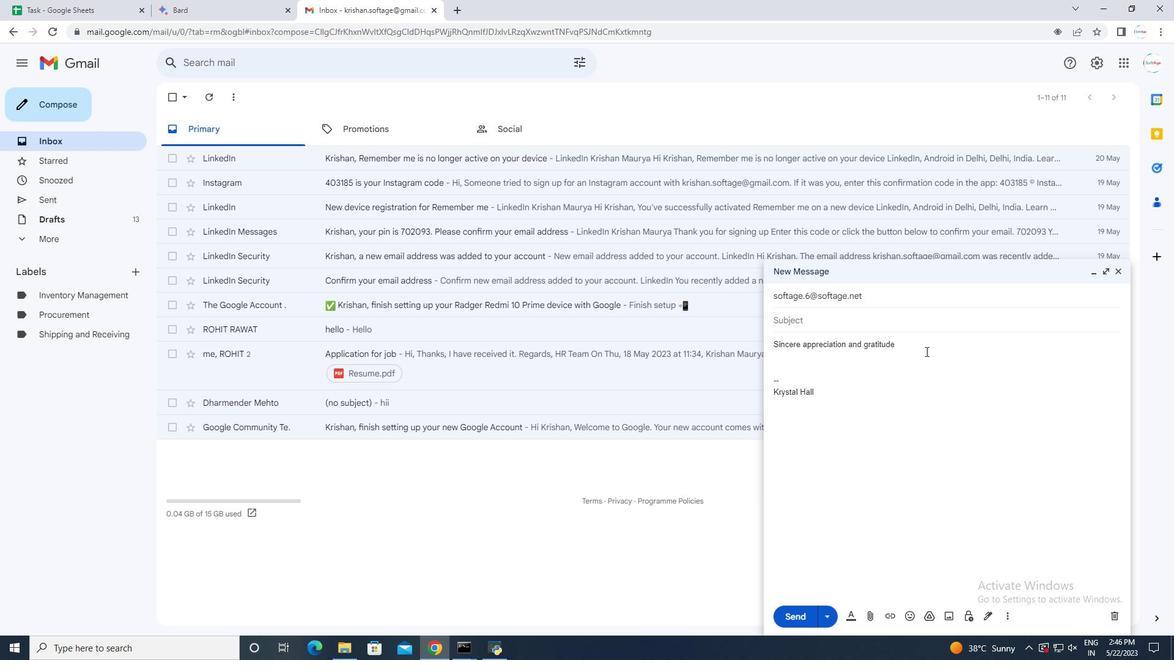 
Action: Key pressed .
Screenshot: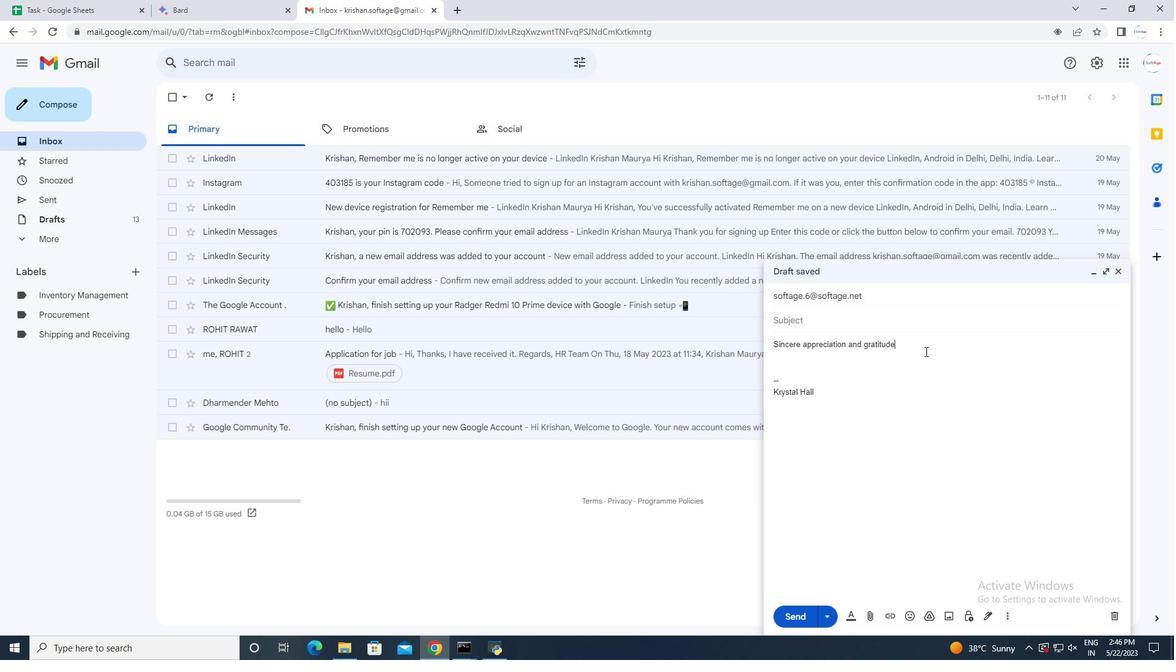 
Action: Mouse moved to (1006, 615)
Screenshot: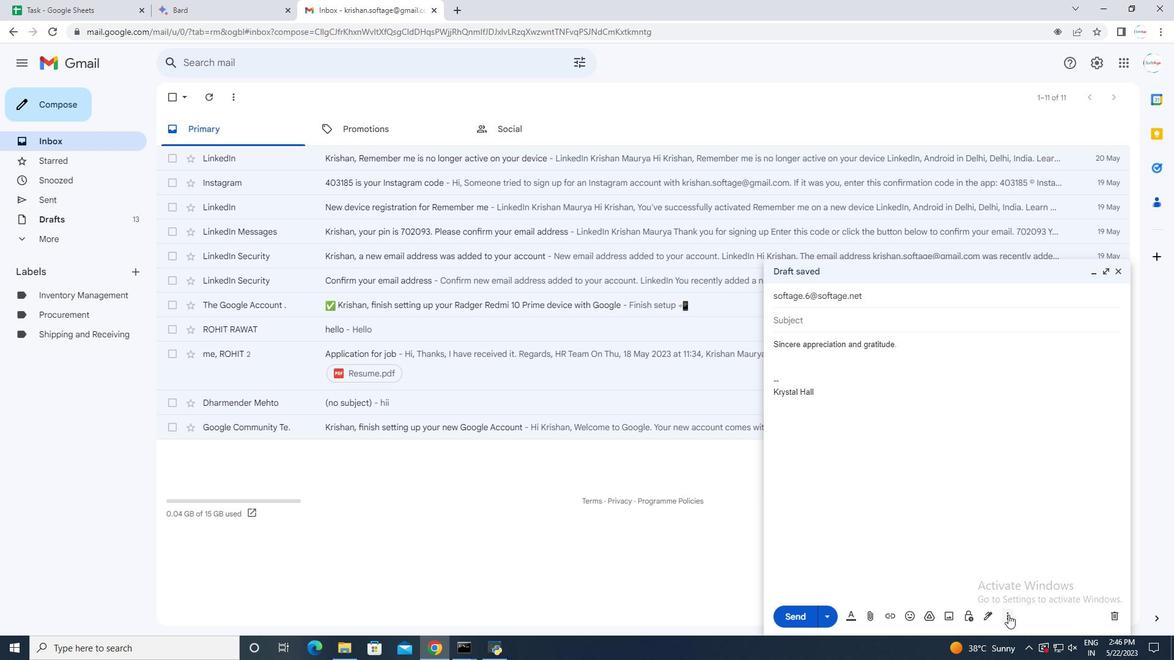 
Action: Mouse pressed left at (1006, 615)
Screenshot: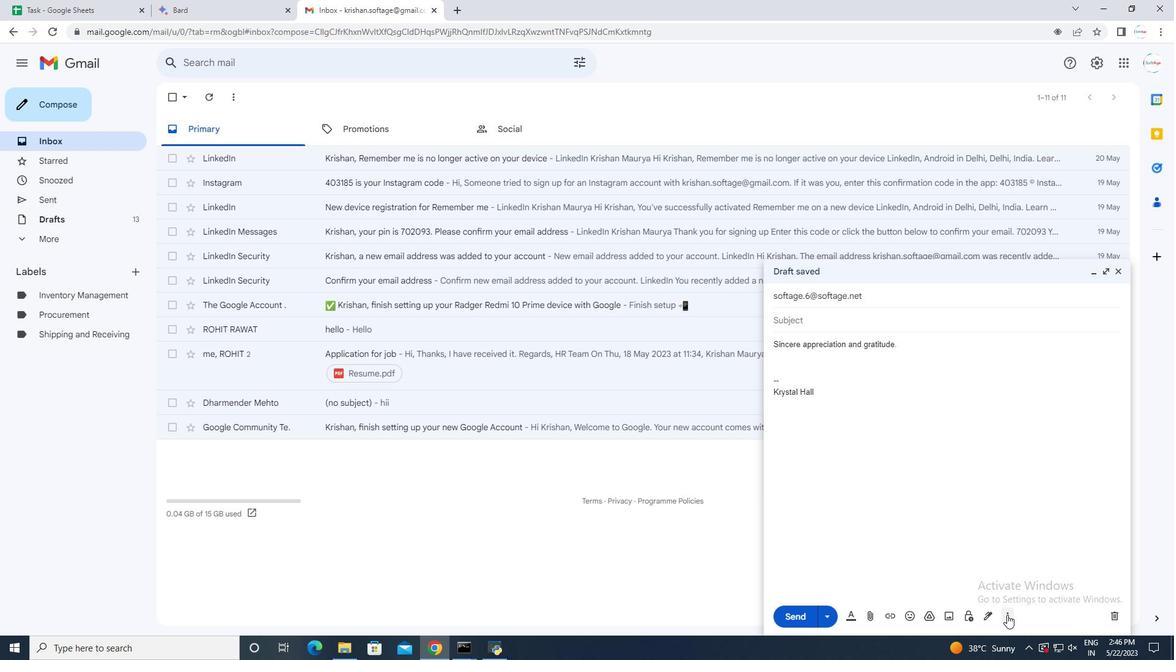 
Action: Mouse moved to (920, 484)
Screenshot: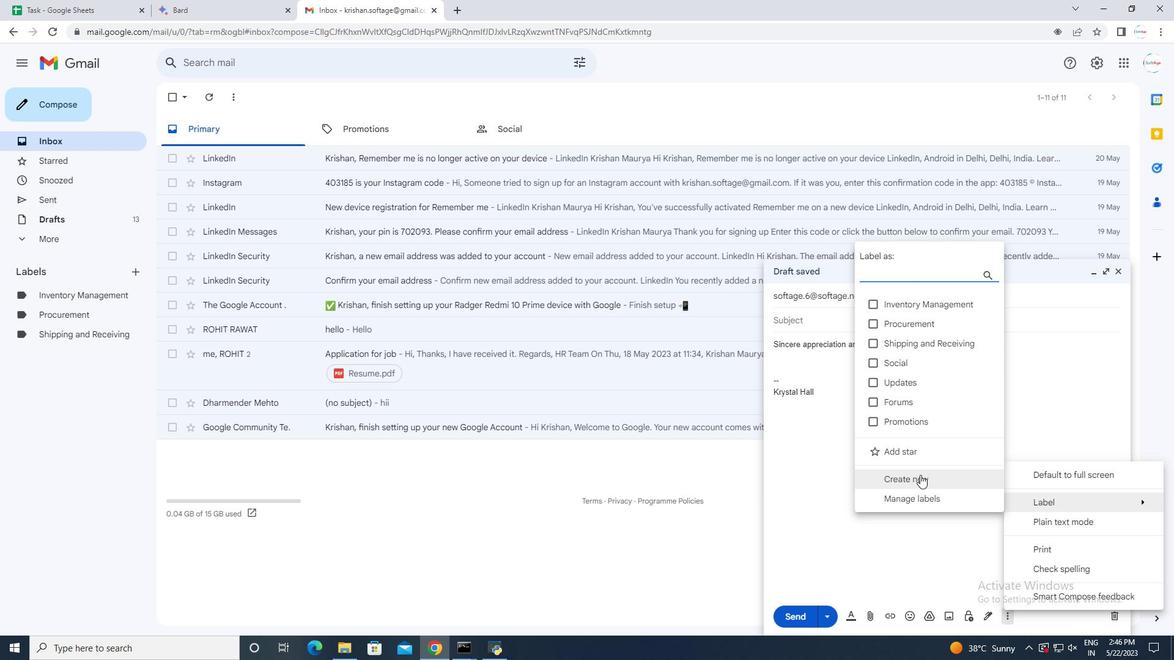 
Action: Mouse pressed left at (920, 484)
Screenshot: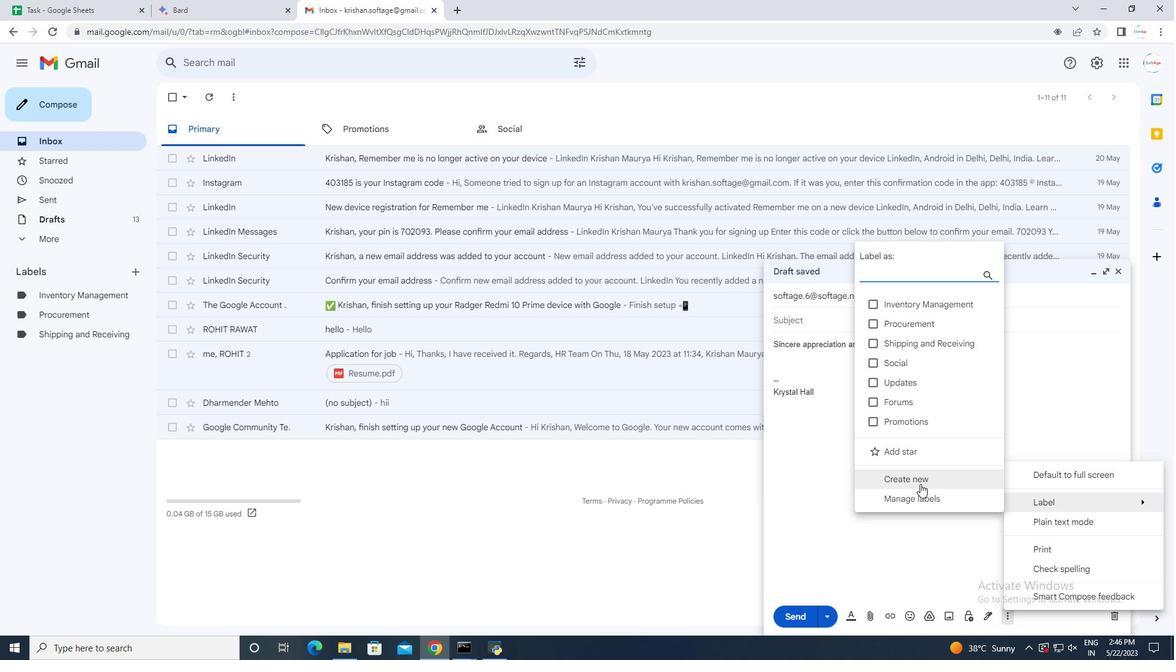 
Action: Mouse moved to (678, 327)
Screenshot: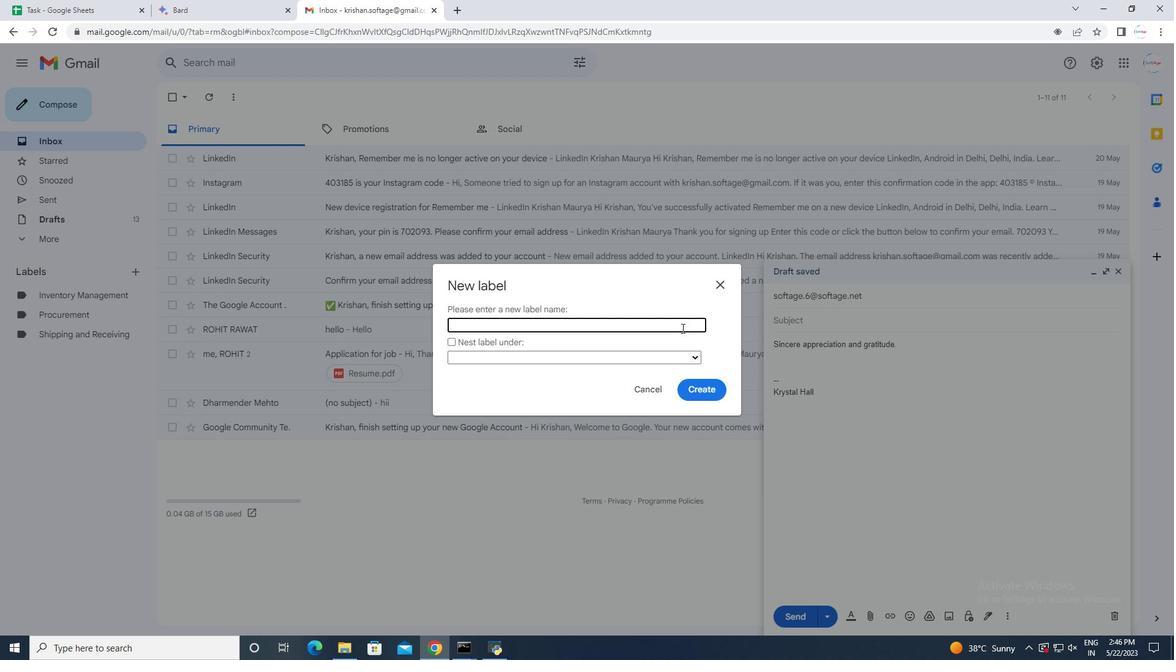 
Action: Mouse pressed left at (678, 327)
Screenshot: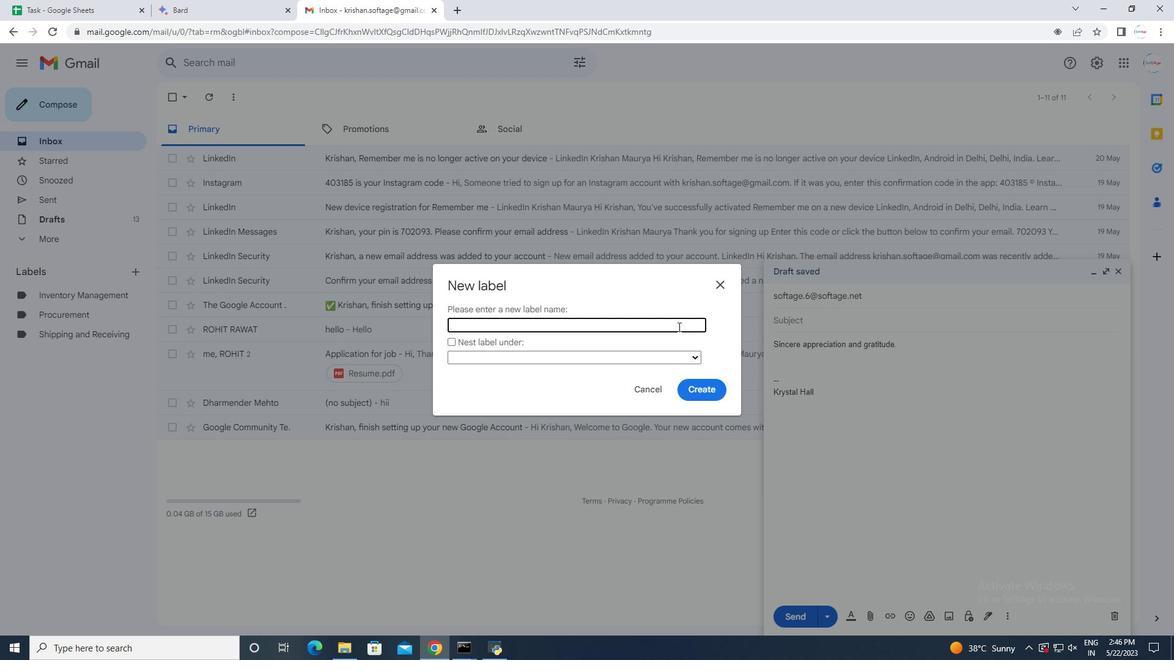 
Action: Mouse moved to (681, 322)
Screenshot: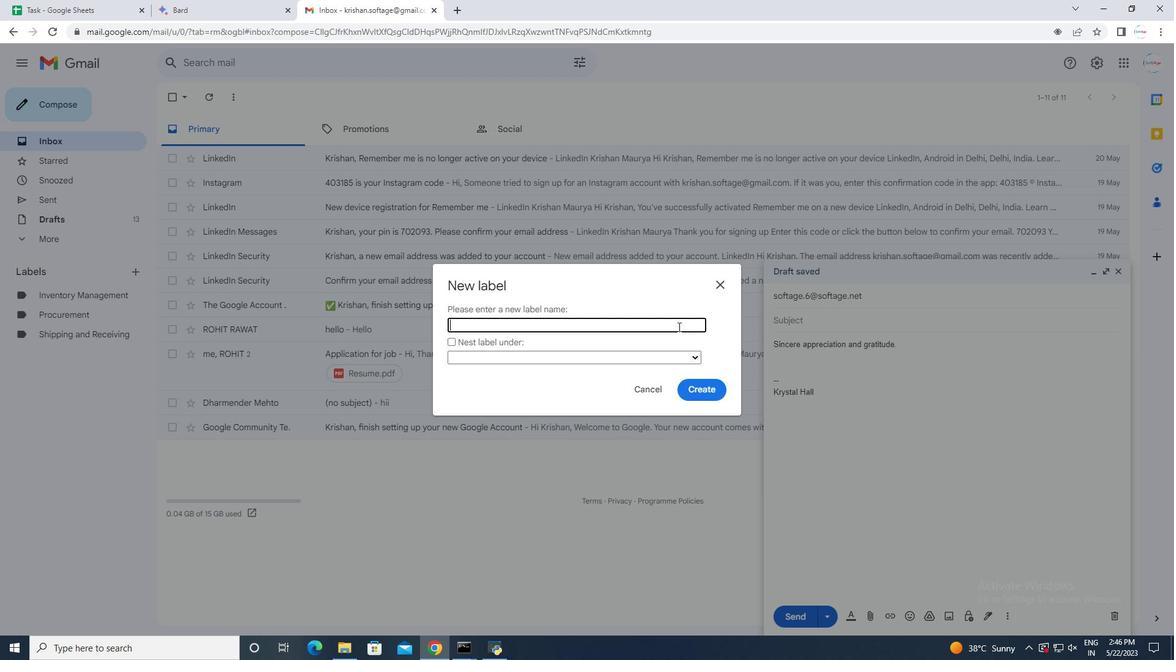 
Action: Key pressed <Key.shift>Warehousing
Screenshot: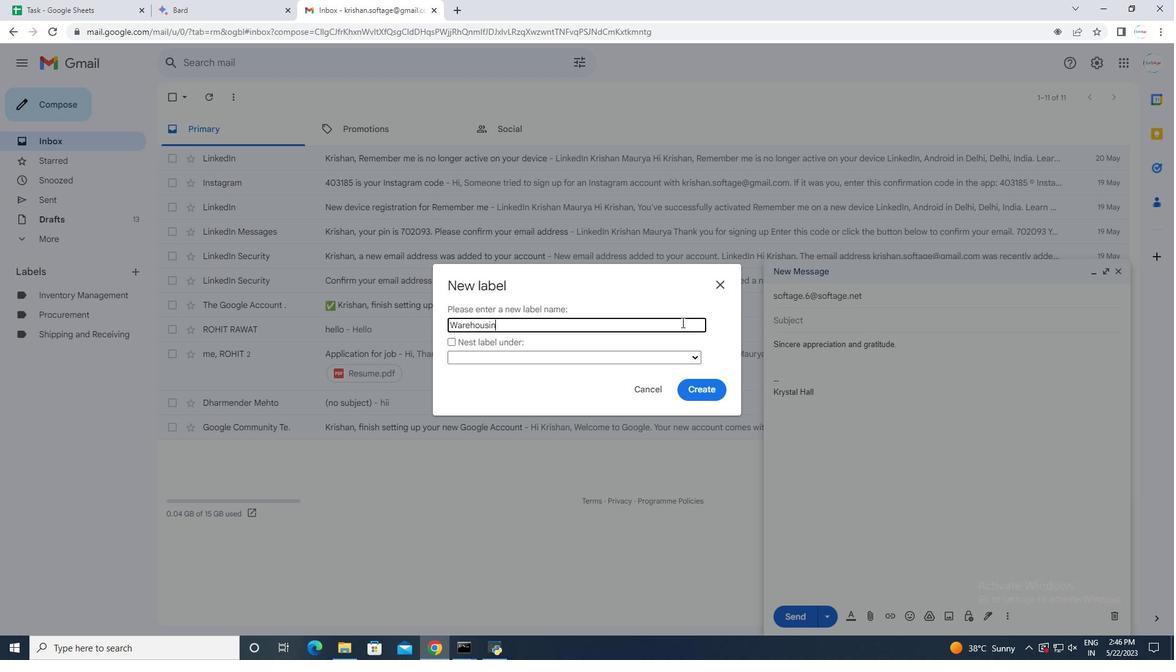 
Action: Mouse moved to (698, 393)
Screenshot: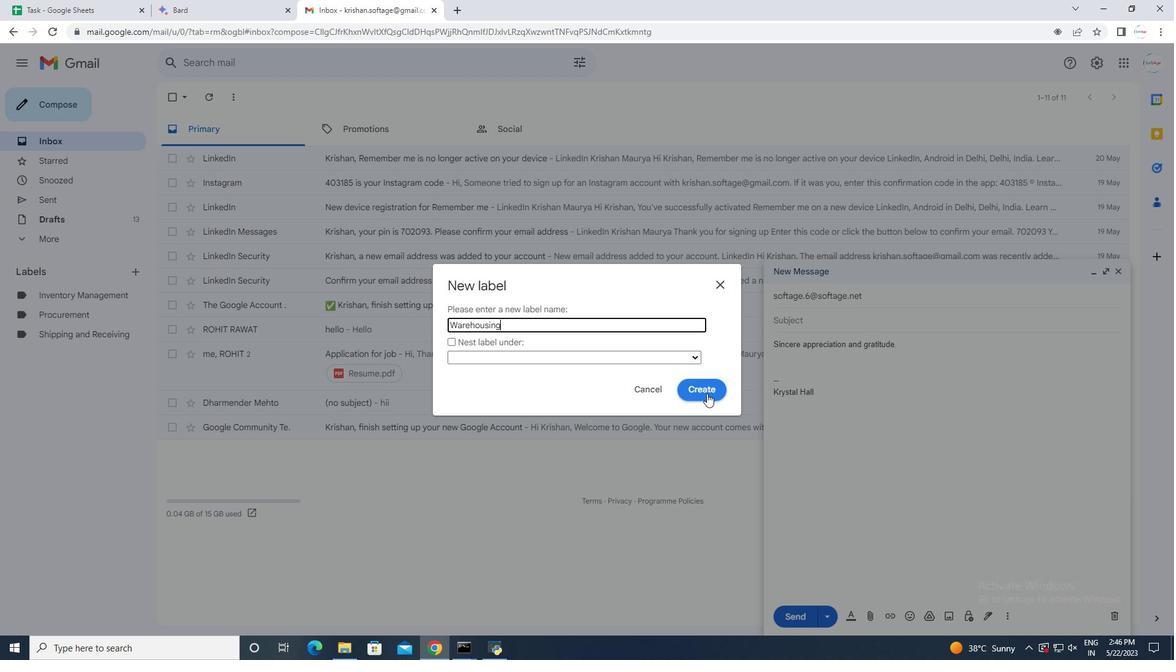 
Action: Mouse pressed left at (698, 393)
Screenshot: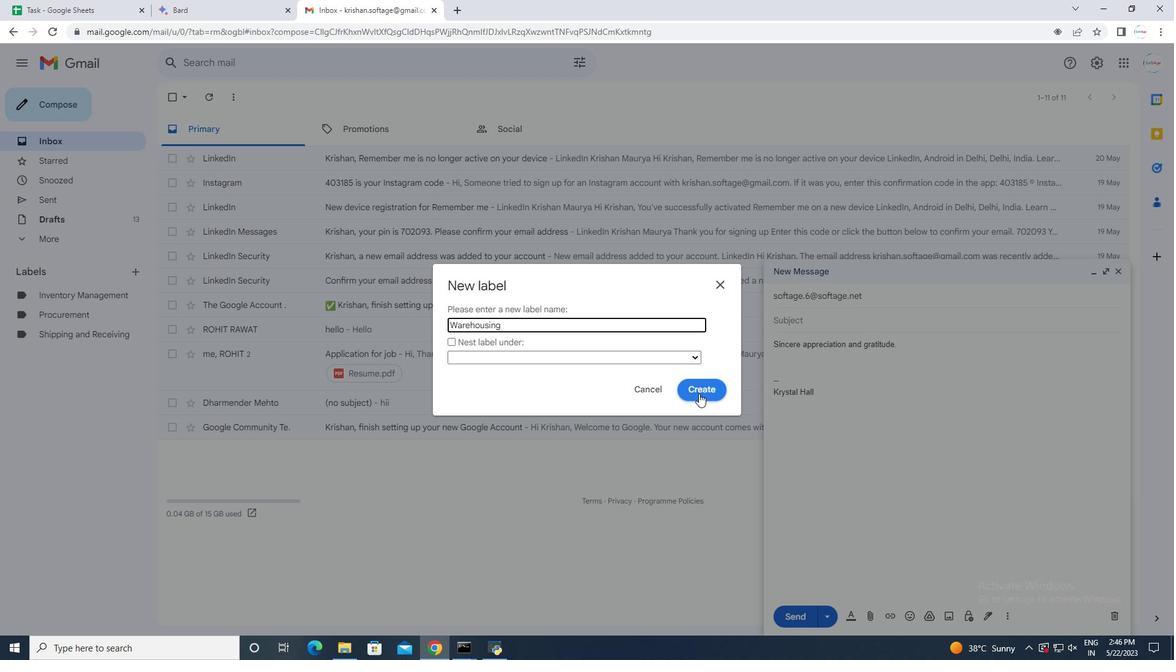 
Action: Mouse moved to (974, 459)
Screenshot: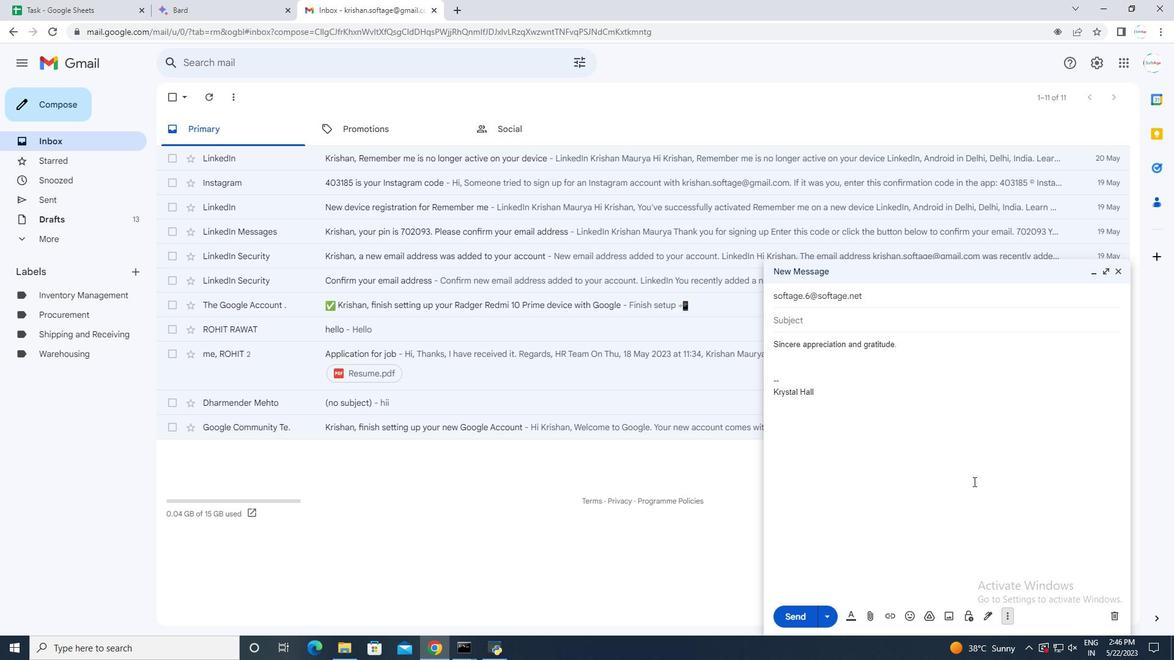 
